 Task: Look for space in Bedelē, Ethiopia from 15th June, 2023 to 21st June, 2023 for 5 adults in price range Rs.14000 to Rs.25000. Place can be entire place with 3 bedrooms having 3 beds and 3 bathrooms. Property type can be house, flat, hotel. Booking option can be shelf check-in. Required host language is English.
Action: Mouse moved to (512, 116)
Screenshot: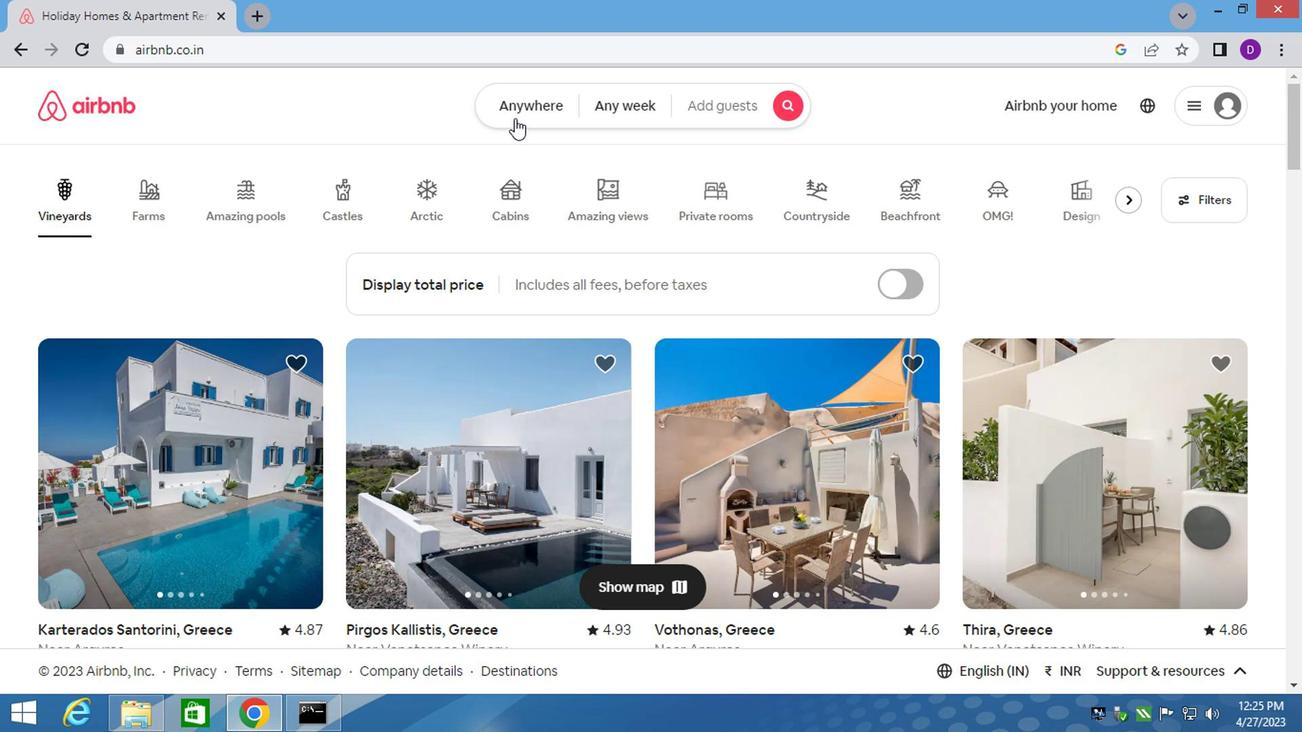 
Action: Mouse pressed left at (512, 116)
Screenshot: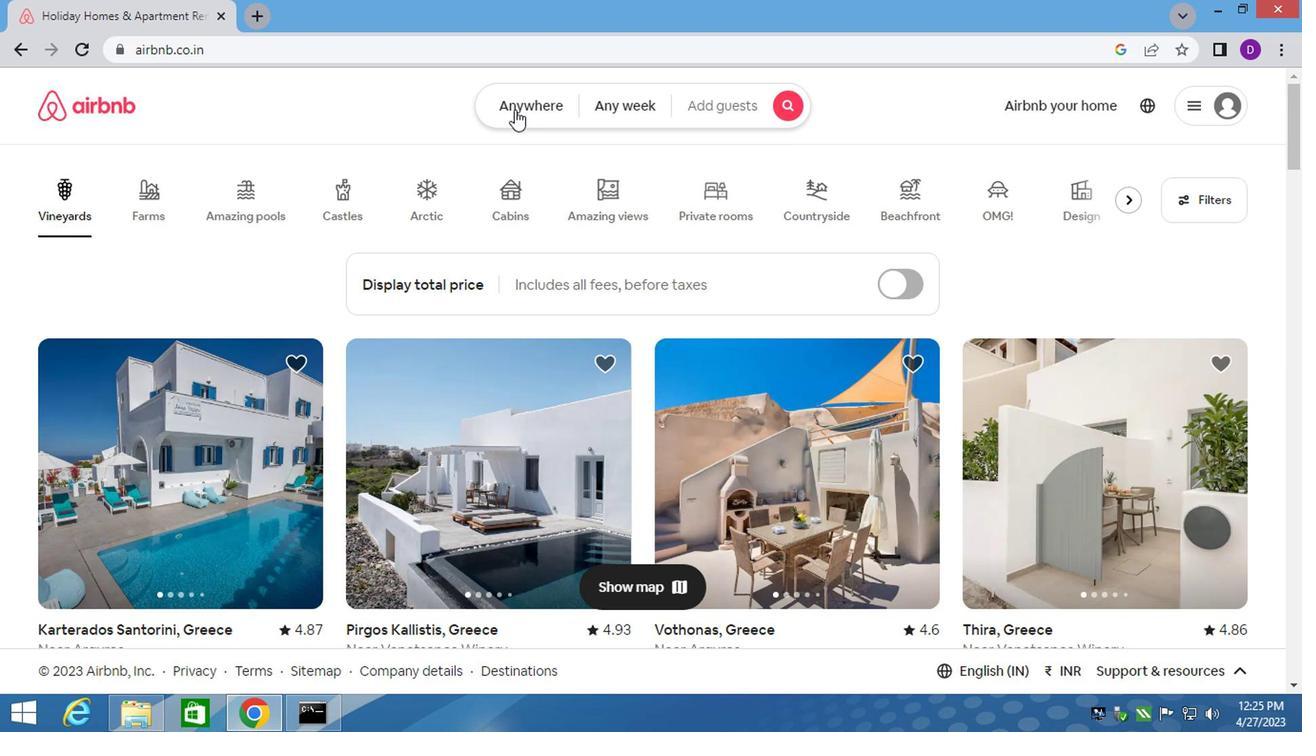 
Action: Mouse moved to (312, 186)
Screenshot: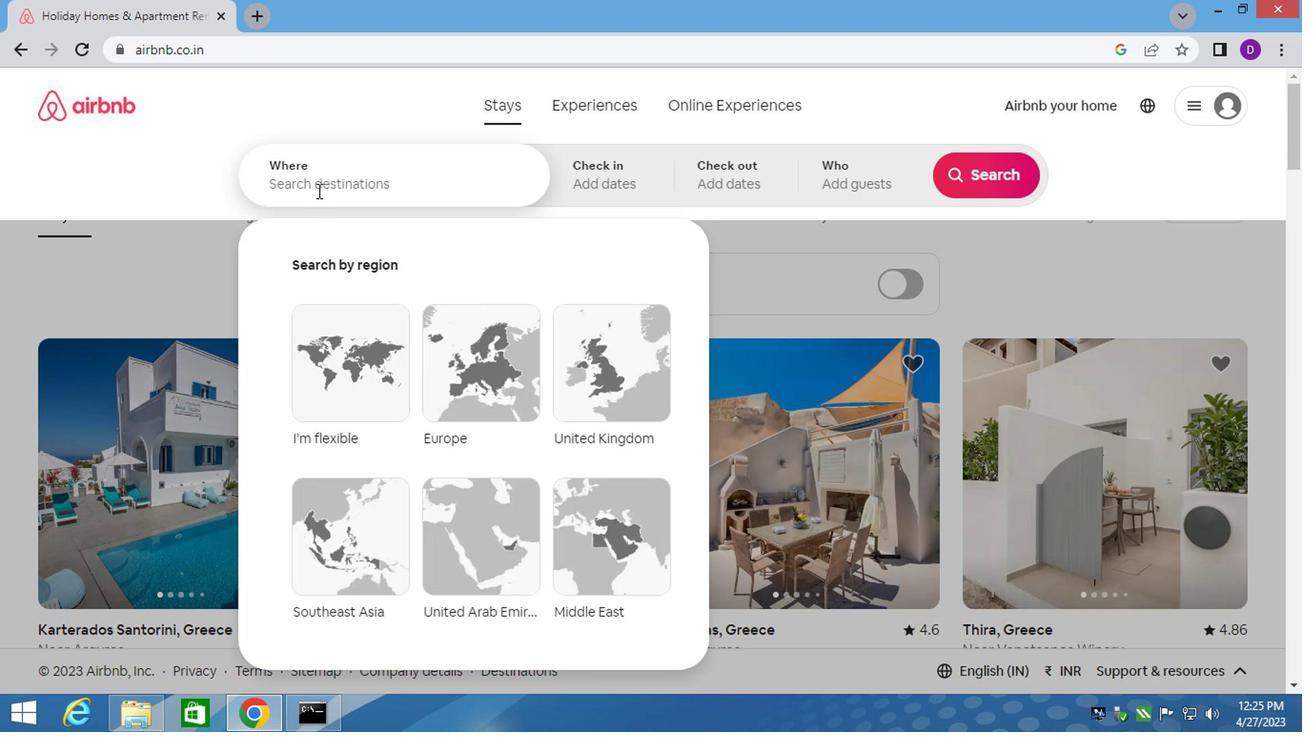 
Action: Mouse pressed left at (312, 186)
Screenshot: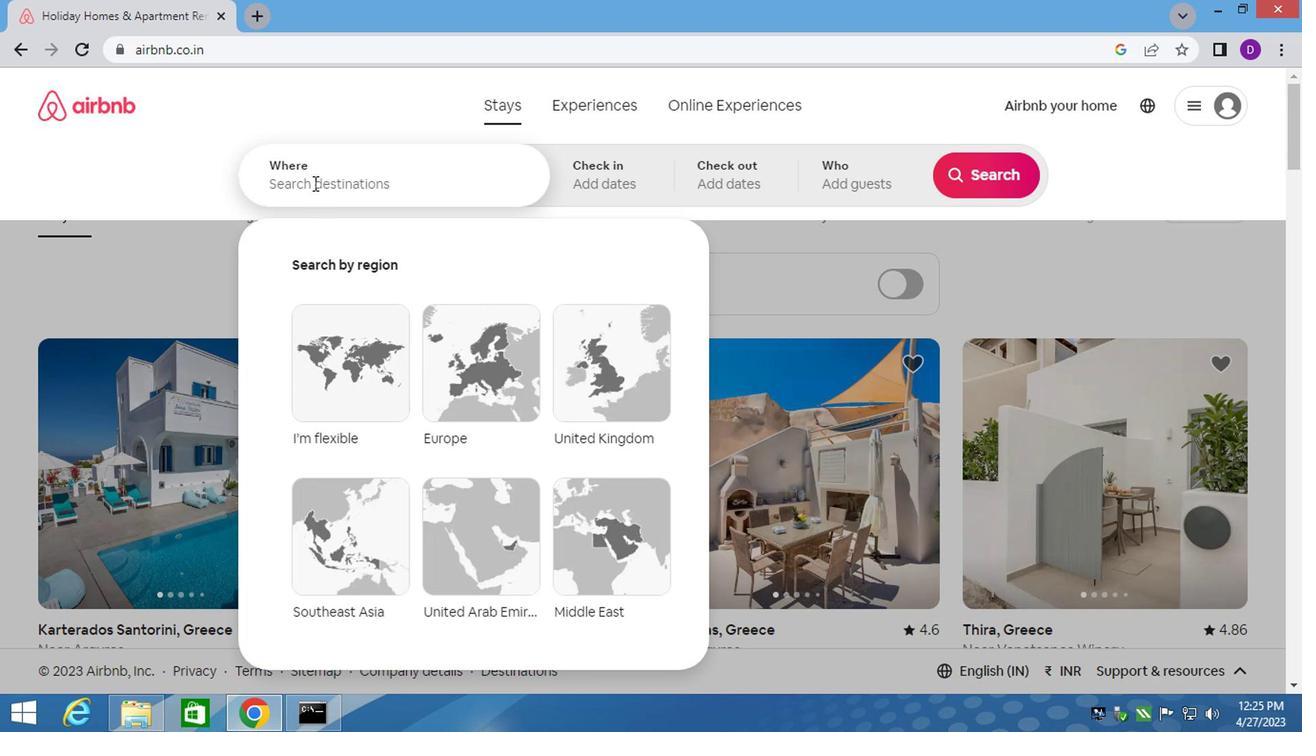 
Action: Key pressed <Key.shift>BEDELE,
Screenshot: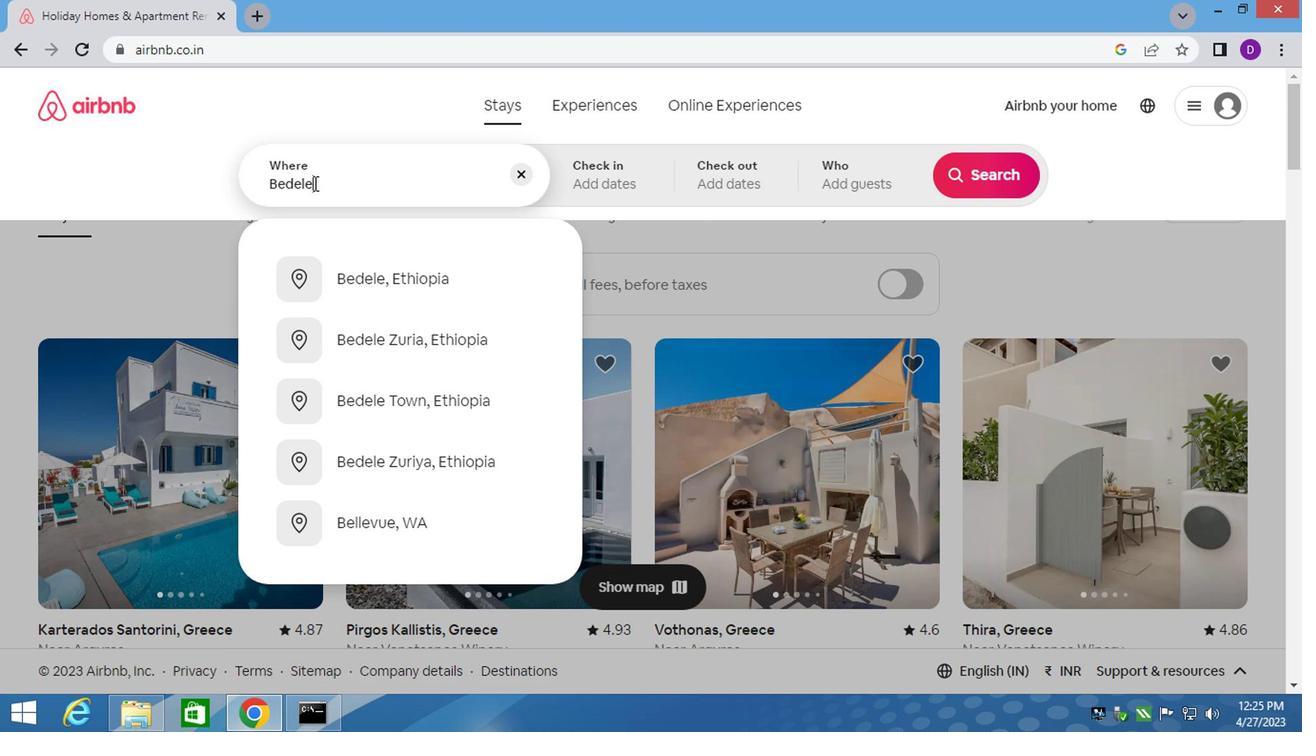 
Action: Mouse moved to (381, 330)
Screenshot: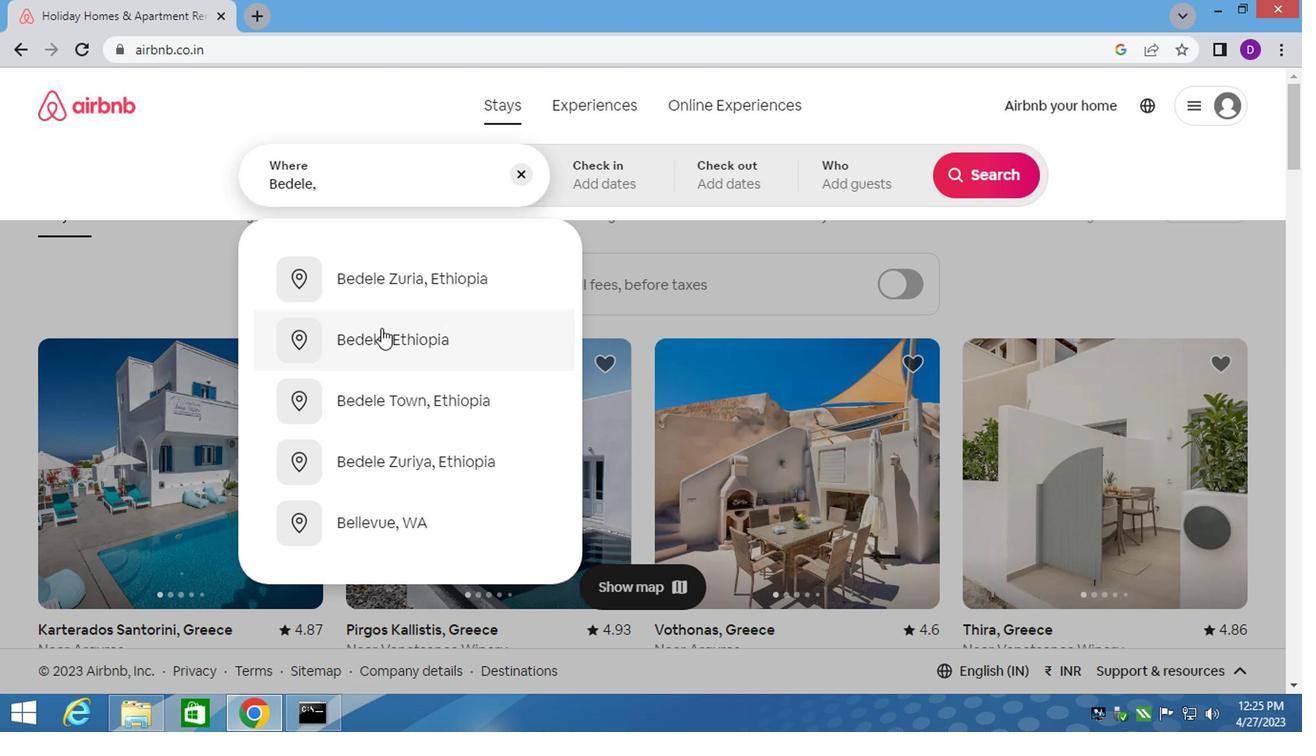 
Action: Mouse pressed left at (381, 330)
Screenshot: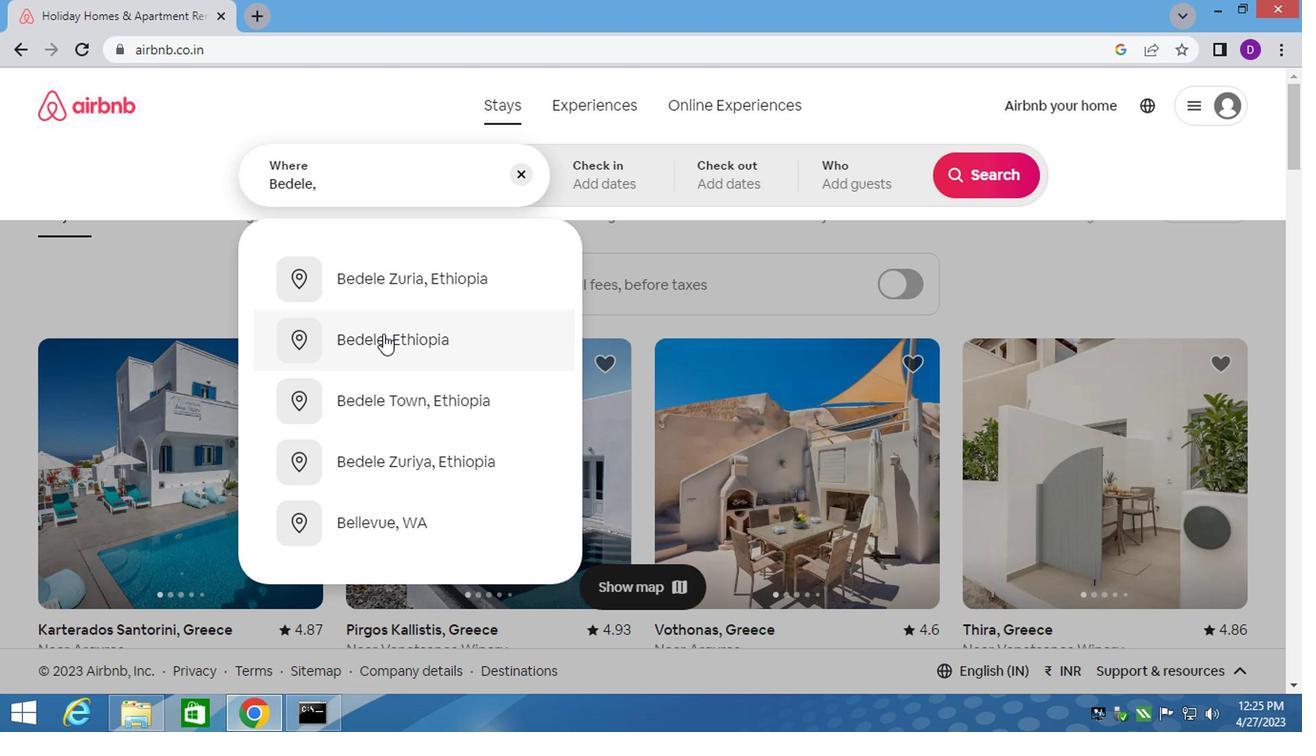 
Action: Mouse moved to (969, 318)
Screenshot: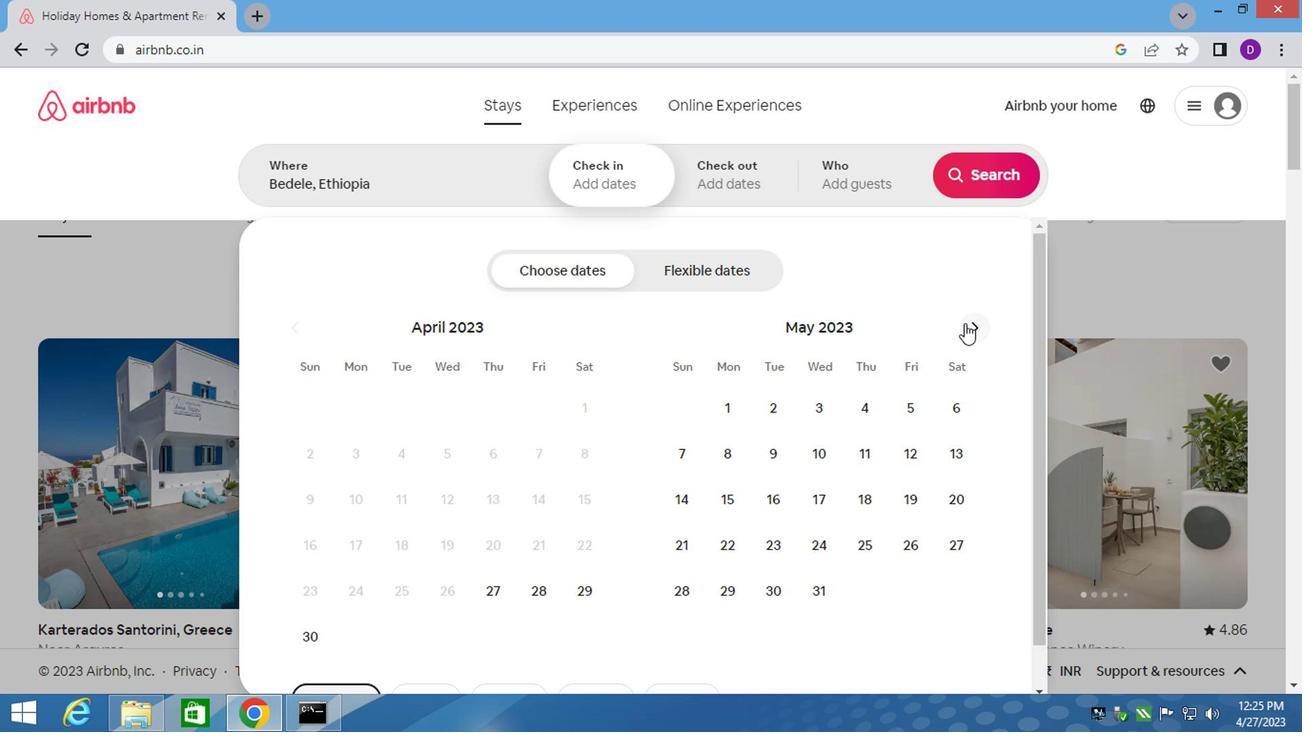 
Action: Mouse pressed left at (969, 318)
Screenshot: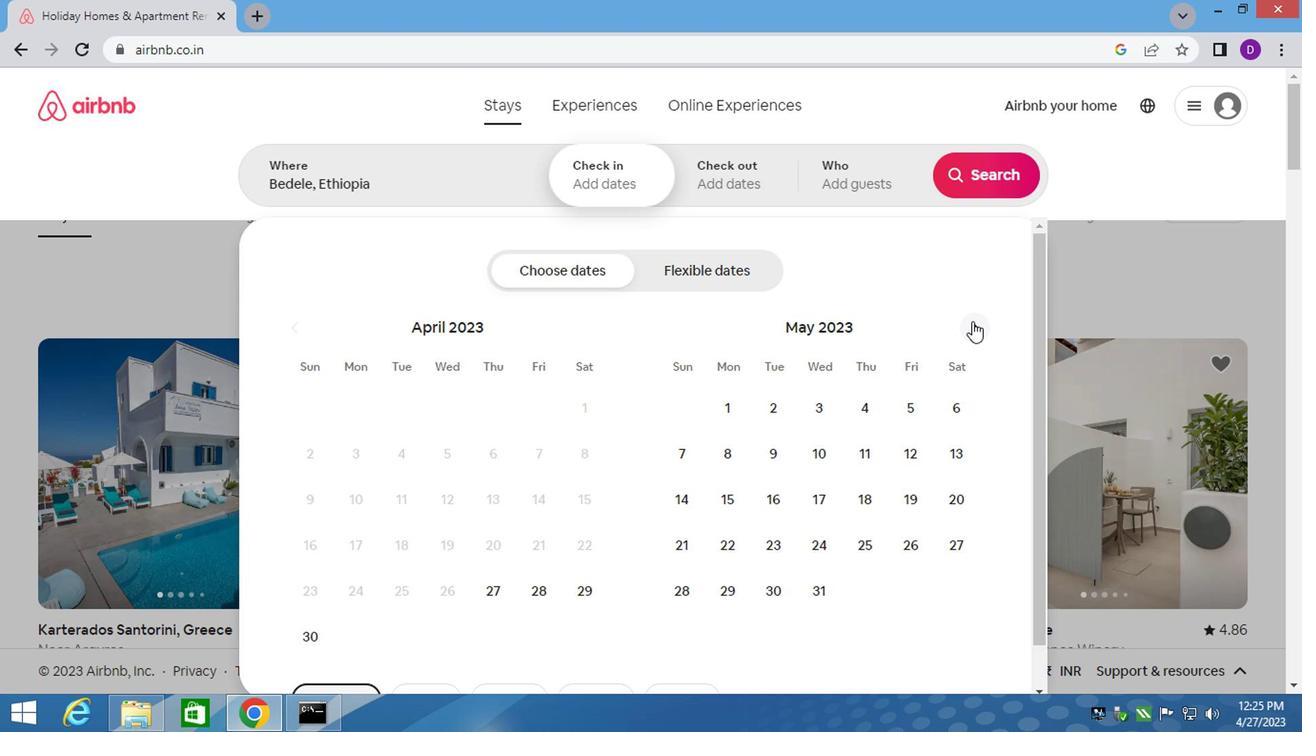 
Action: Mouse moved to (861, 486)
Screenshot: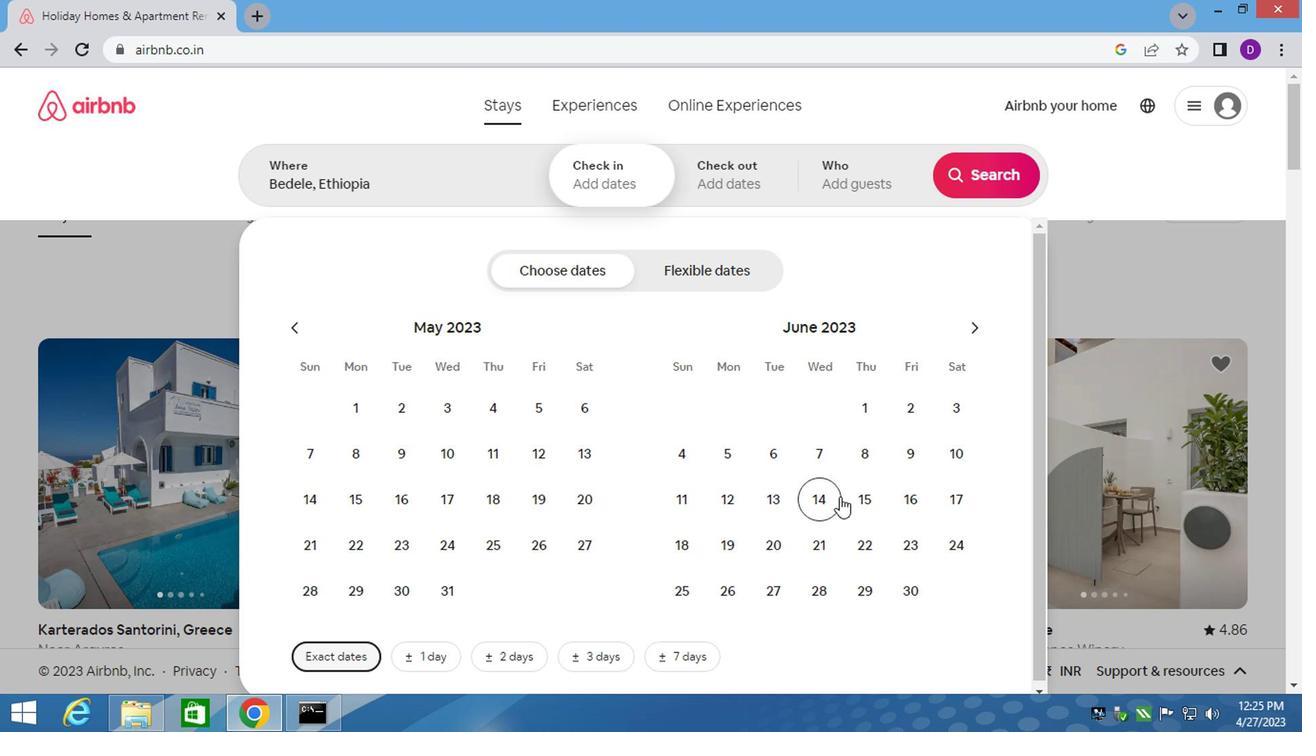 
Action: Mouse pressed left at (861, 486)
Screenshot: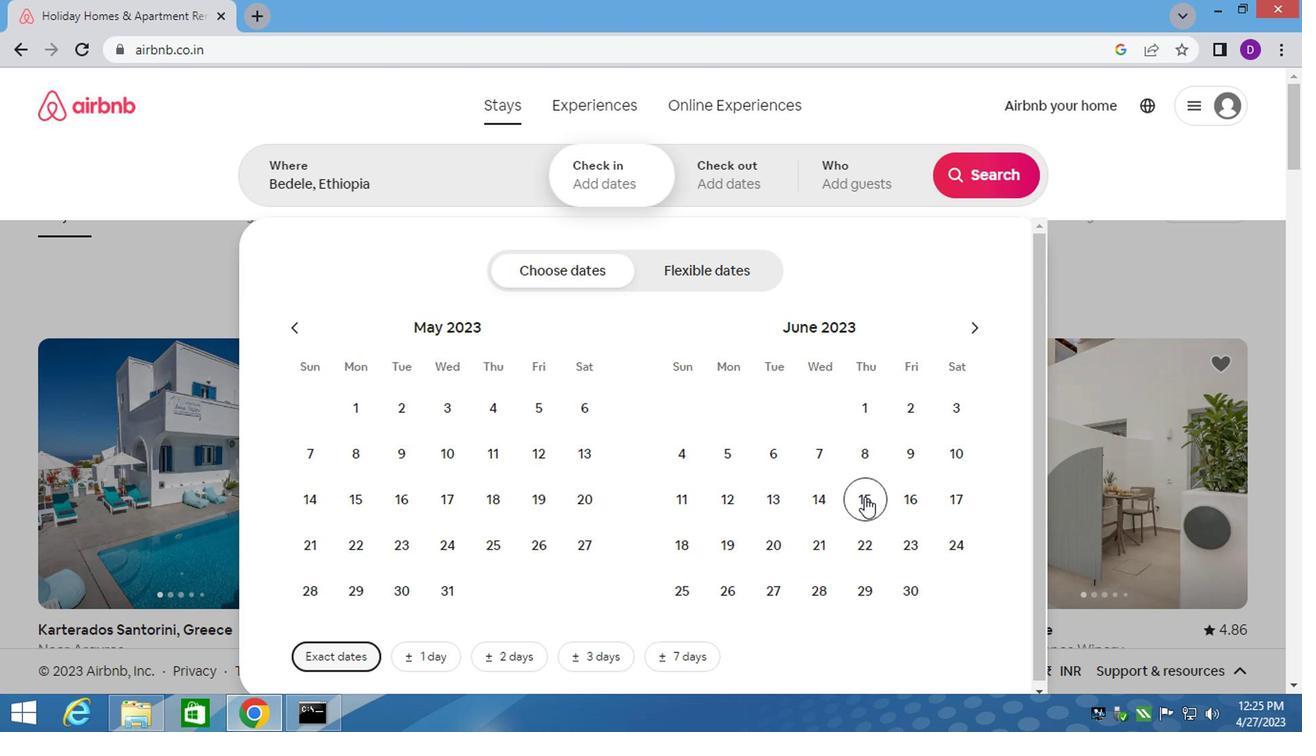 
Action: Mouse moved to (822, 522)
Screenshot: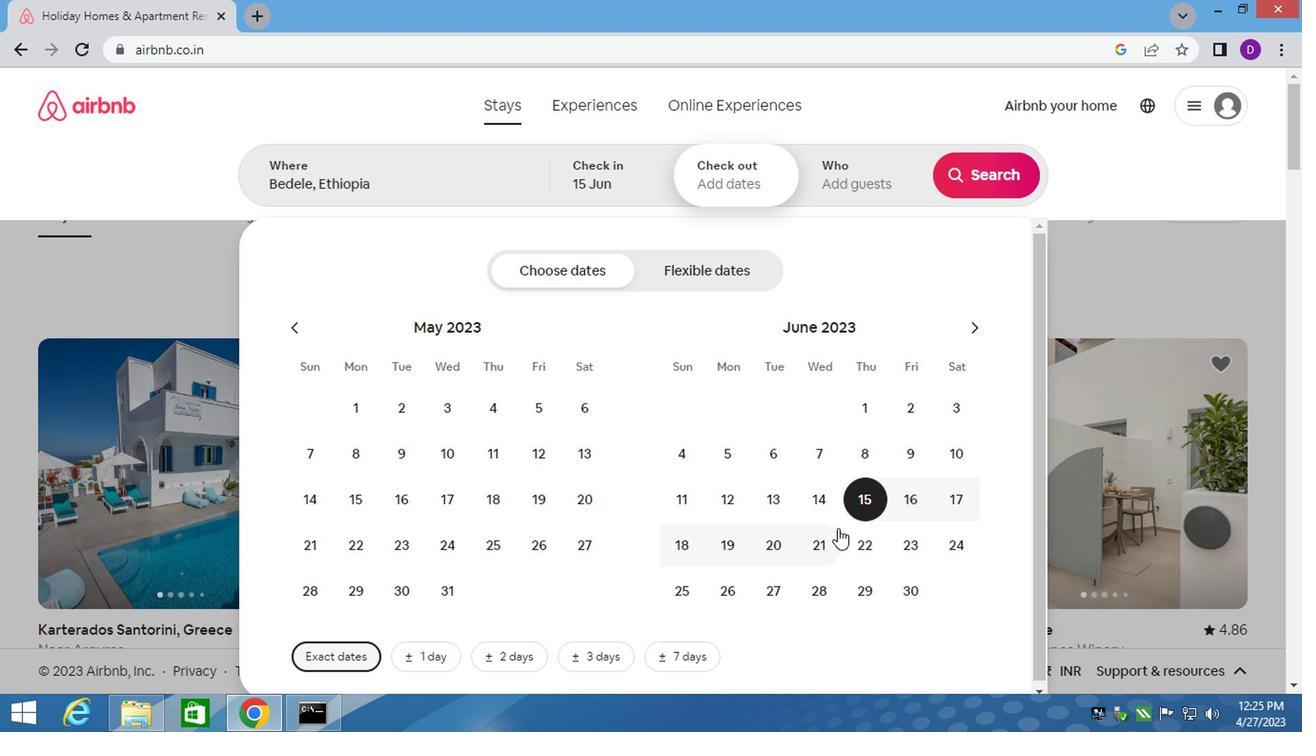 
Action: Mouse pressed left at (822, 522)
Screenshot: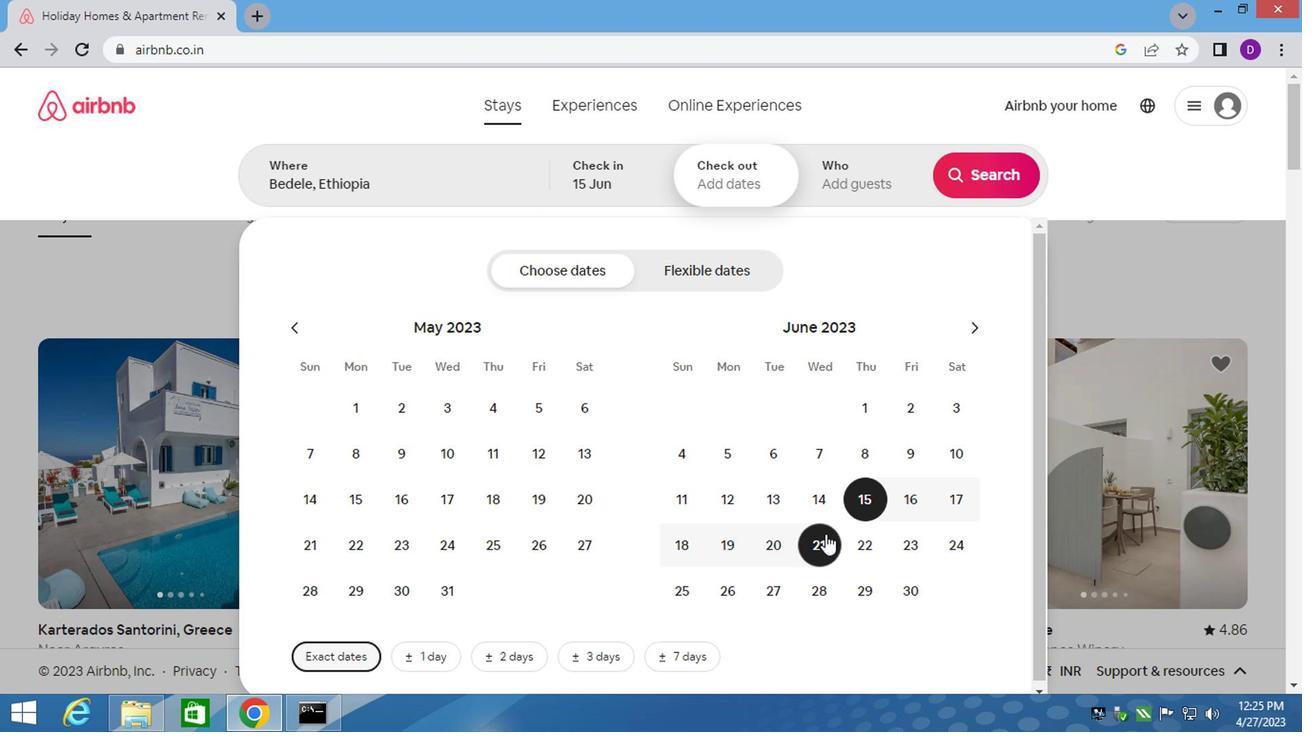 
Action: Mouse moved to (852, 181)
Screenshot: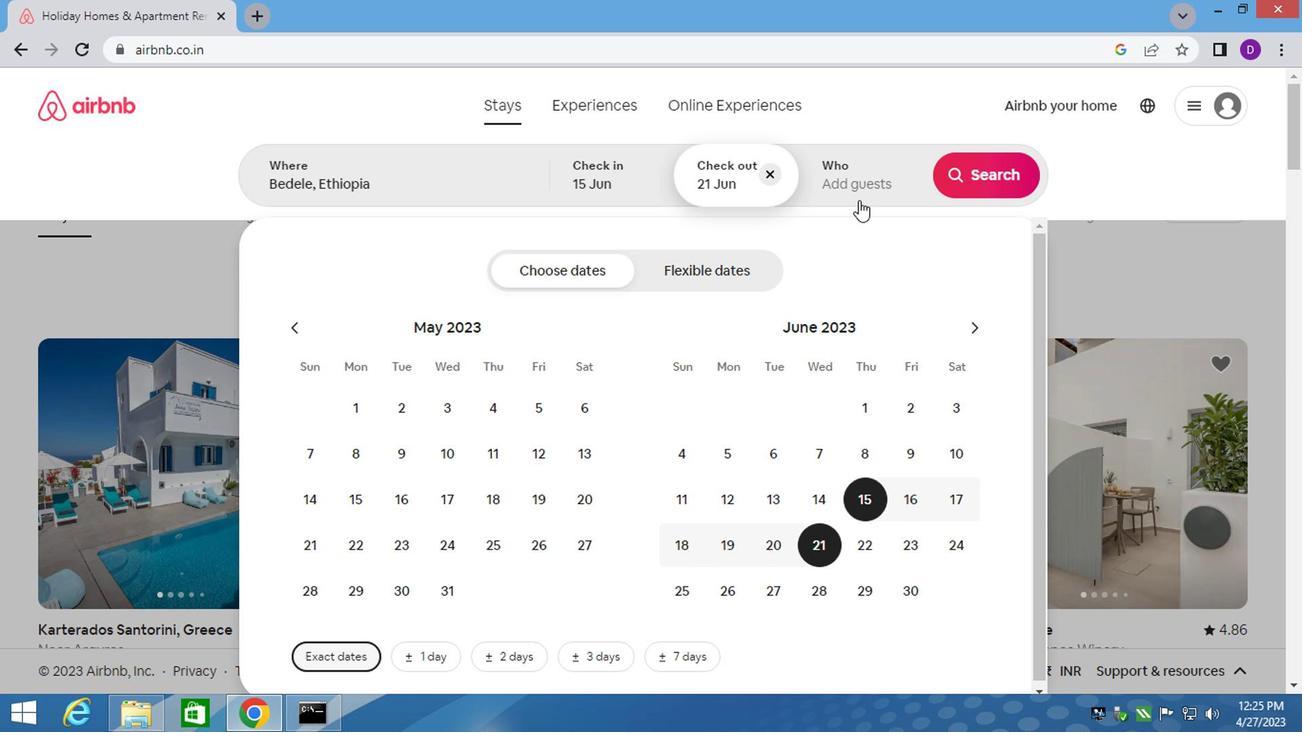 
Action: Mouse pressed left at (852, 181)
Screenshot: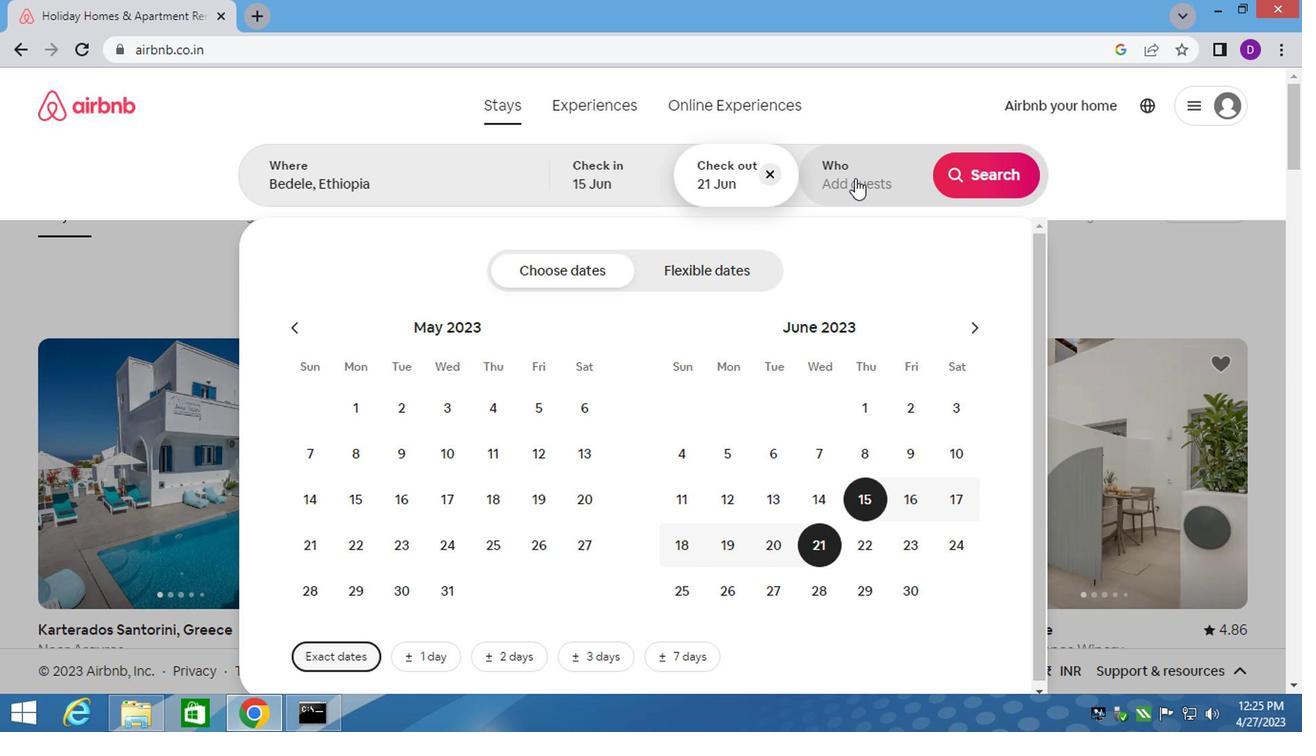 
Action: Mouse moved to (981, 276)
Screenshot: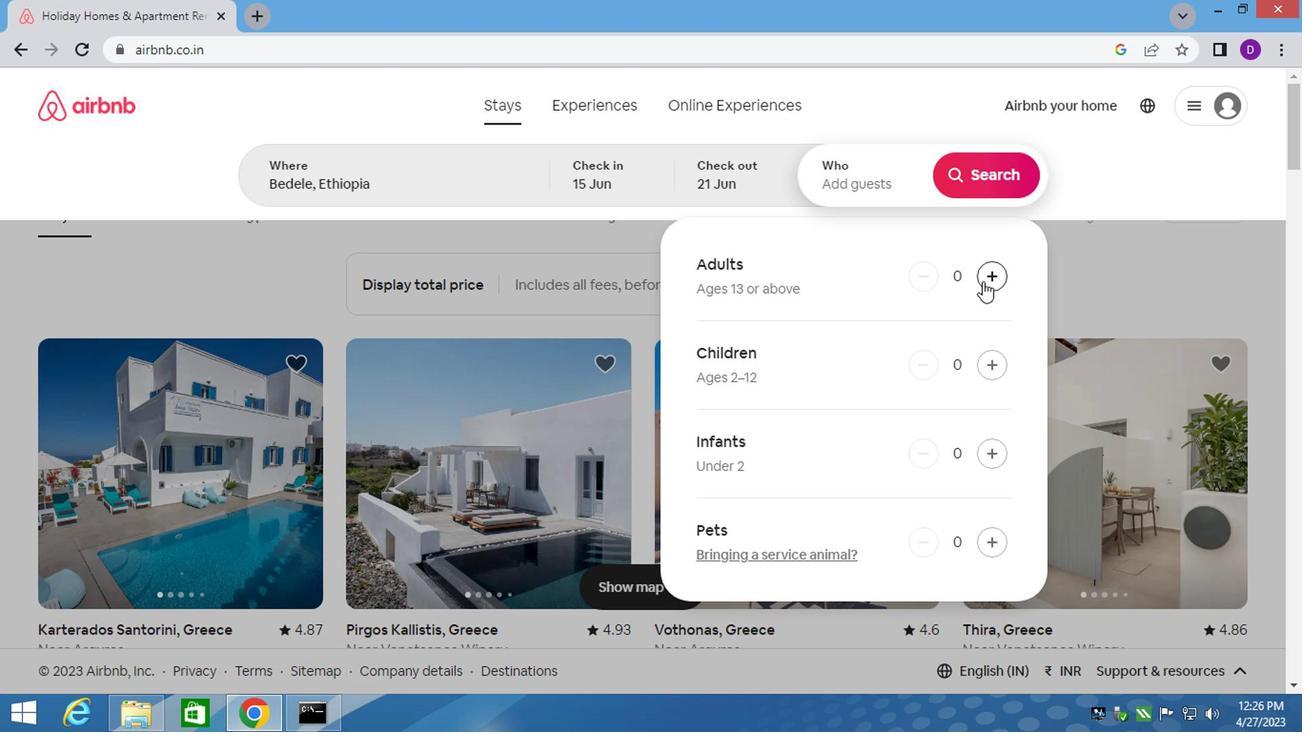 
Action: Mouse pressed left at (981, 276)
Screenshot: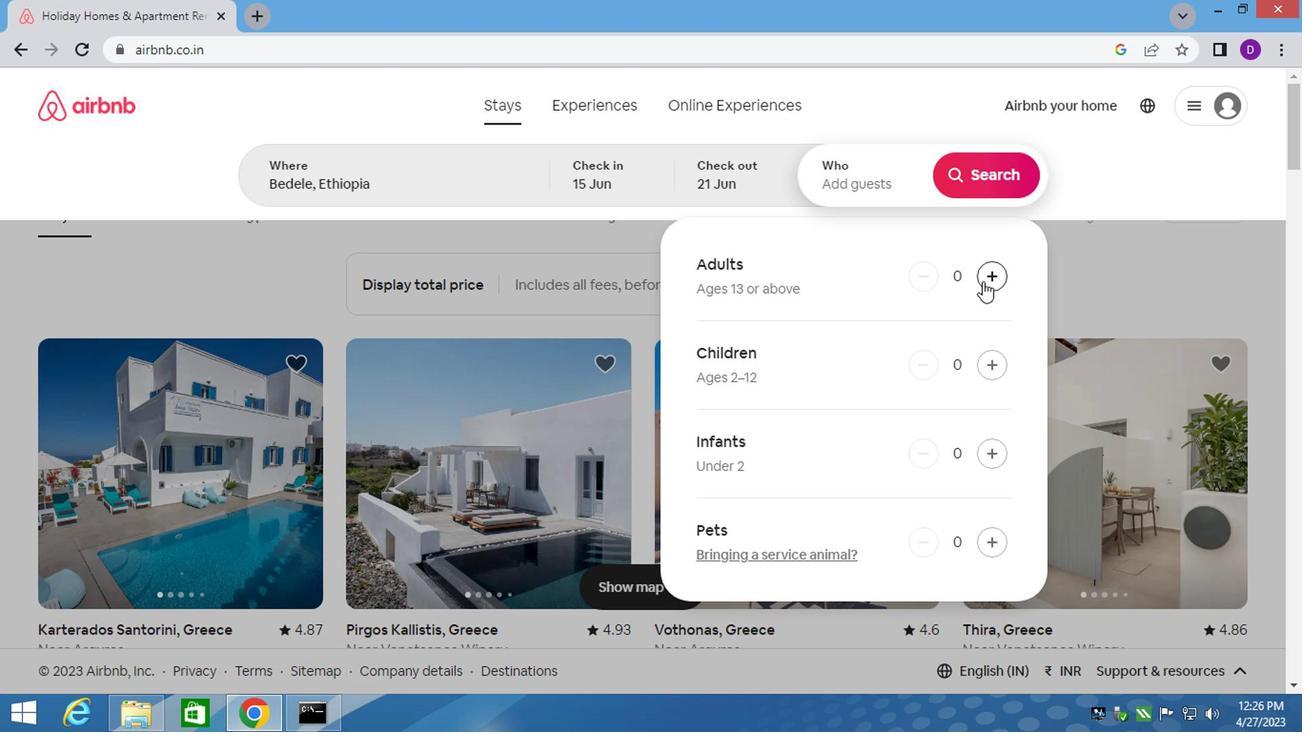 
Action: Mouse pressed left at (981, 276)
Screenshot: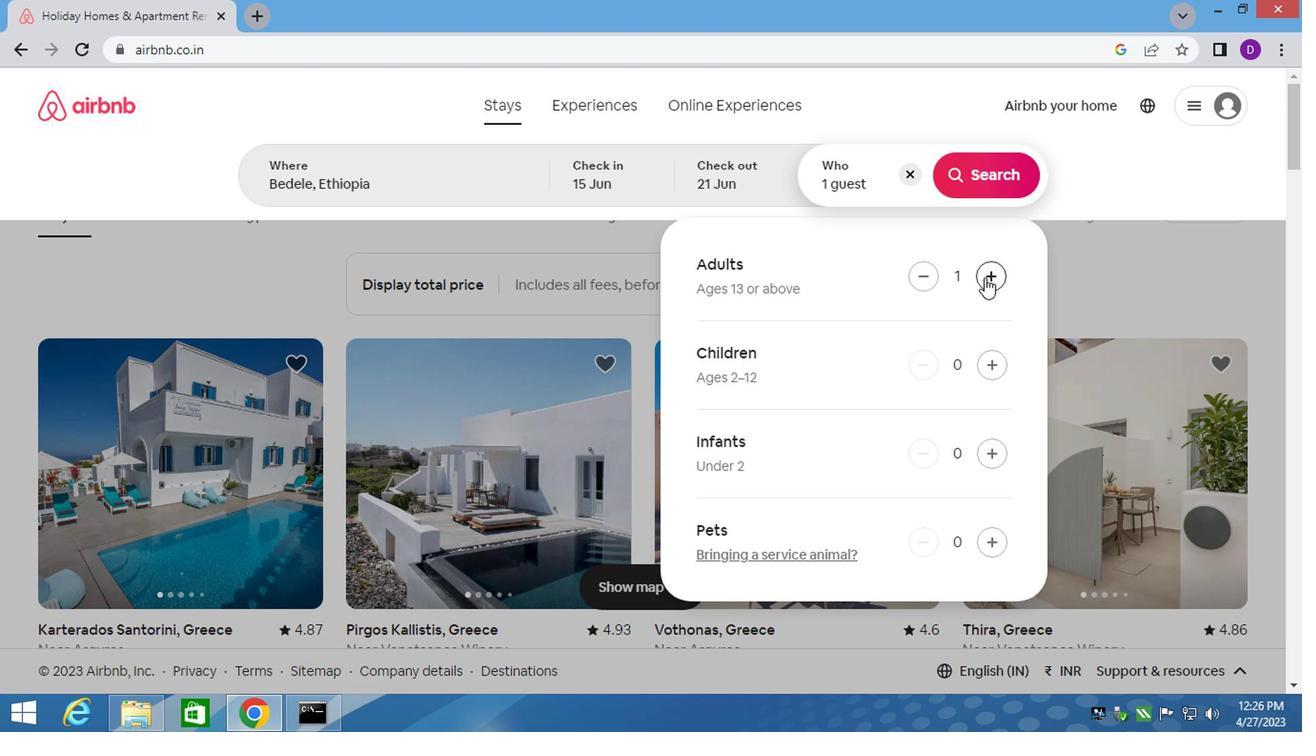 
Action: Mouse pressed left at (981, 276)
Screenshot: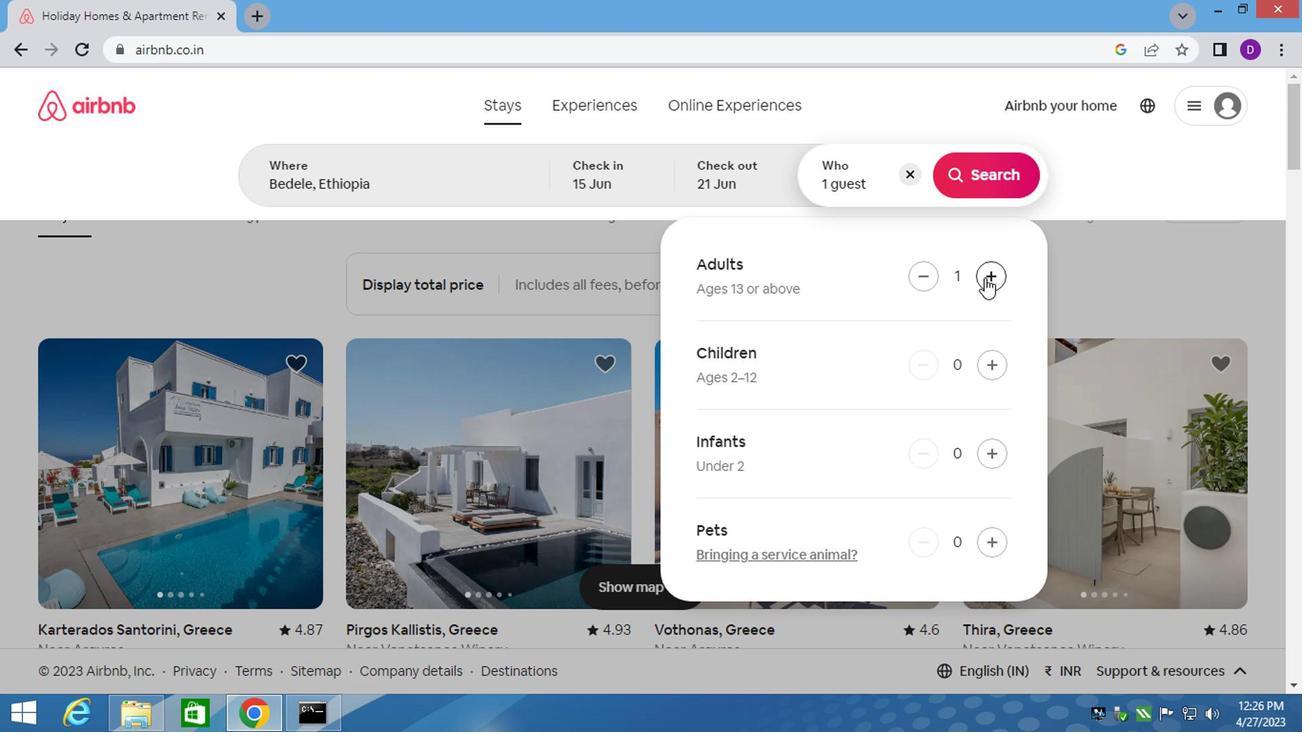 
Action: Mouse pressed left at (981, 276)
Screenshot: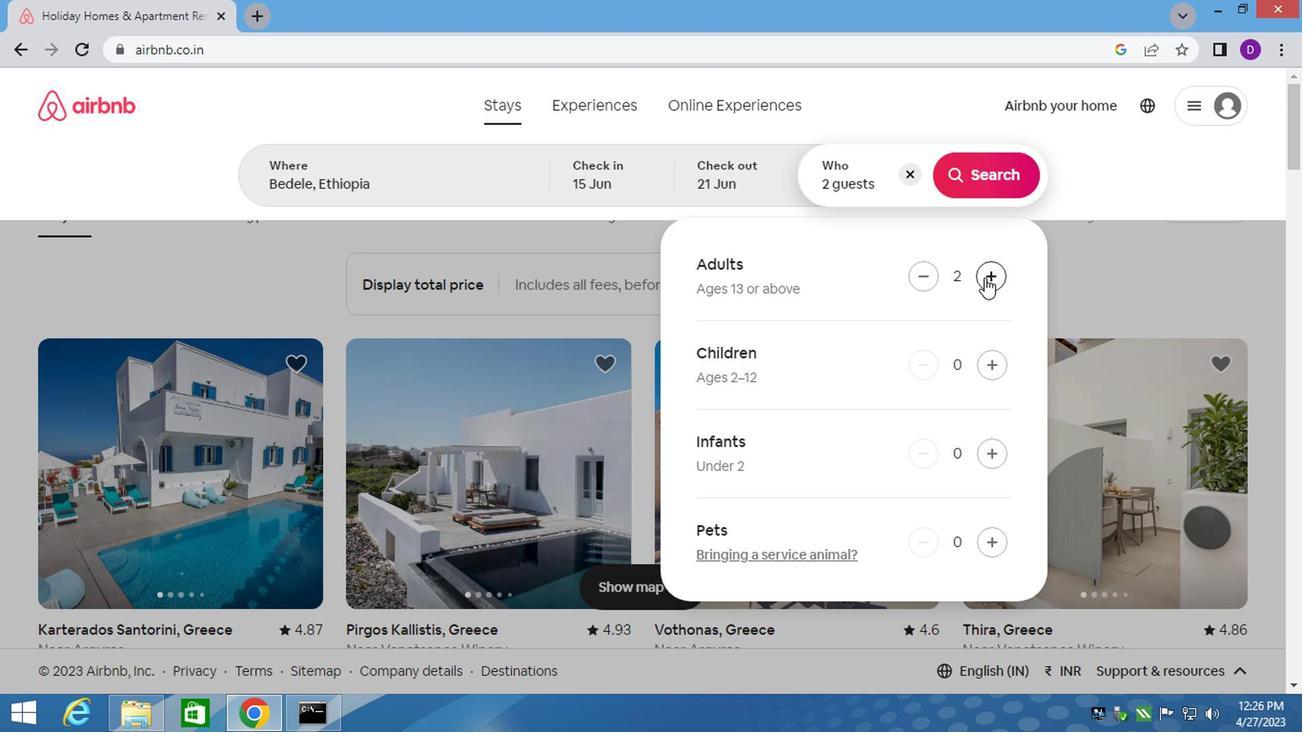 
Action: Mouse pressed left at (981, 276)
Screenshot: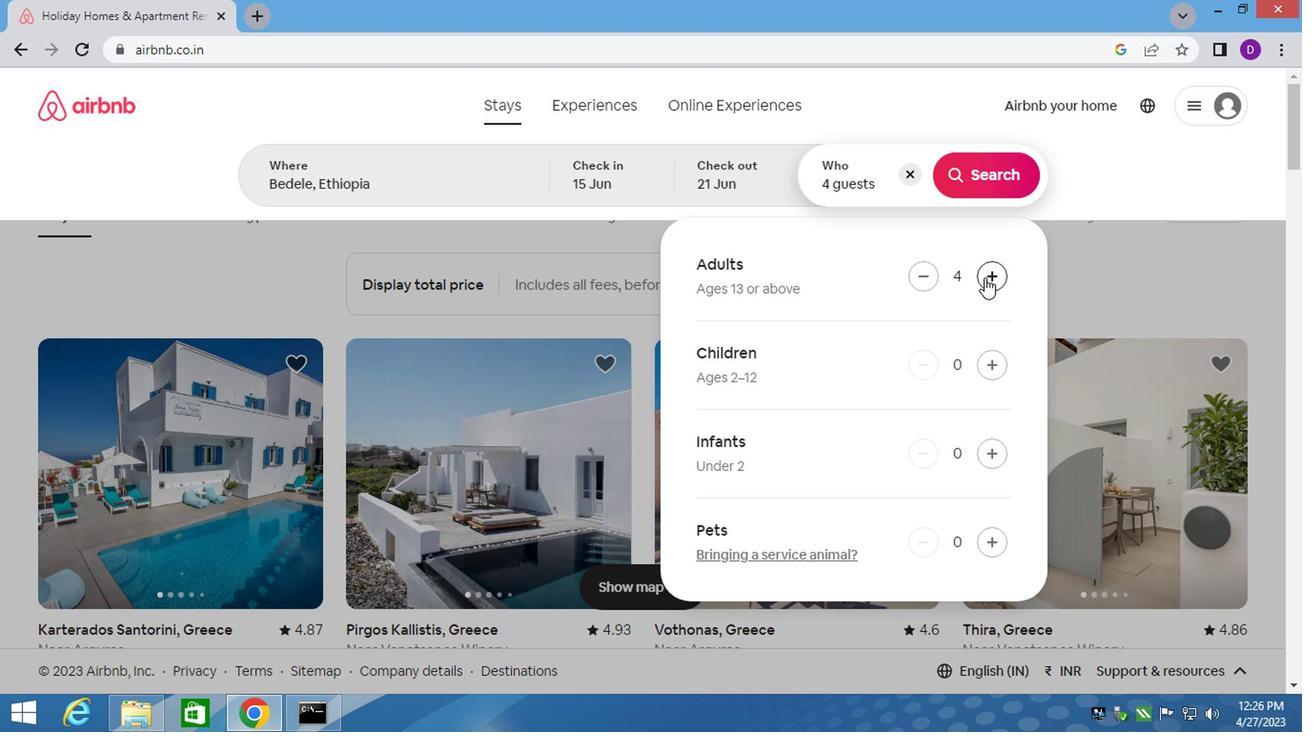 
Action: Mouse moved to (977, 183)
Screenshot: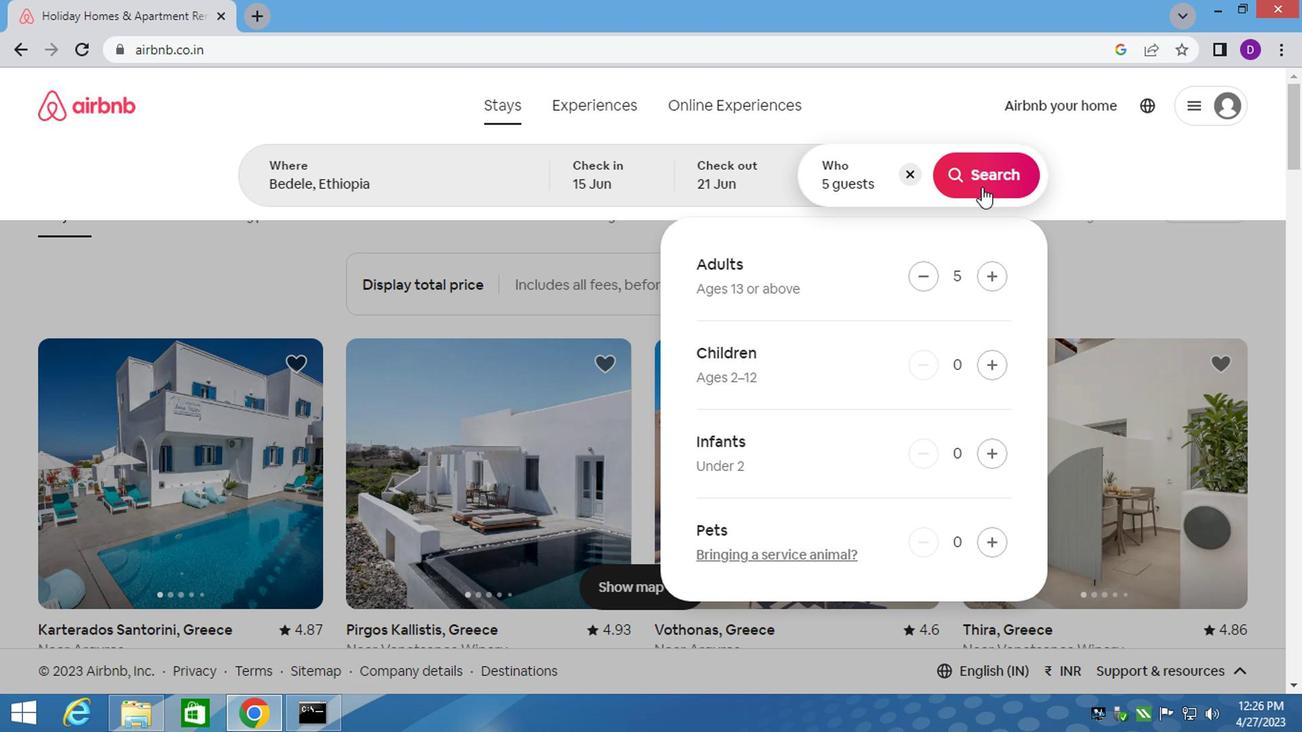 
Action: Mouse pressed left at (977, 183)
Screenshot: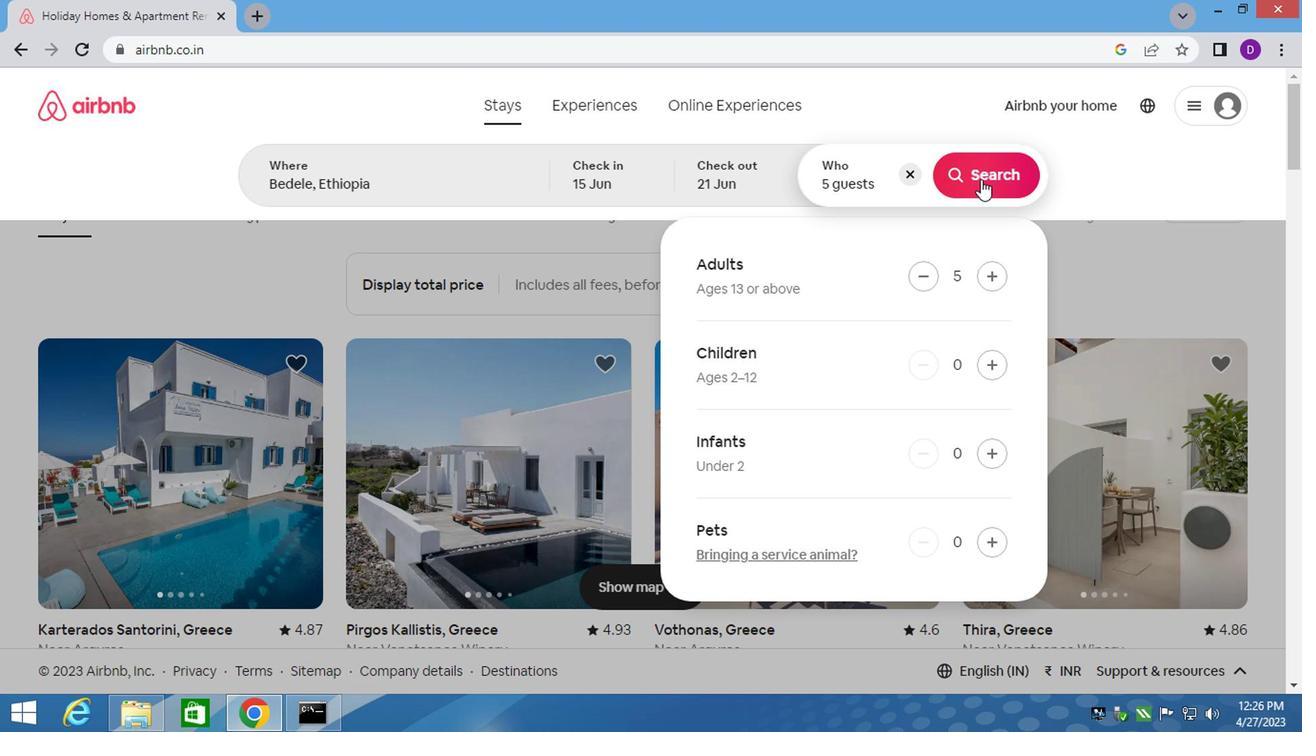 
Action: Mouse moved to (1216, 180)
Screenshot: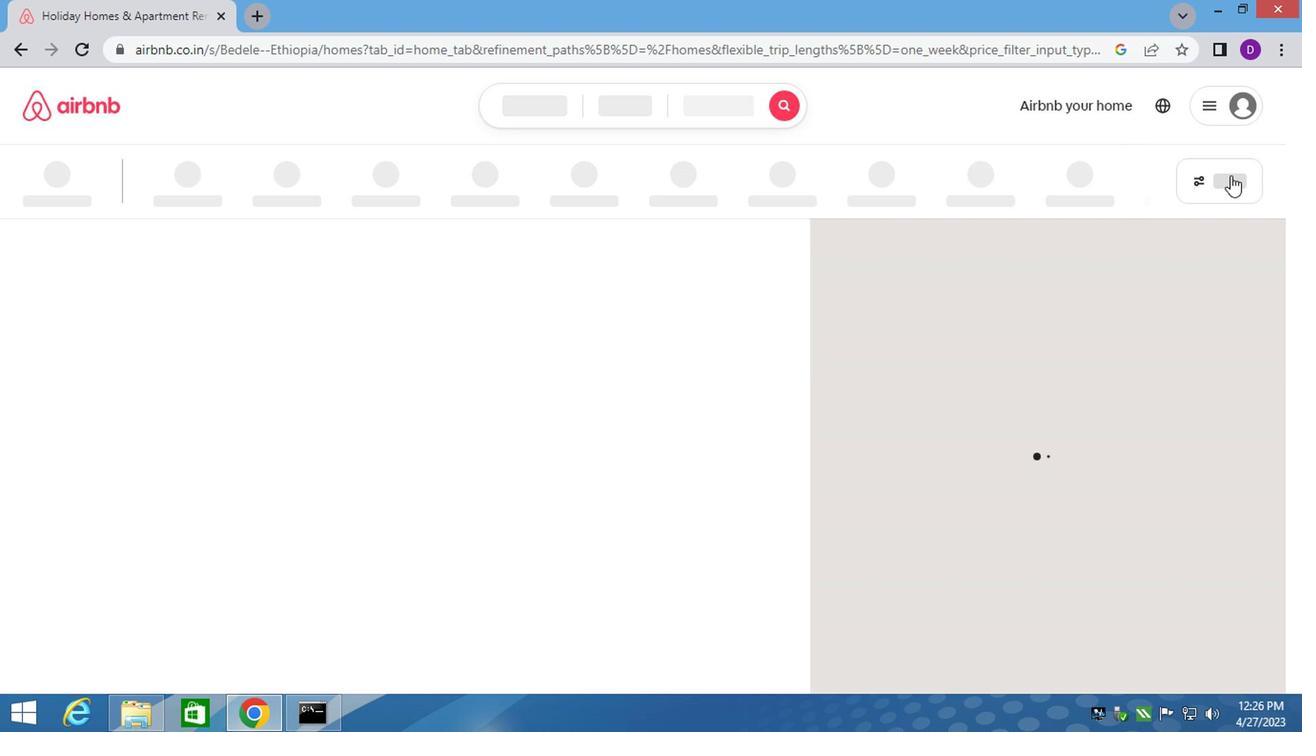 
Action: Mouse pressed left at (1216, 180)
Screenshot: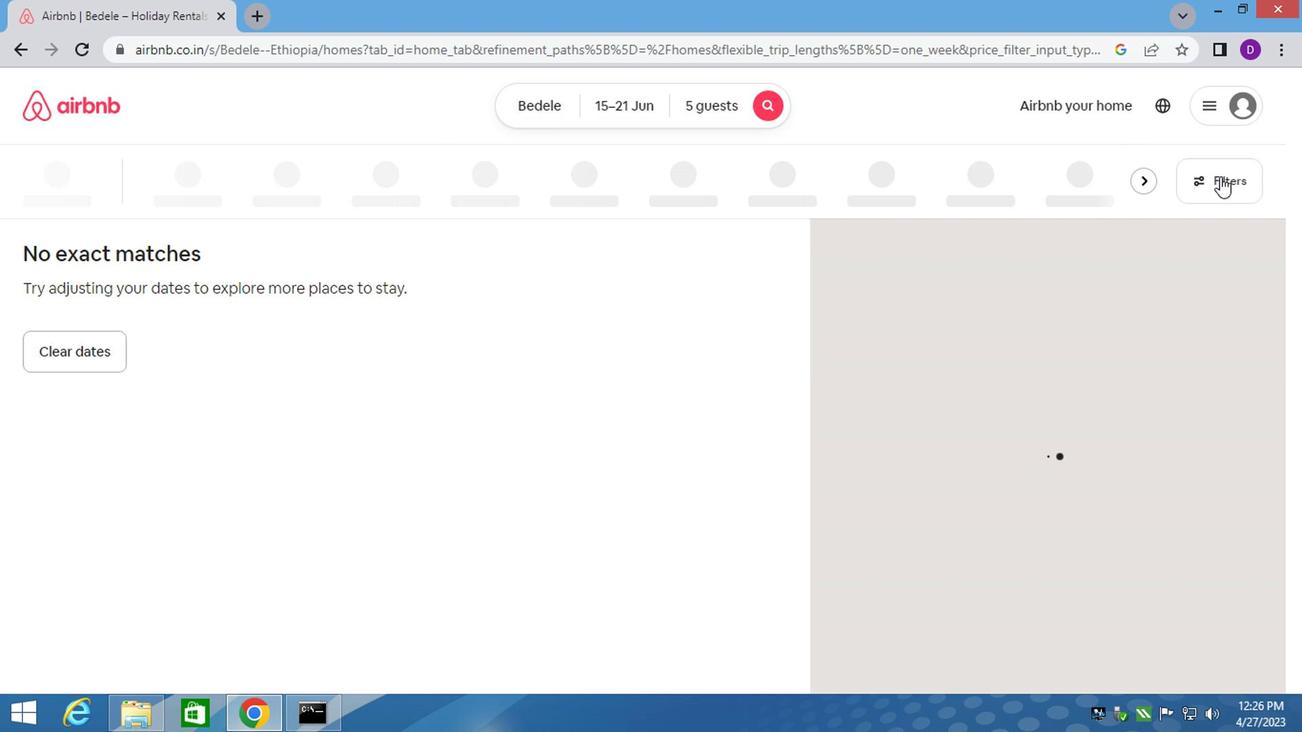
Action: Mouse moved to (395, 298)
Screenshot: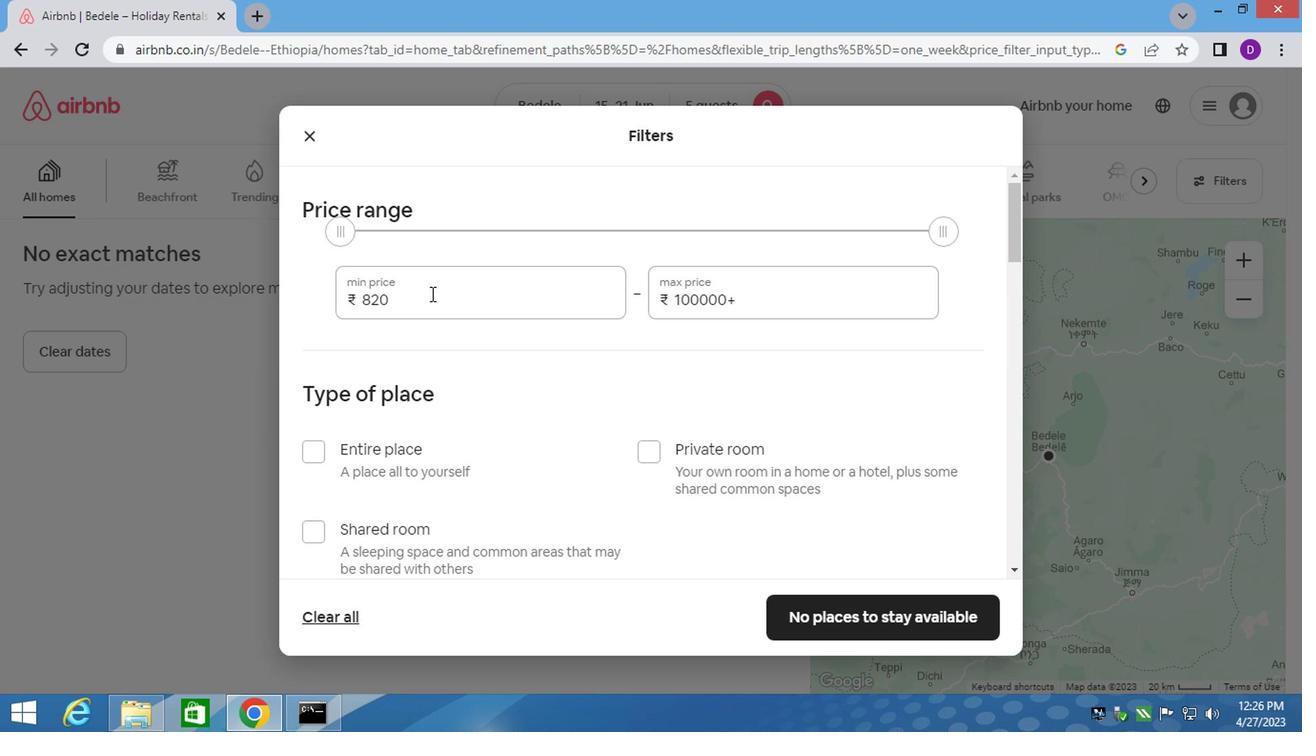 
Action: Mouse pressed left at (395, 298)
Screenshot: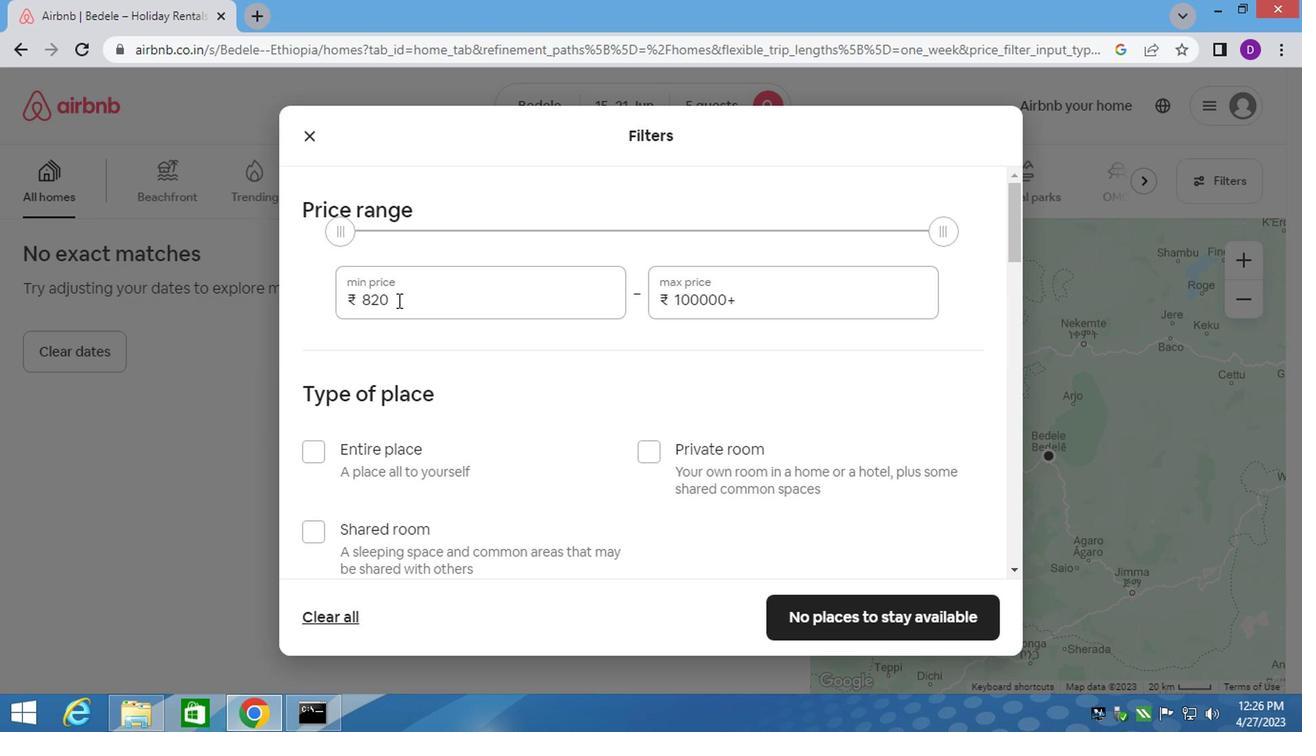 
Action: Mouse pressed left at (395, 298)
Screenshot: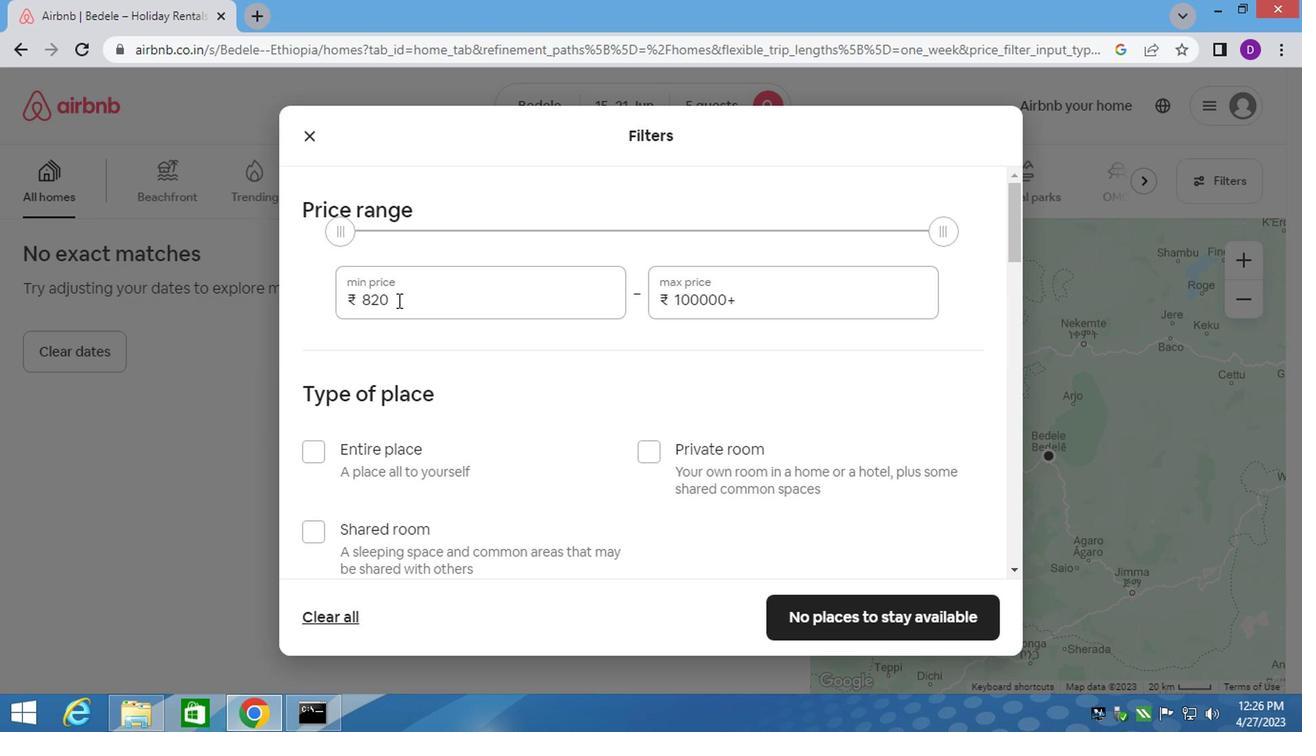 
Action: Key pressed 14000<Key.tab>25000
Screenshot: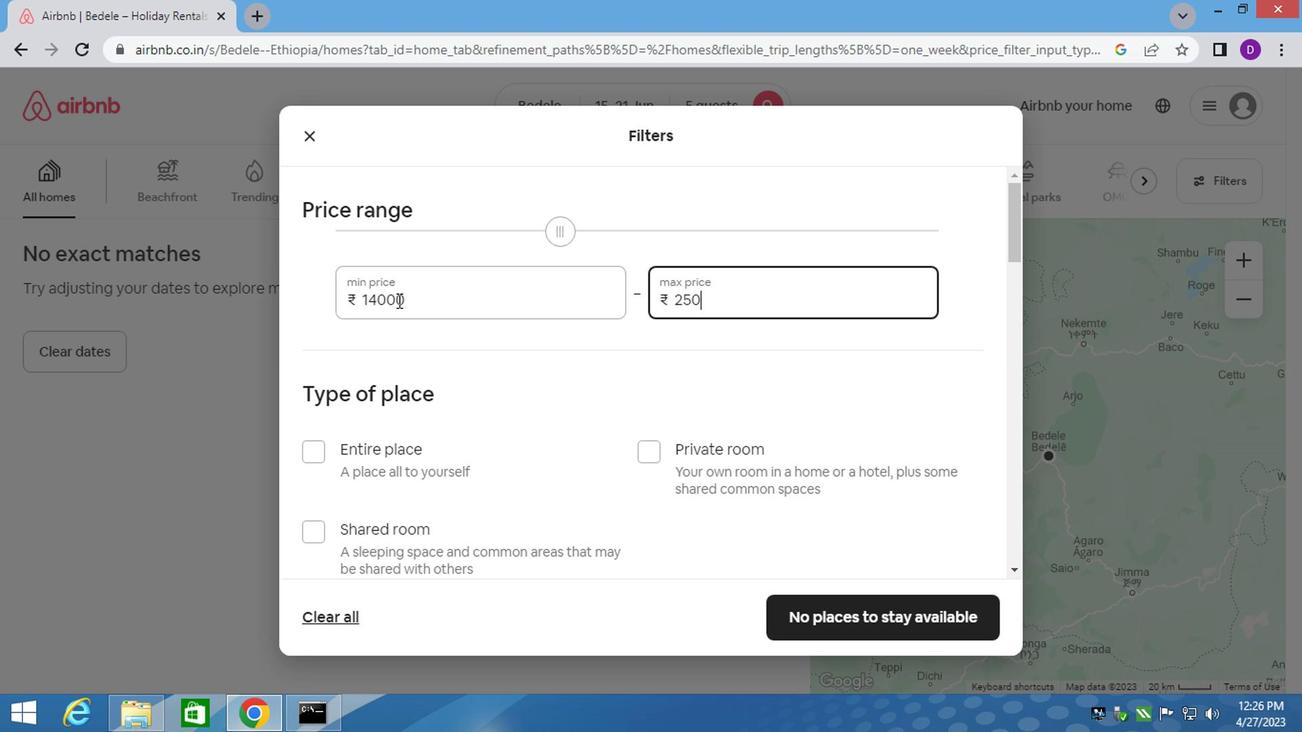
Action: Mouse moved to (388, 364)
Screenshot: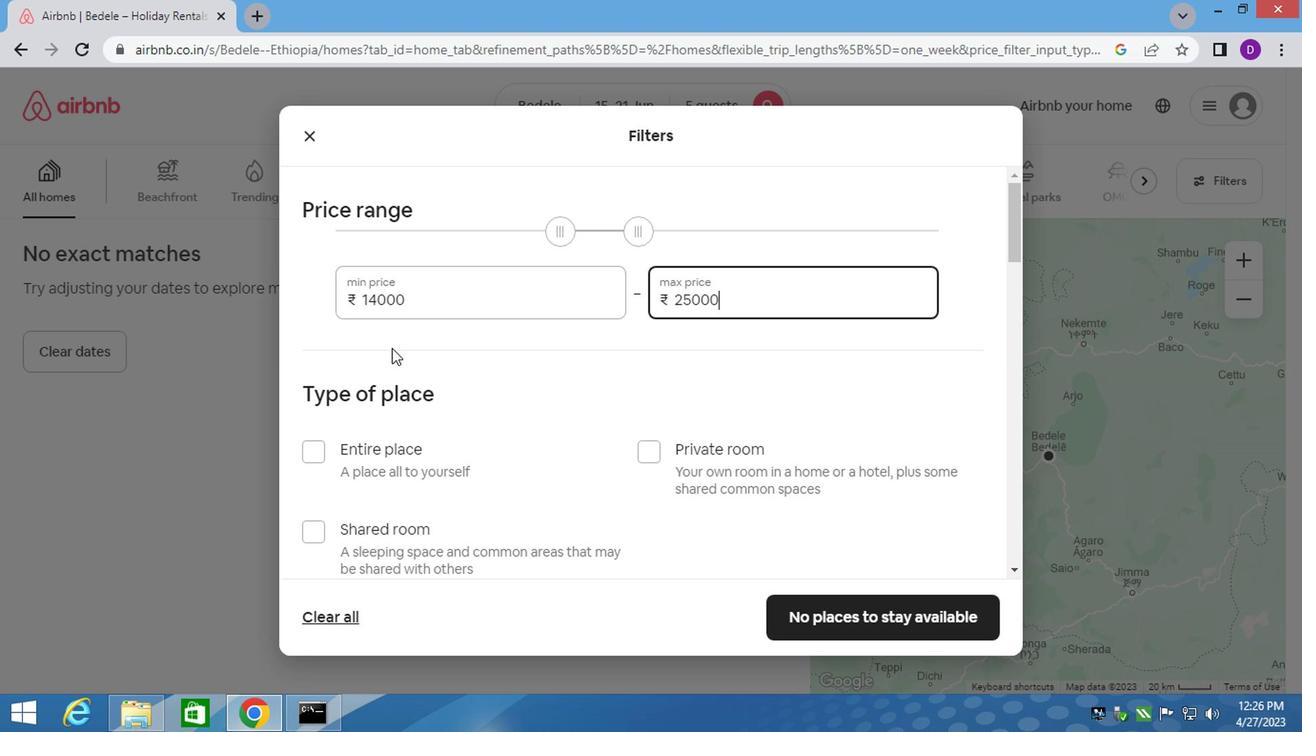 
Action: Mouse scrolled (388, 363) with delta (0, 0)
Screenshot: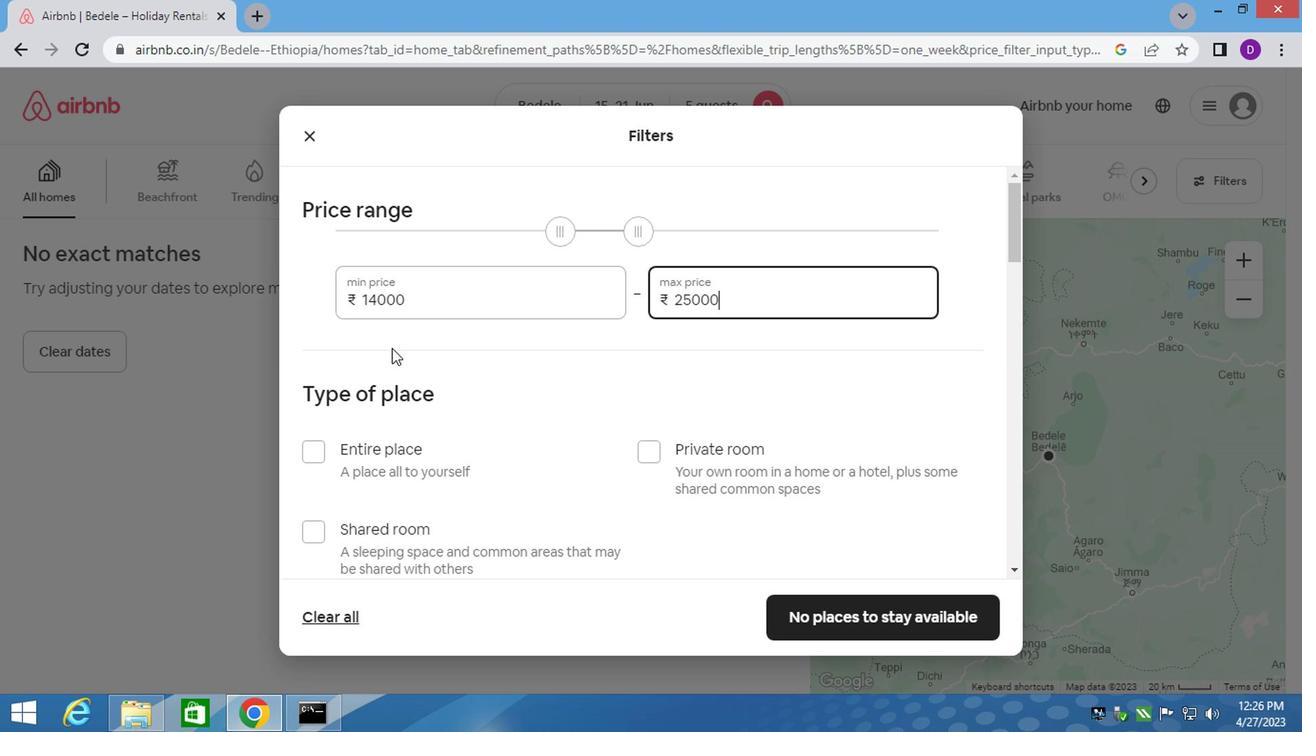 
Action: Mouse moved to (390, 377)
Screenshot: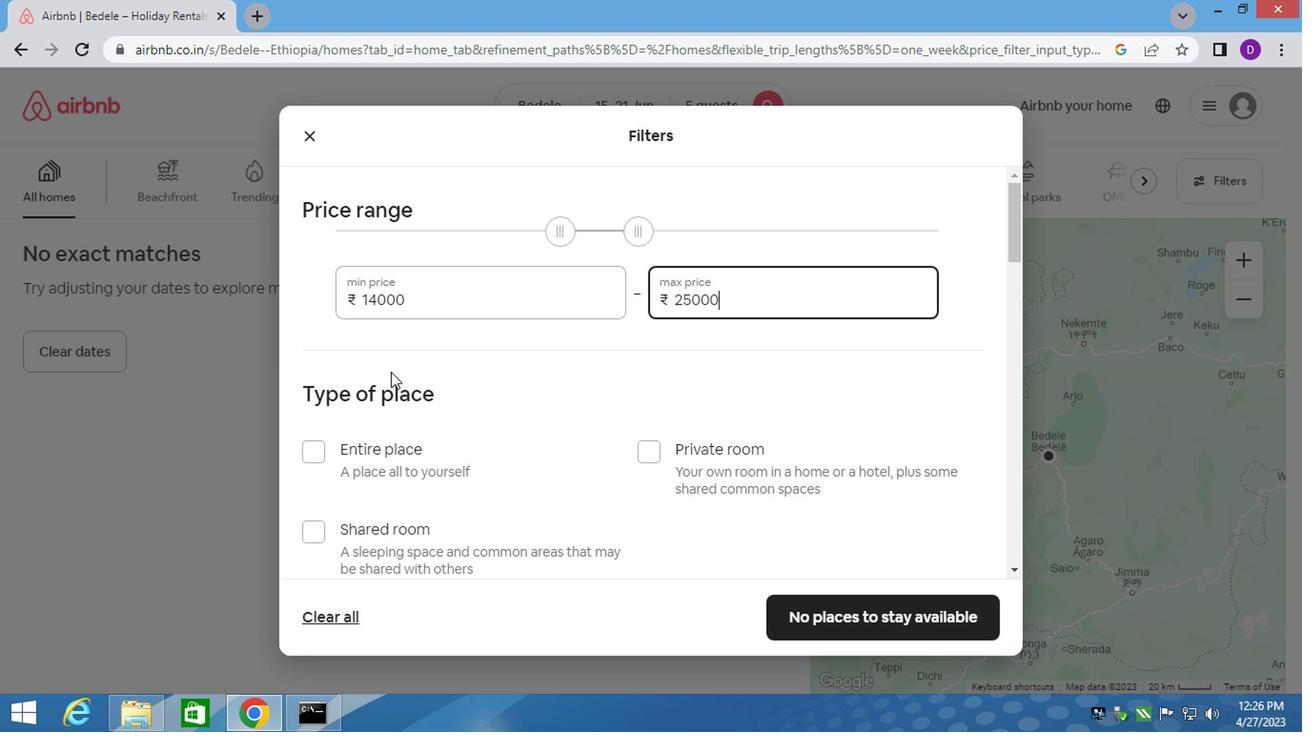 
Action: Mouse scrolled (390, 375) with delta (0, -1)
Screenshot: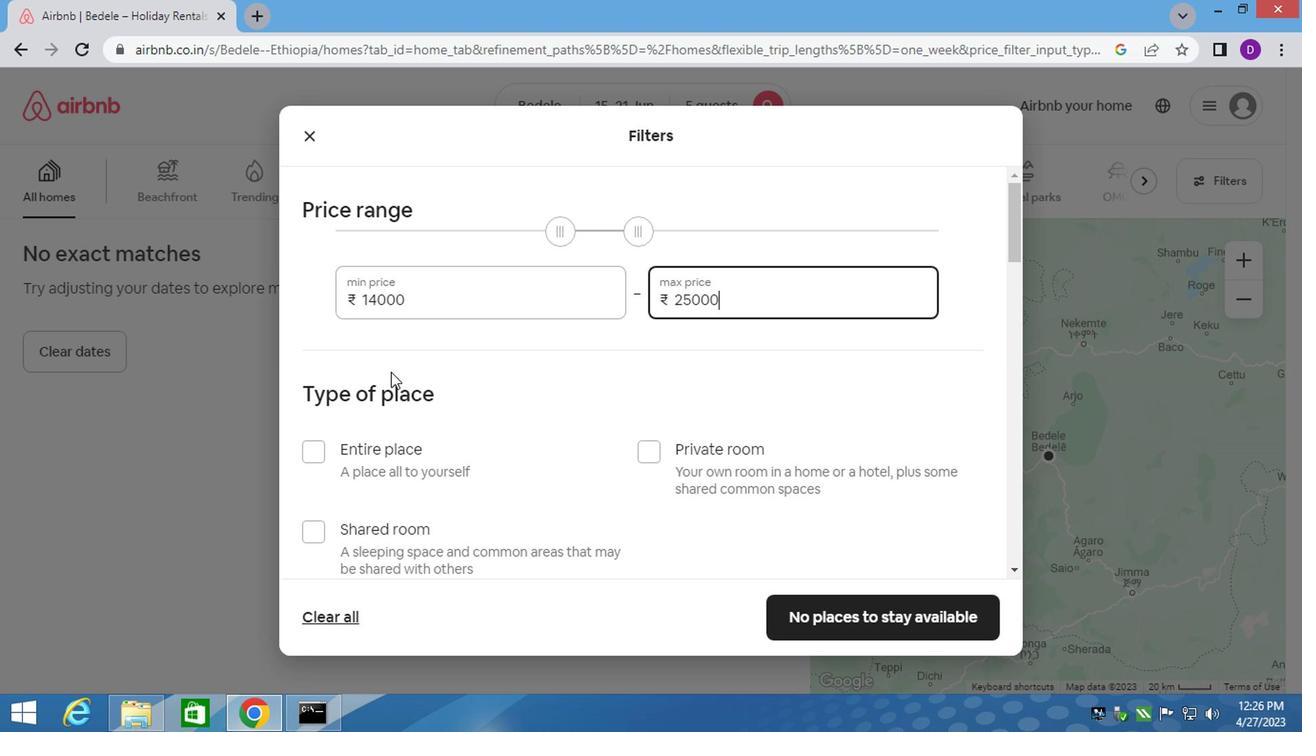 
Action: Mouse moved to (320, 265)
Screenshot: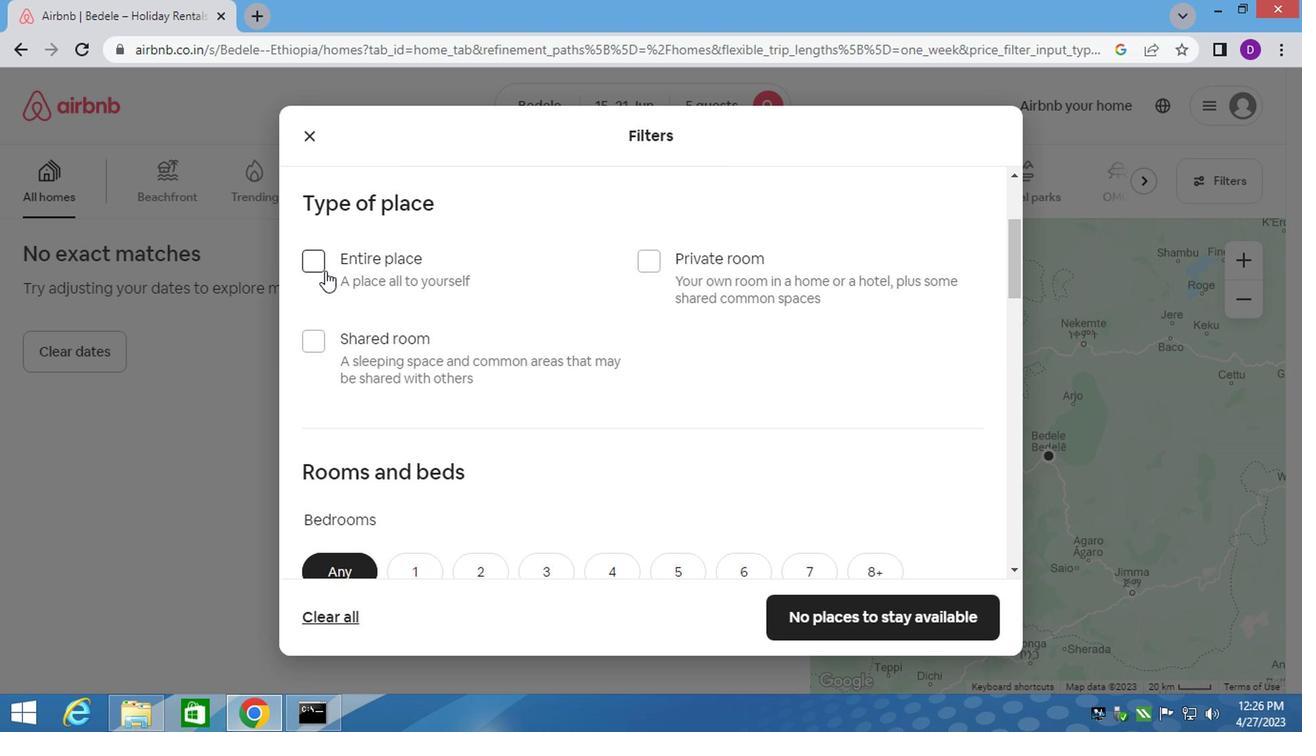 
Action: Mouse pressed left at (320, 265)
Screenshot: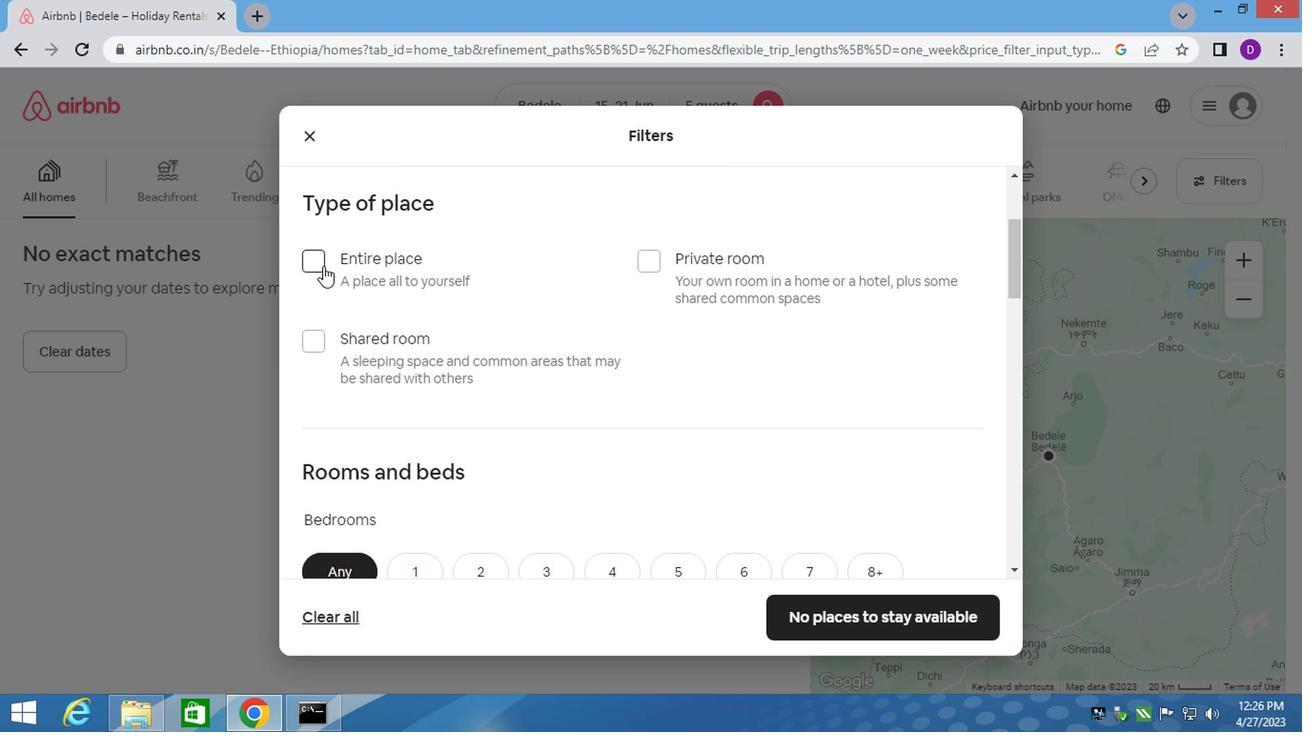 
Action: Mouse moved to (423, 335)
Screenshot: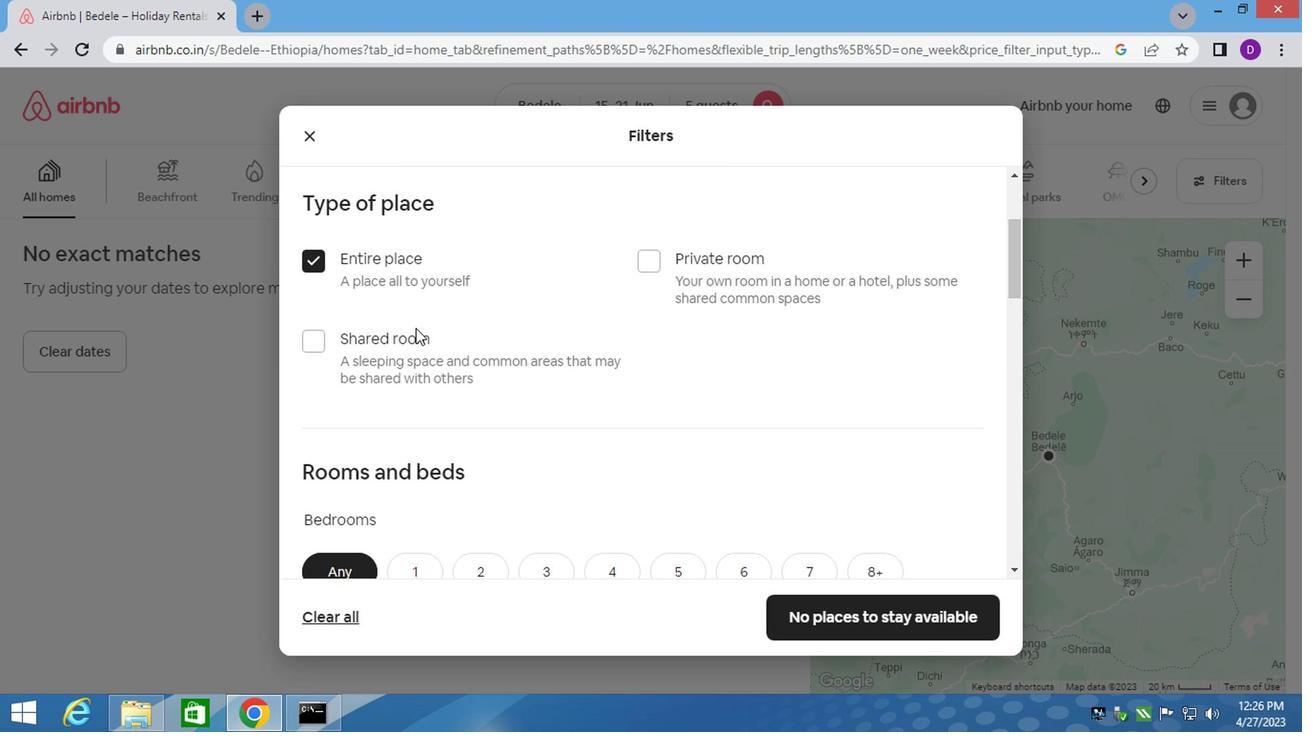 
Action: Mouse scrolled (423, 335) with delta (0, 0)
Screenshot: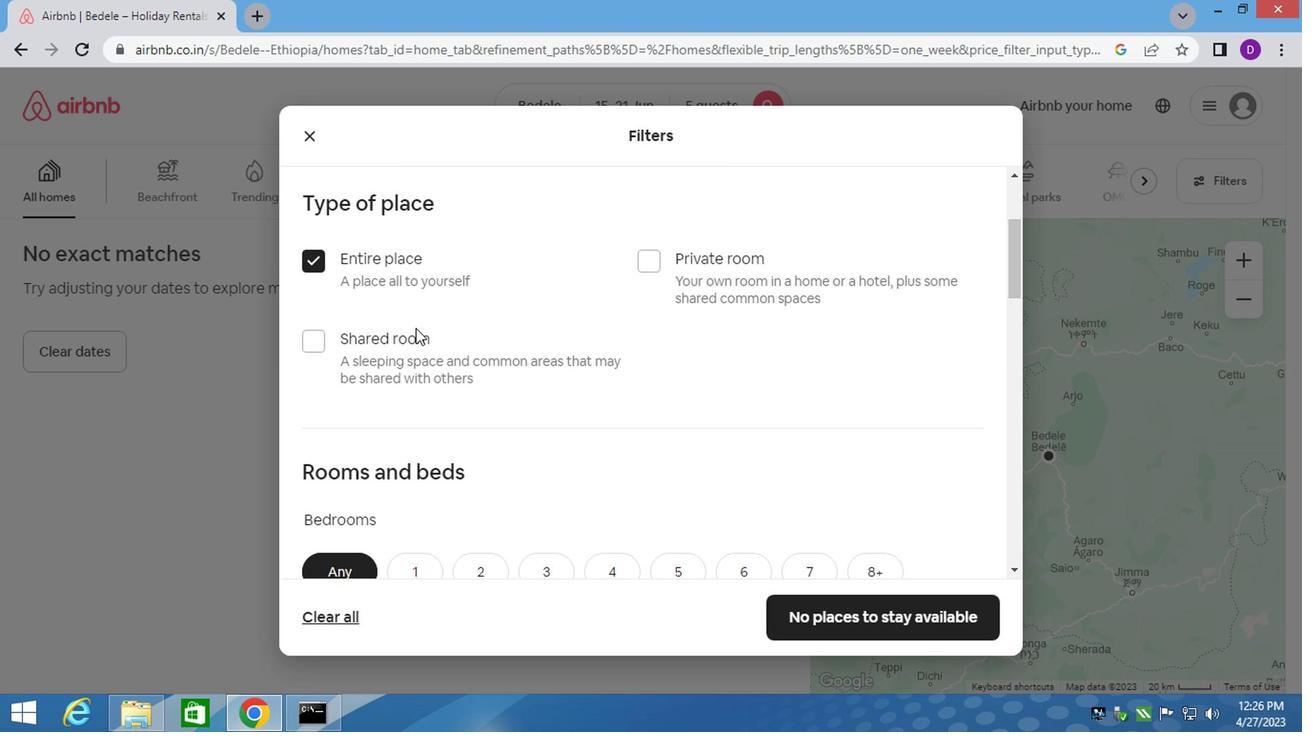 
Action: Mouse moved to (426, 338)
Screenshot: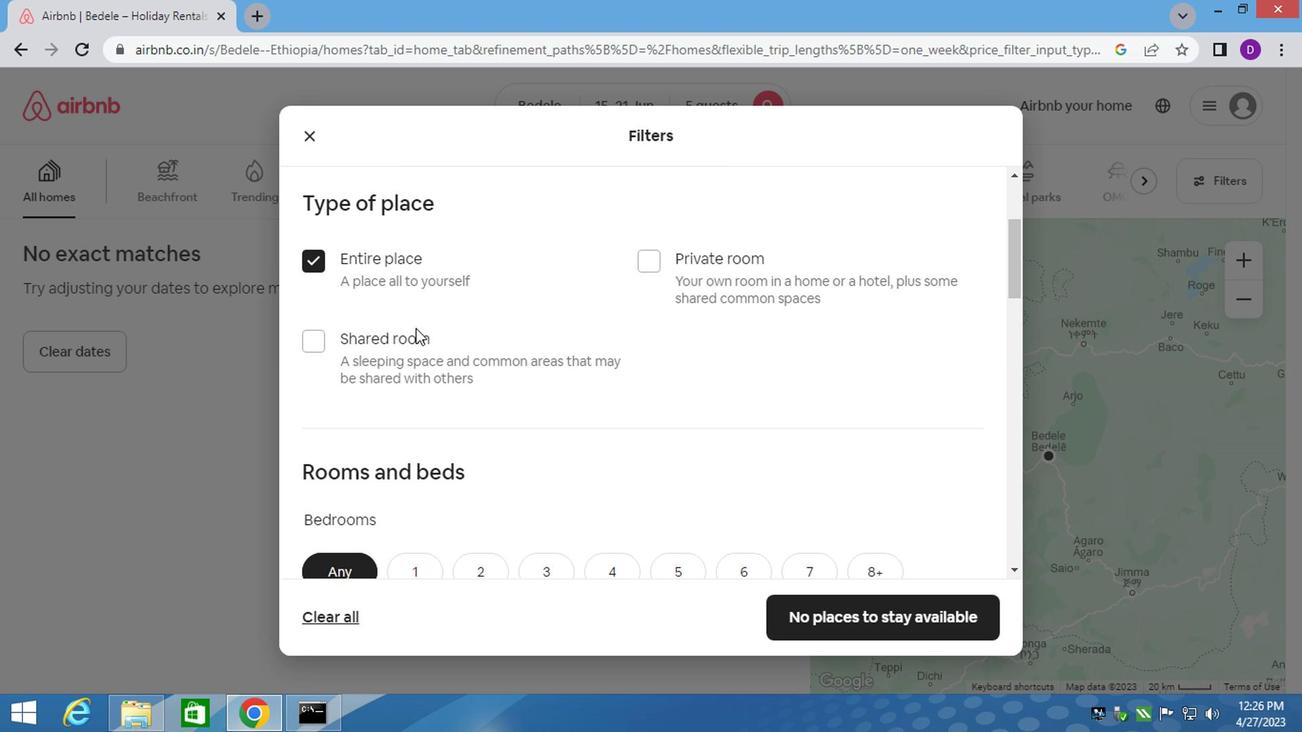 
Action: Mouse scrolled (426, 337) with delta (0, 0)
Screenshot: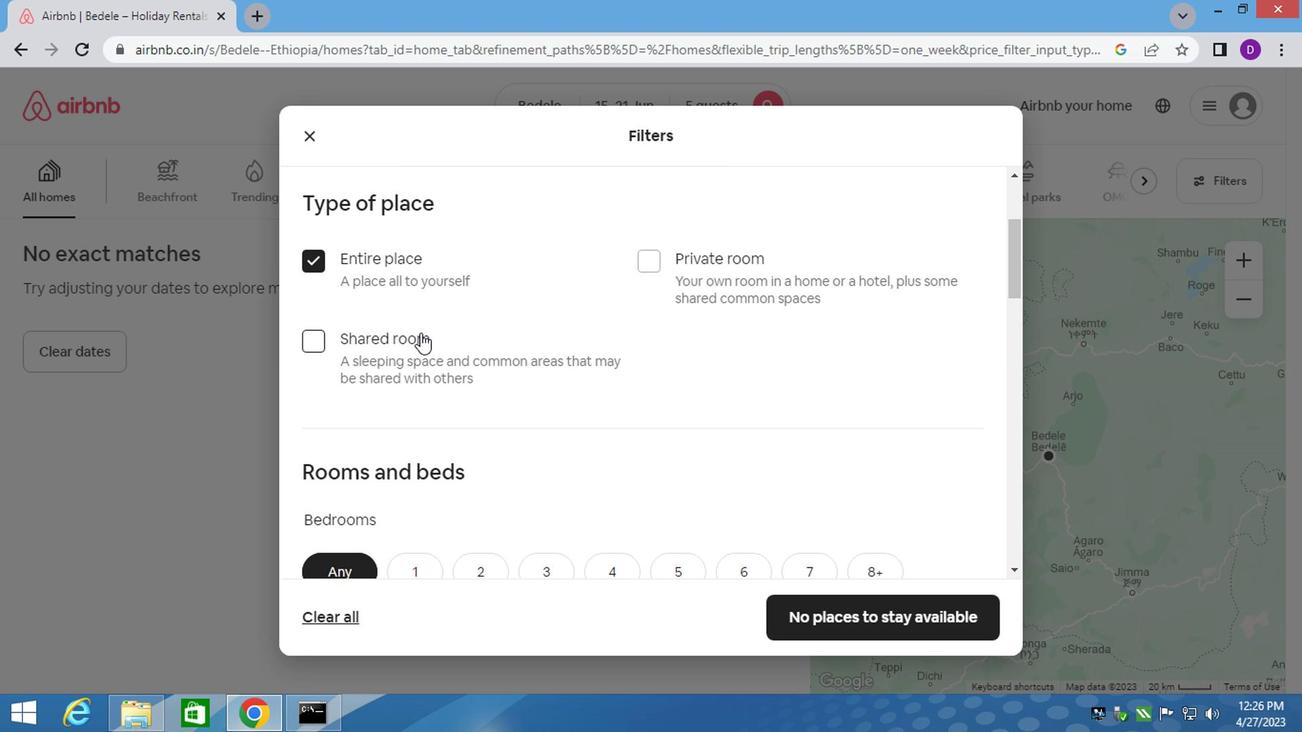 
Action: Mouse moved to (538, 365)
Screenshot: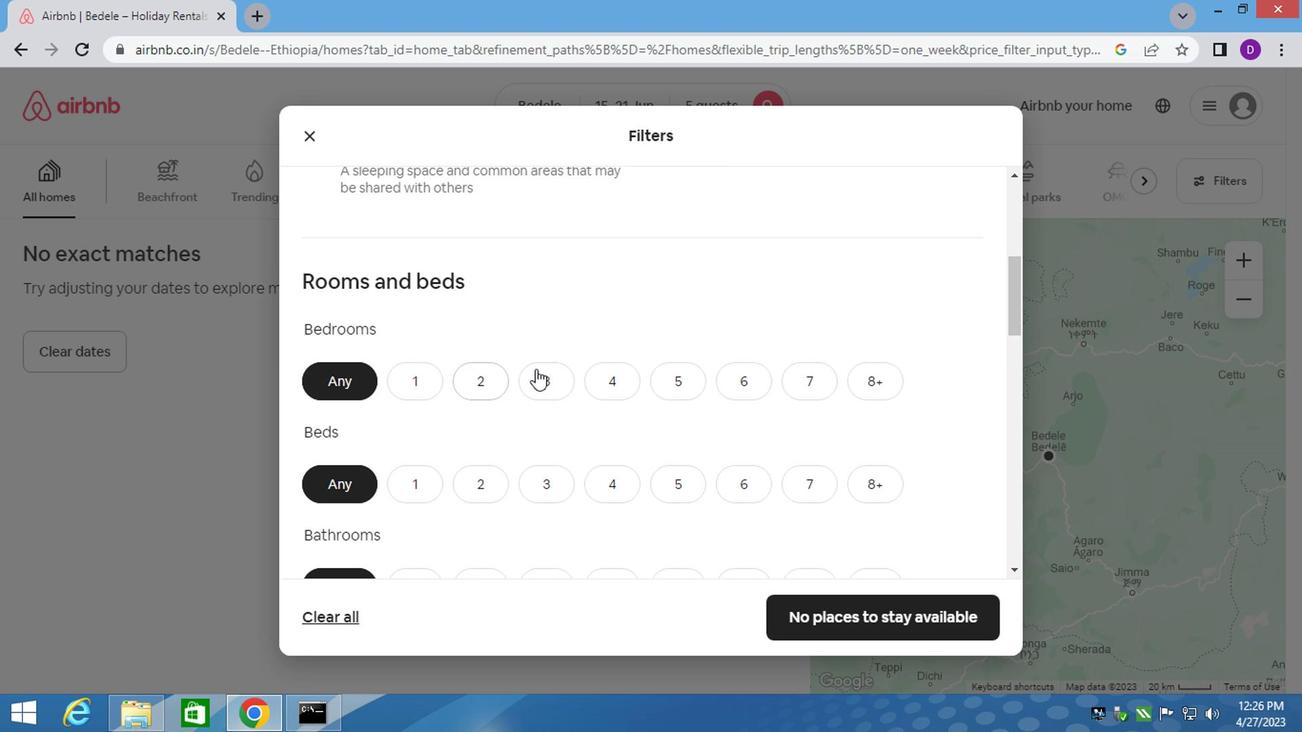 
Action: Mouse pressed left at (538, 365)
Screenshot: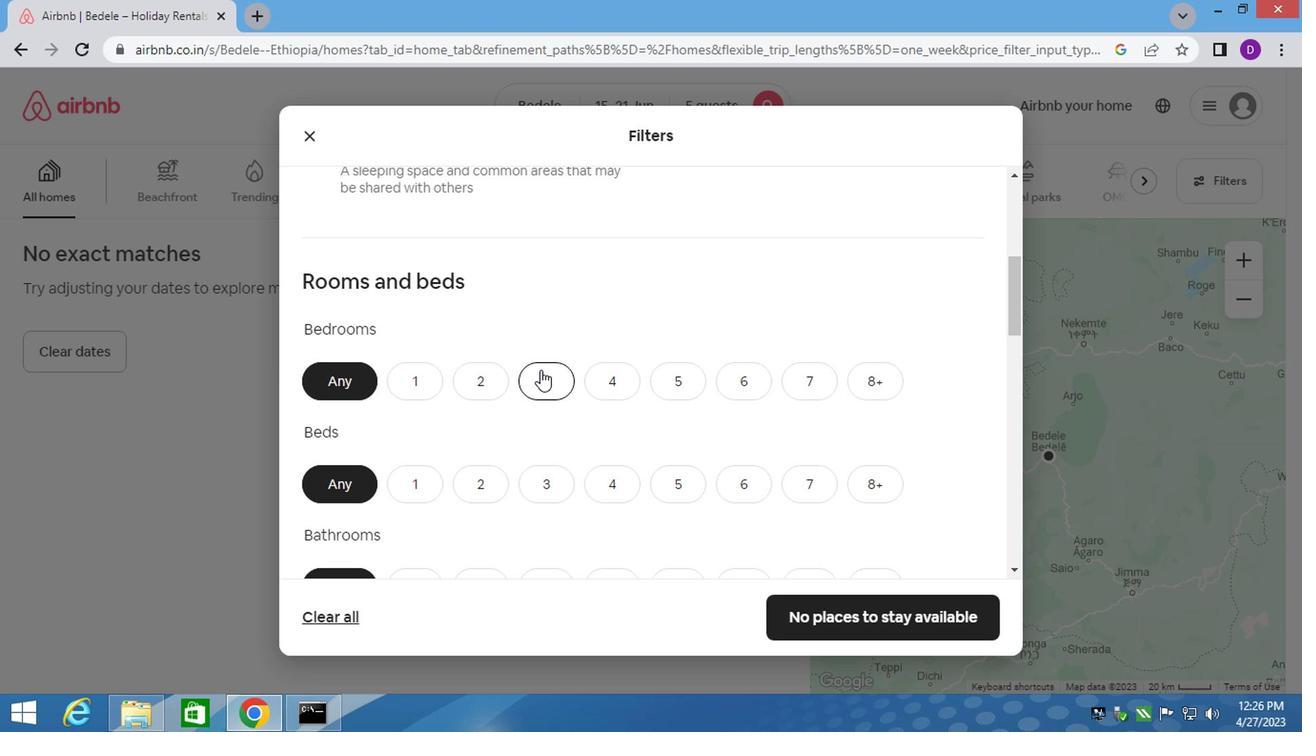 
Action: Mouse moved to (540, 367)
Screenshot: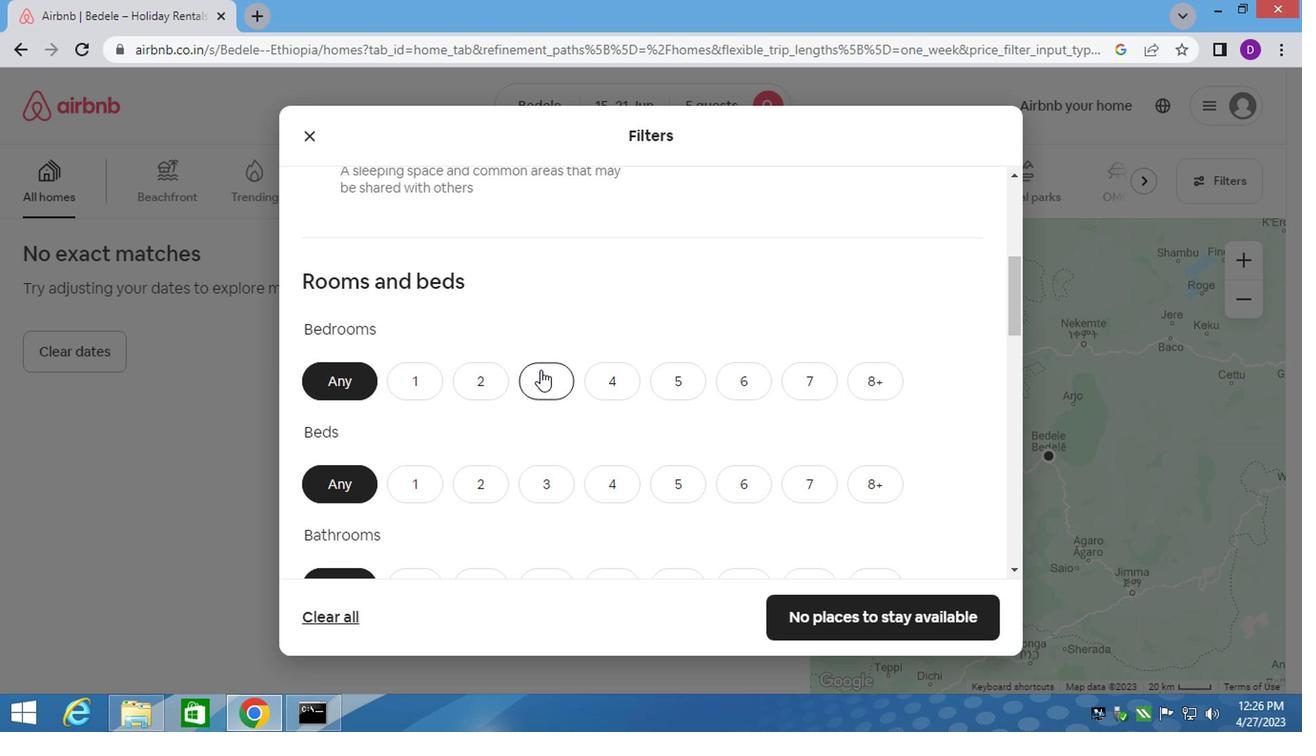 
Action: Mouse scrolled (540, 366) with delta (0, 0)
Screenshot: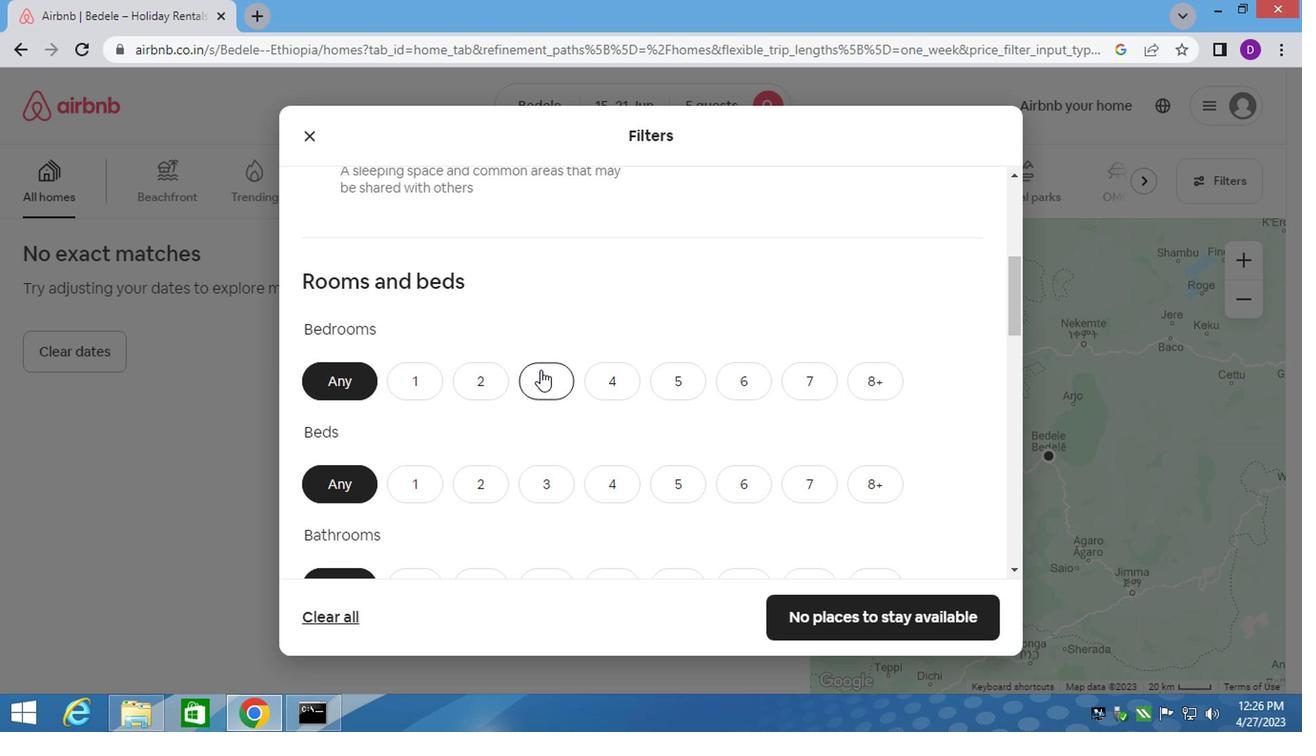 
Action: Mouse moved to (541, 367)
Screenshot: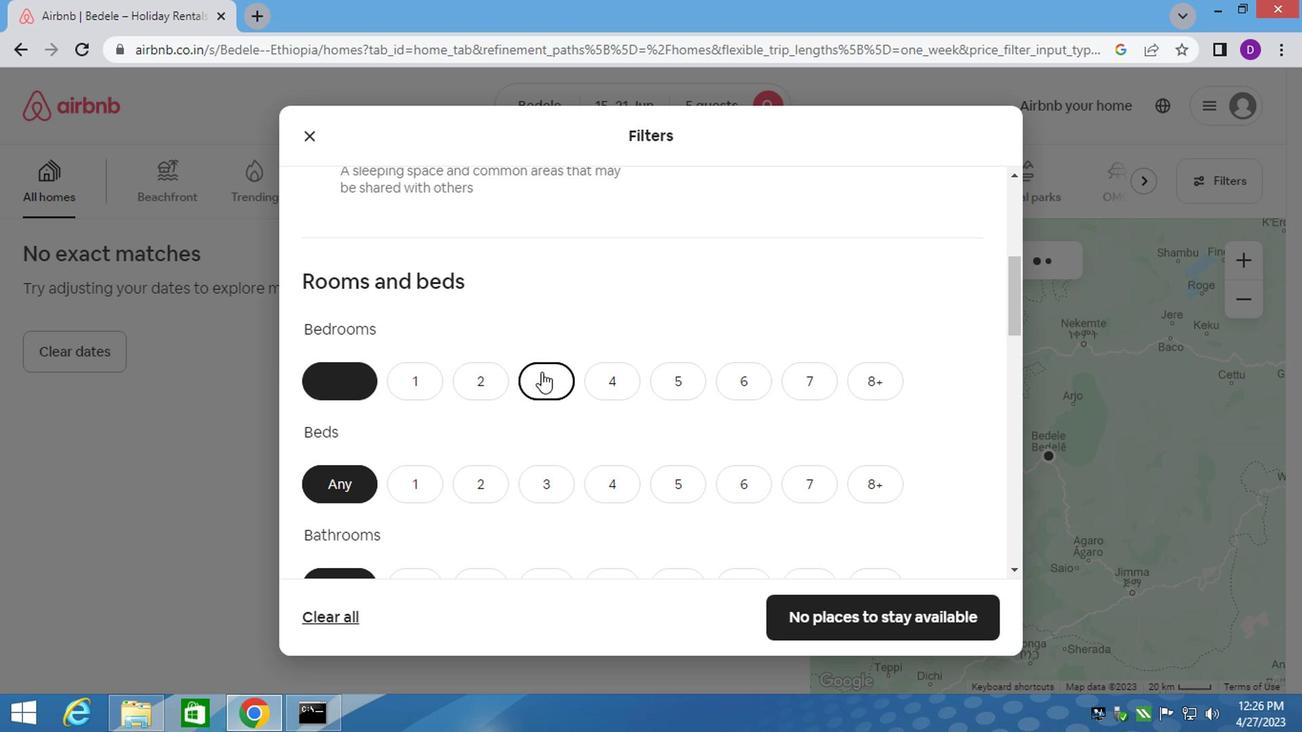 
Action: Mouse pressed left at (541, 367)
Screenshot: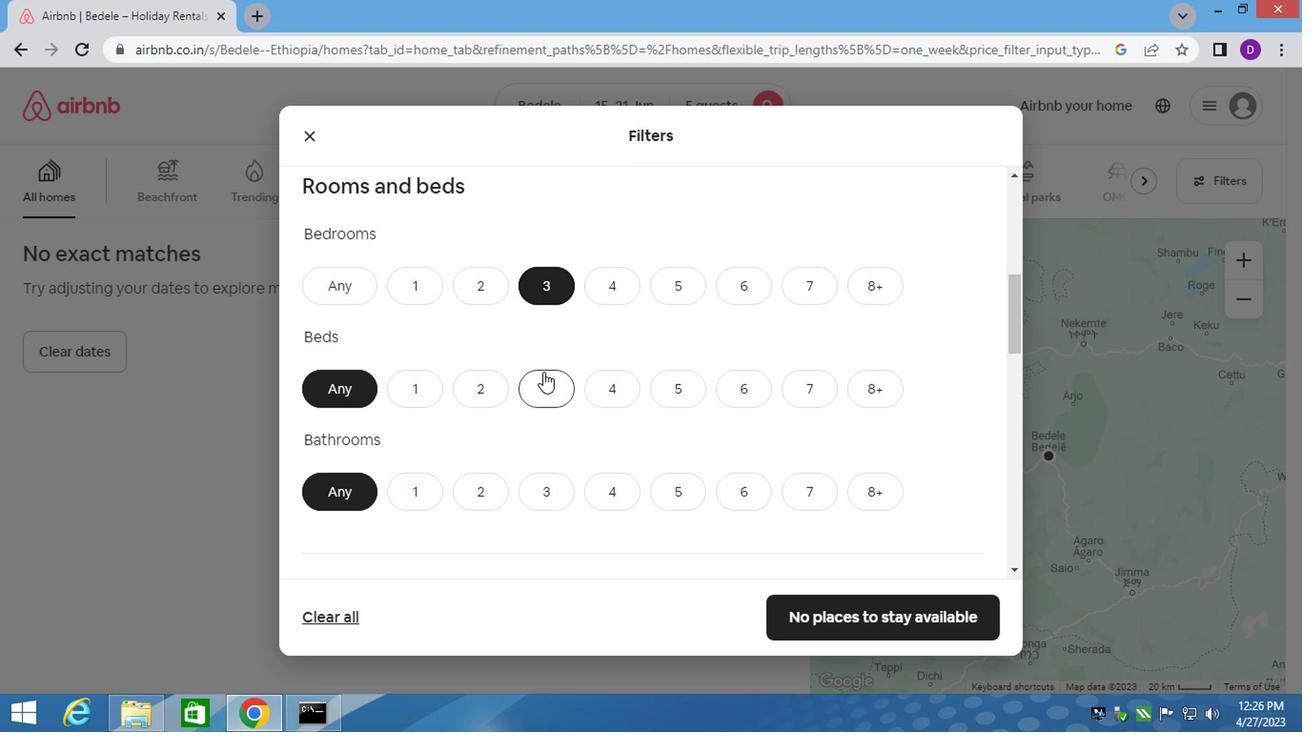 
Action: Mouse moved to (544, 473)
Screenshot: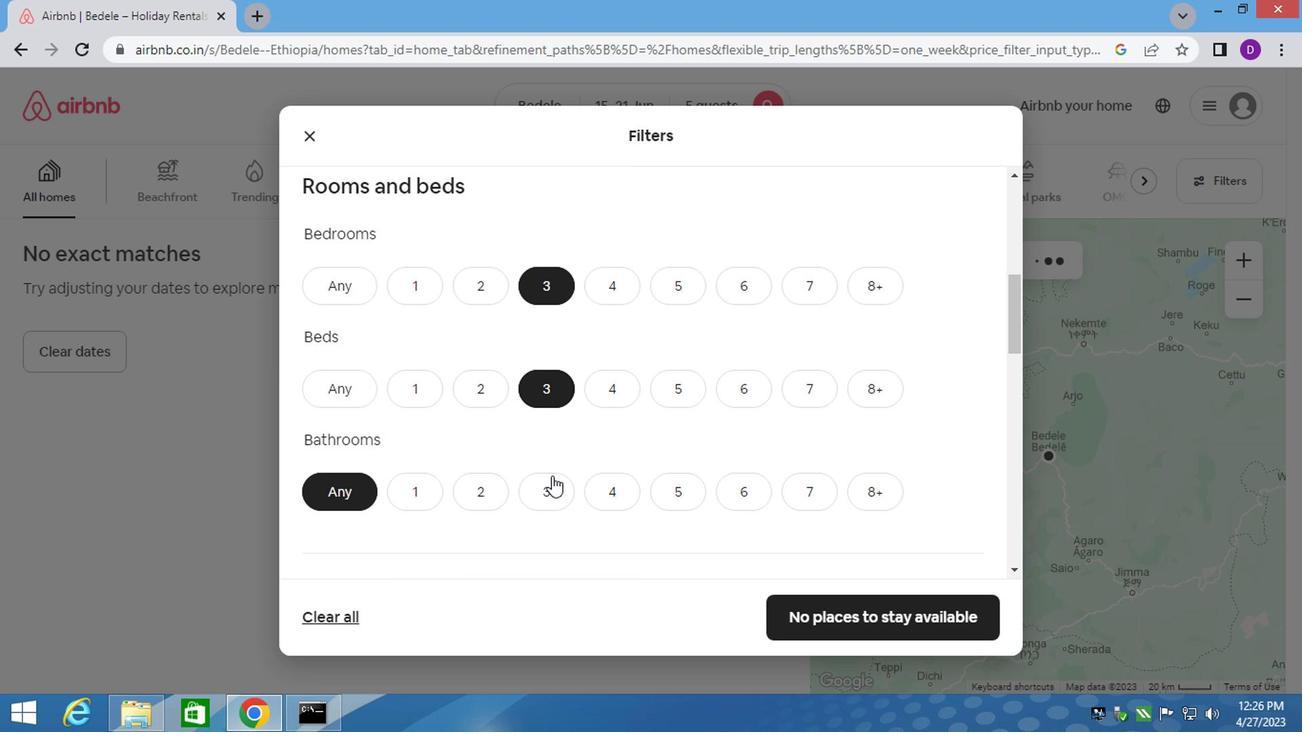 
Action: Mouse pressed left at (544, 473)
Screenshot: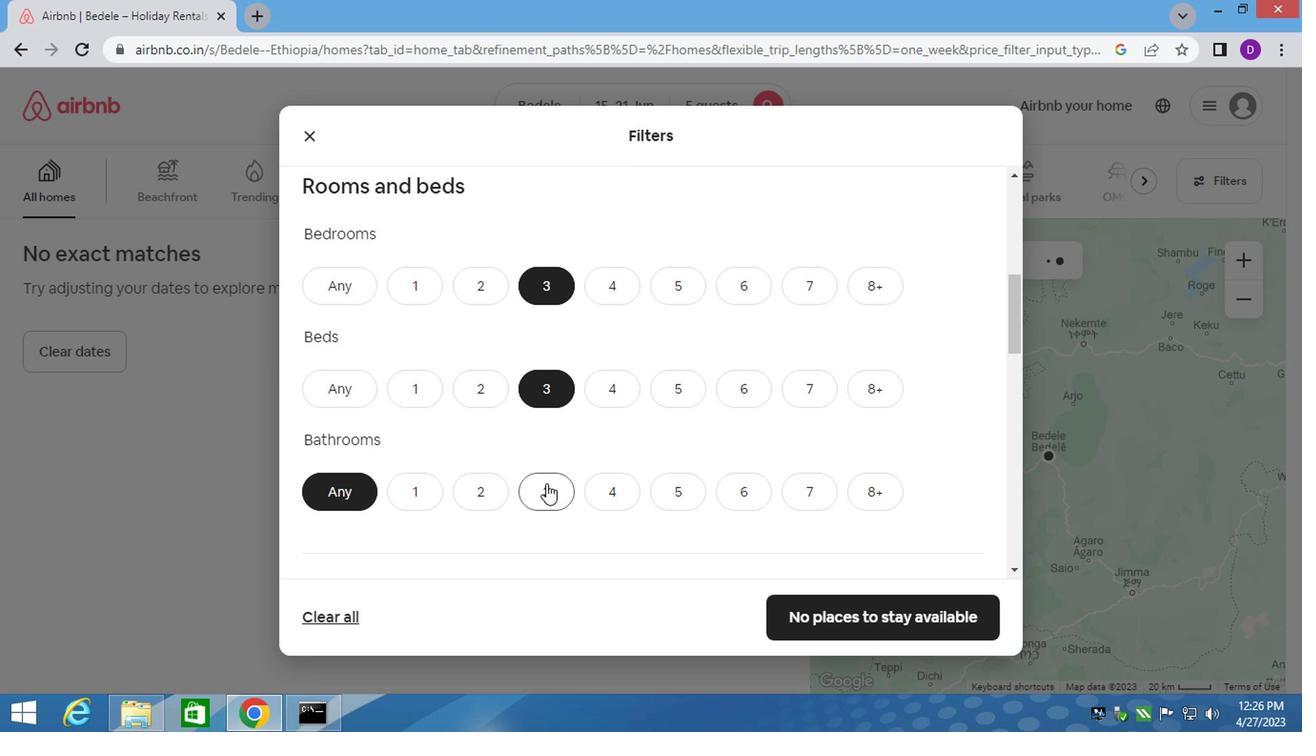 
Action: Mouse moved to (546, 443)
Screenshot: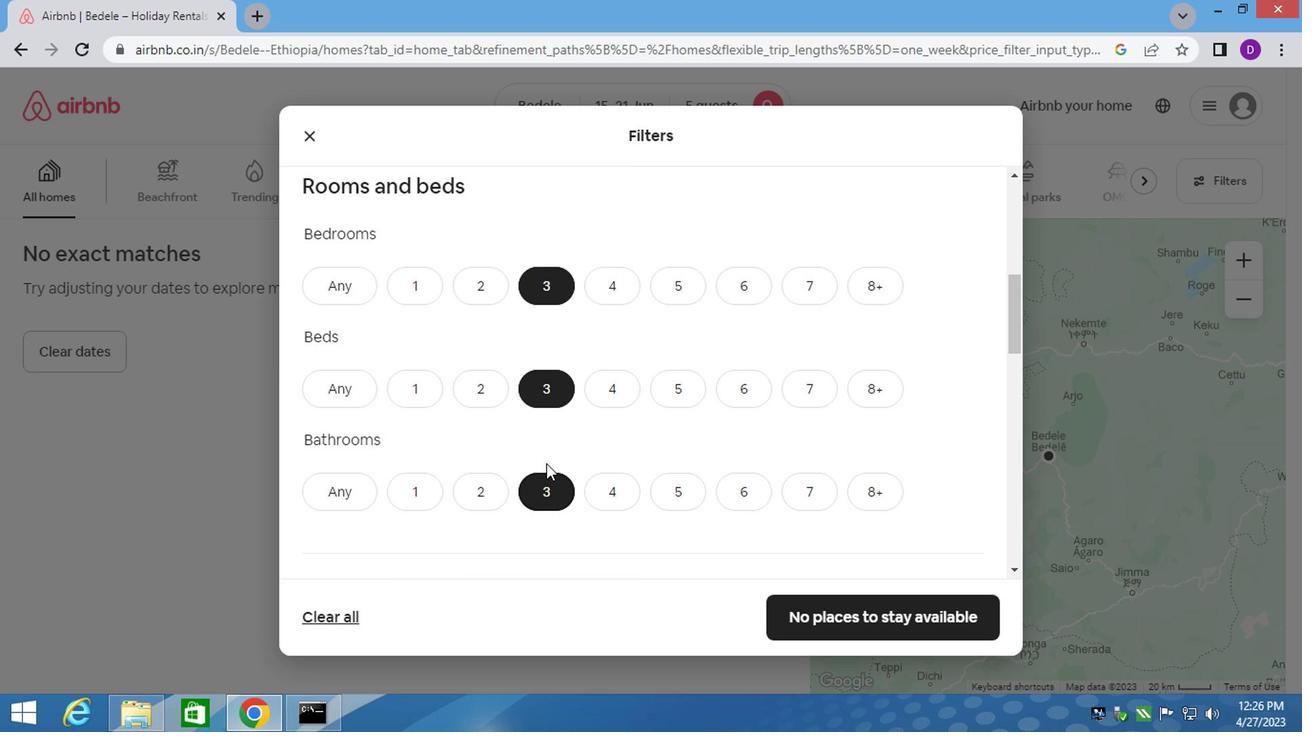 
Action: Mouse scrolled (546, 443) with delta (0, 0)
Screenshot: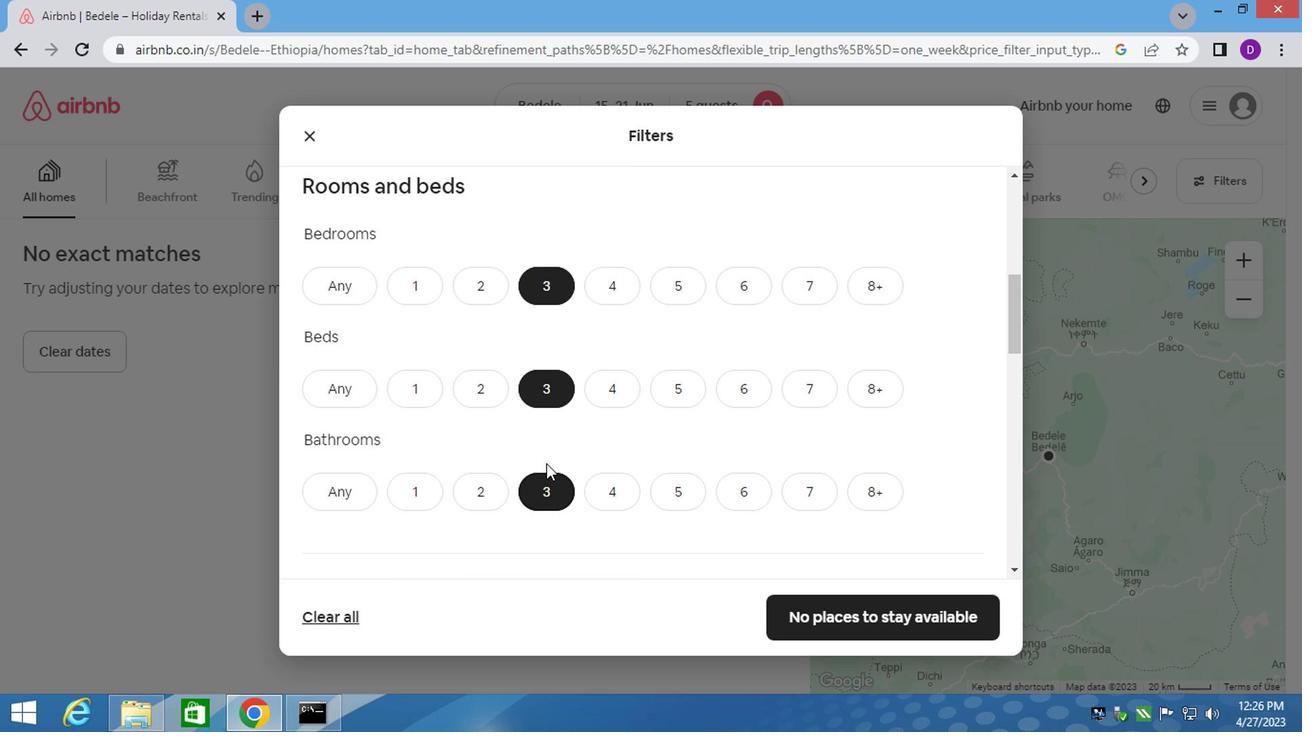 
Action: Mouse moved to (549, 438)
Screenshot: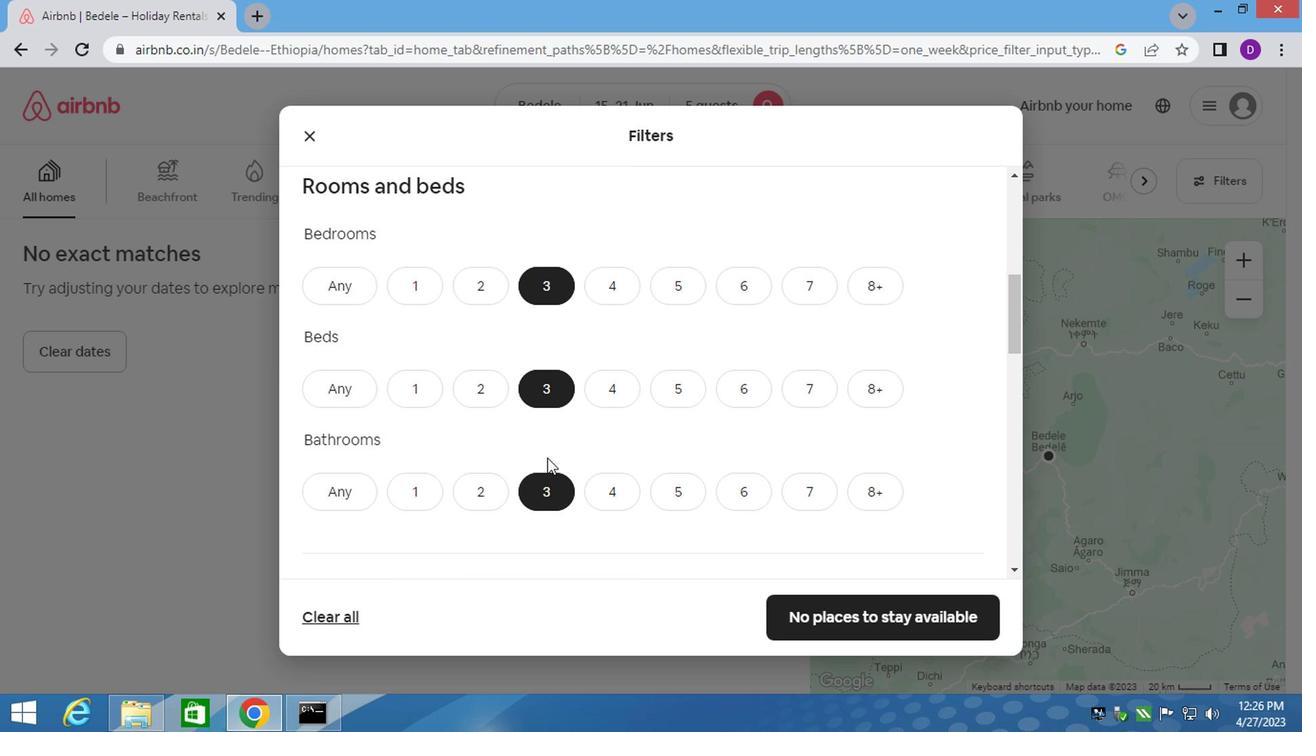 
Action: Mouse scrolled (549, 438) with delta (0, 0)
Screenshot: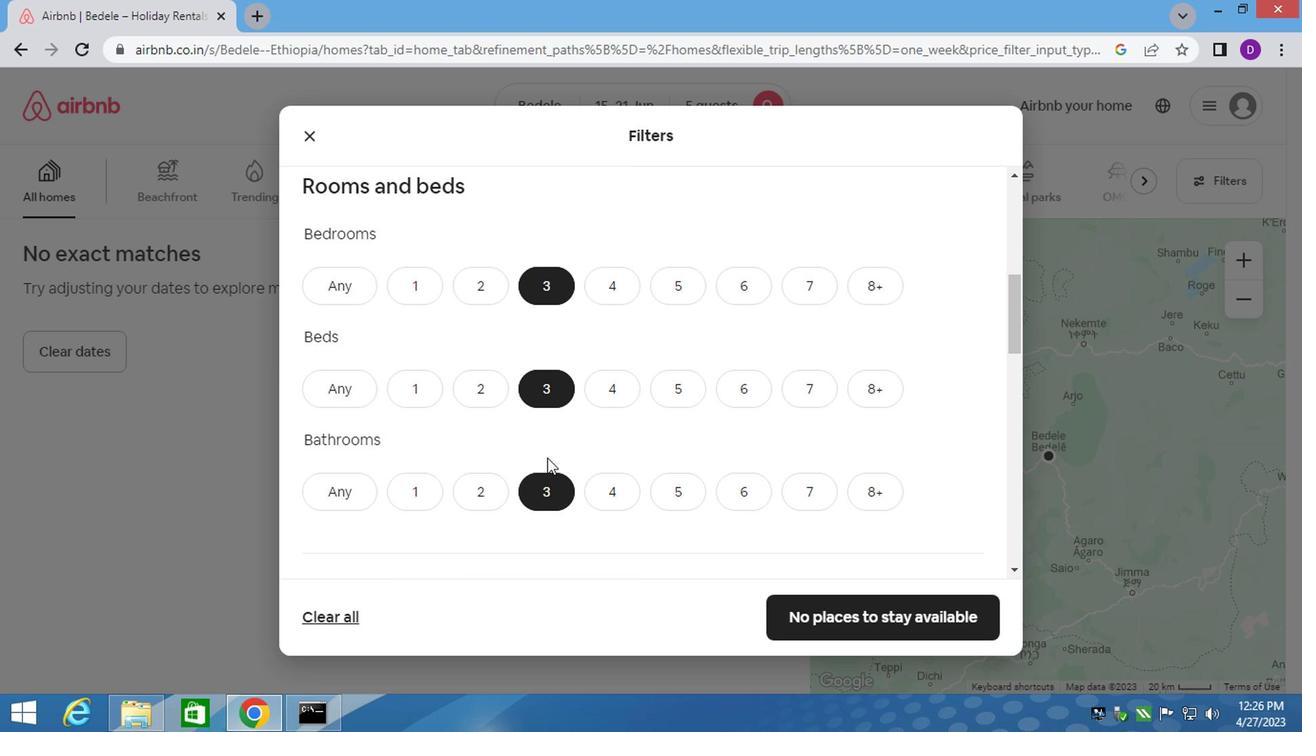 
Action: Mouse scrolled (549, 437) with delta (0, 0)
Screenshot: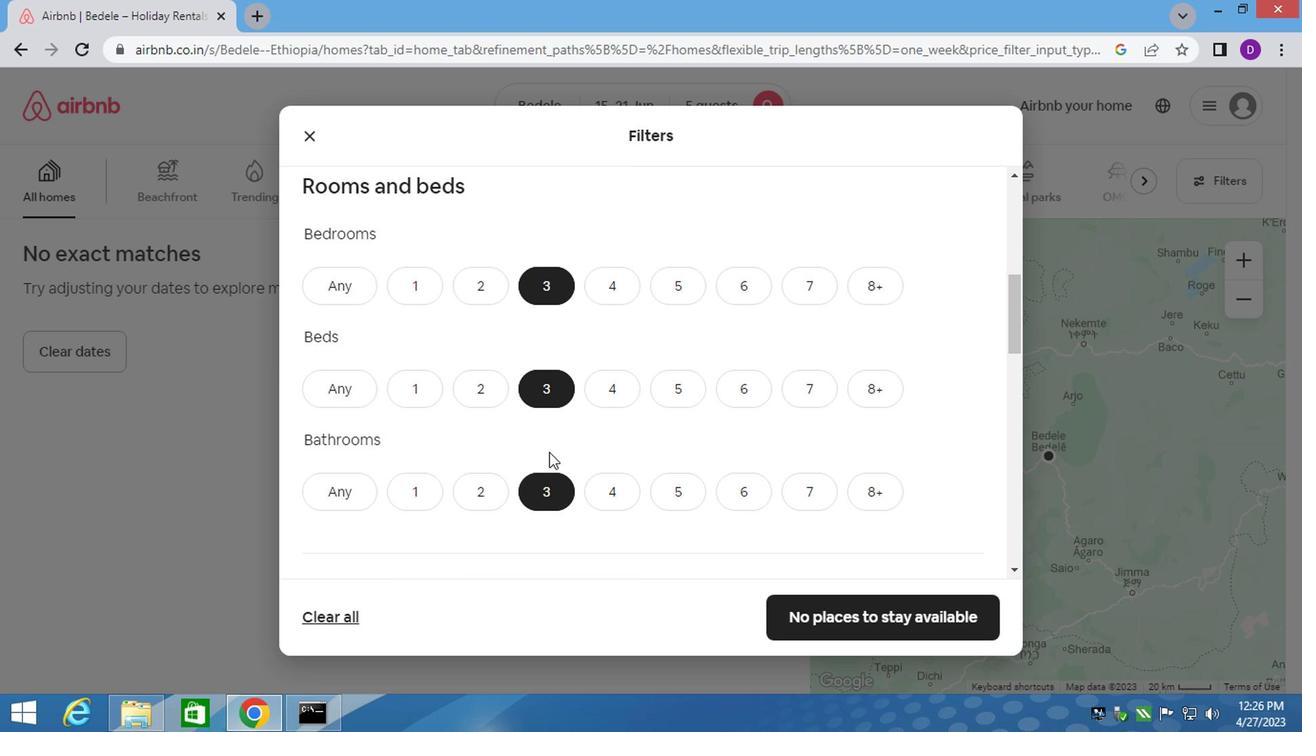 
Action: Mouse scrolled (549, 437) with delta (0, 0)
Screenshot: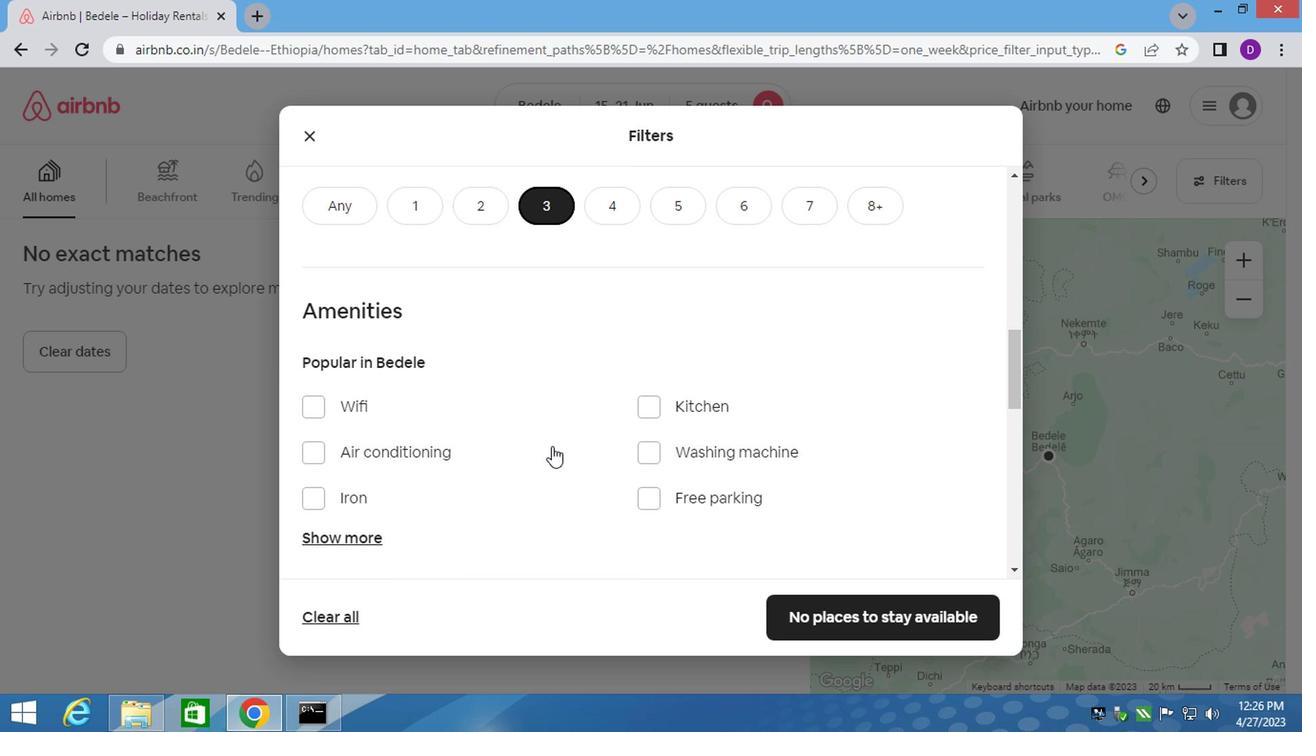 
Action: Mouse moved to (544, 440)
Screenshot: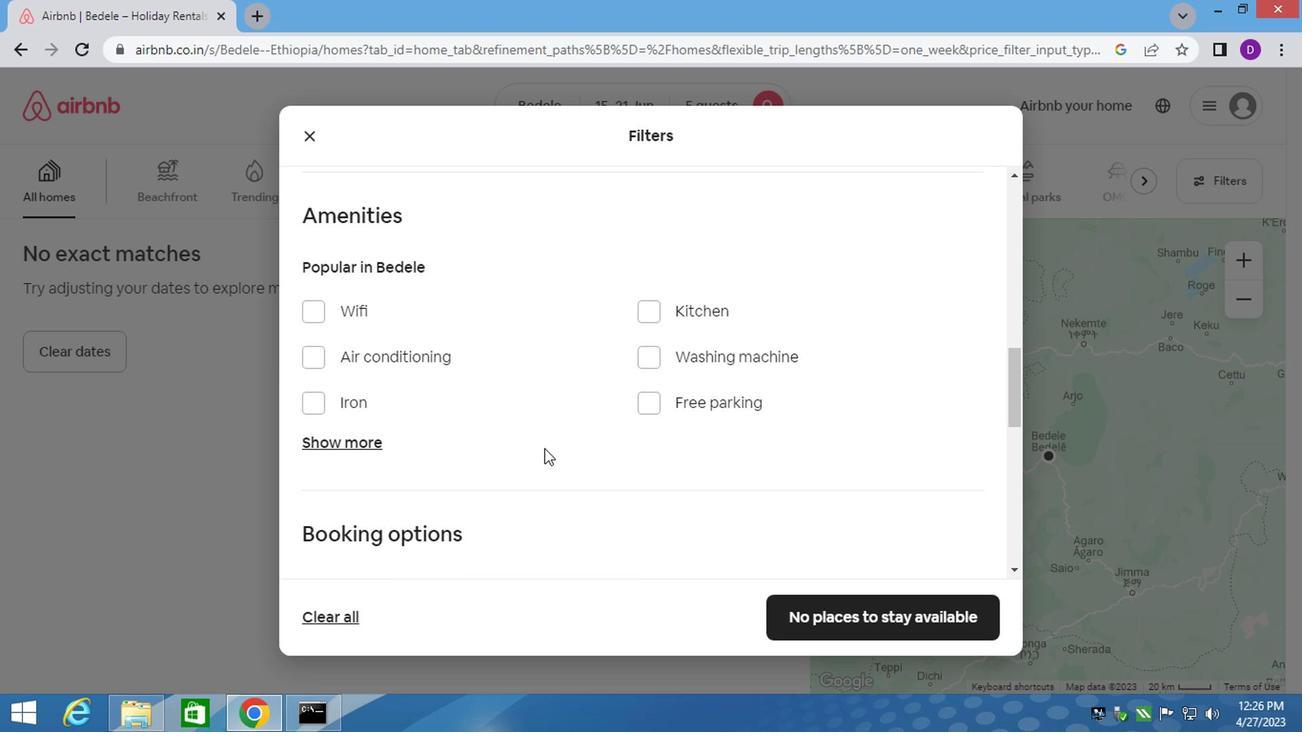 
Action: Mouse scrolled (544, 440) with delta (0, 0)
Screenshot: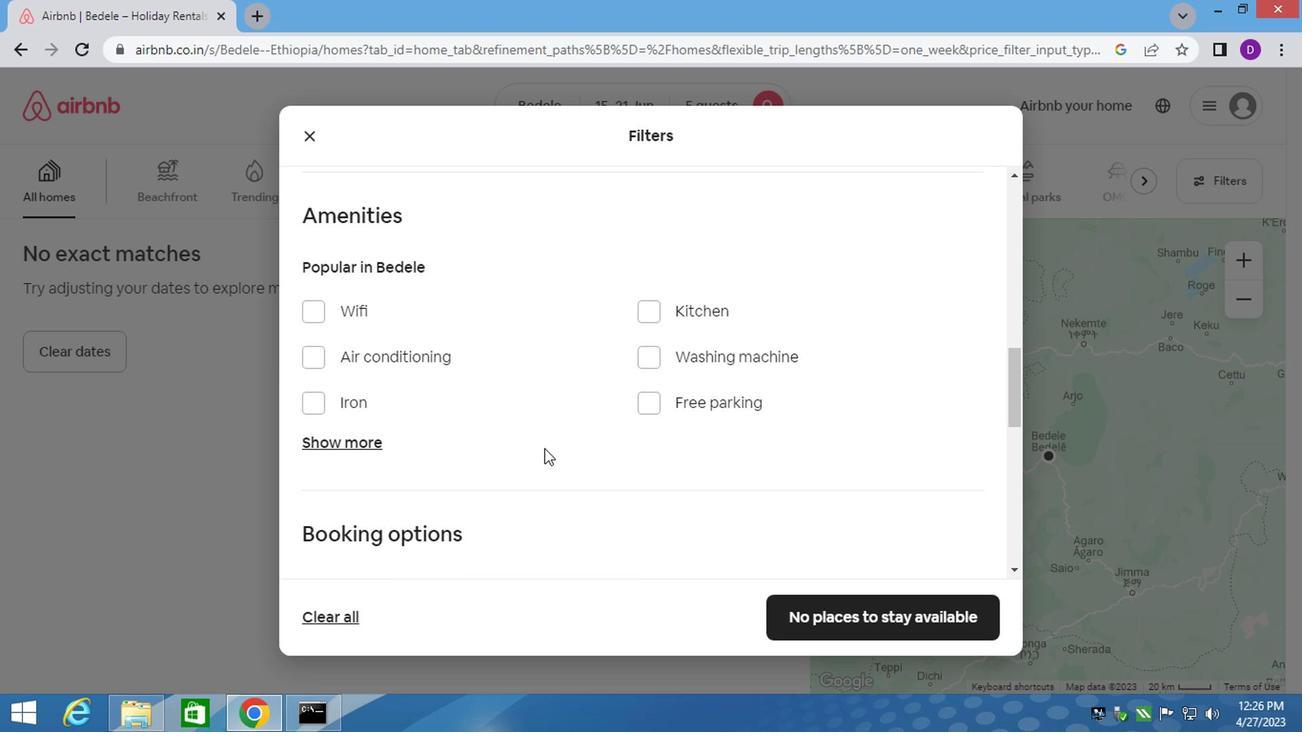 
Action: Mouse scrolled (544, 440) with delta (0, 0)
Screenshot: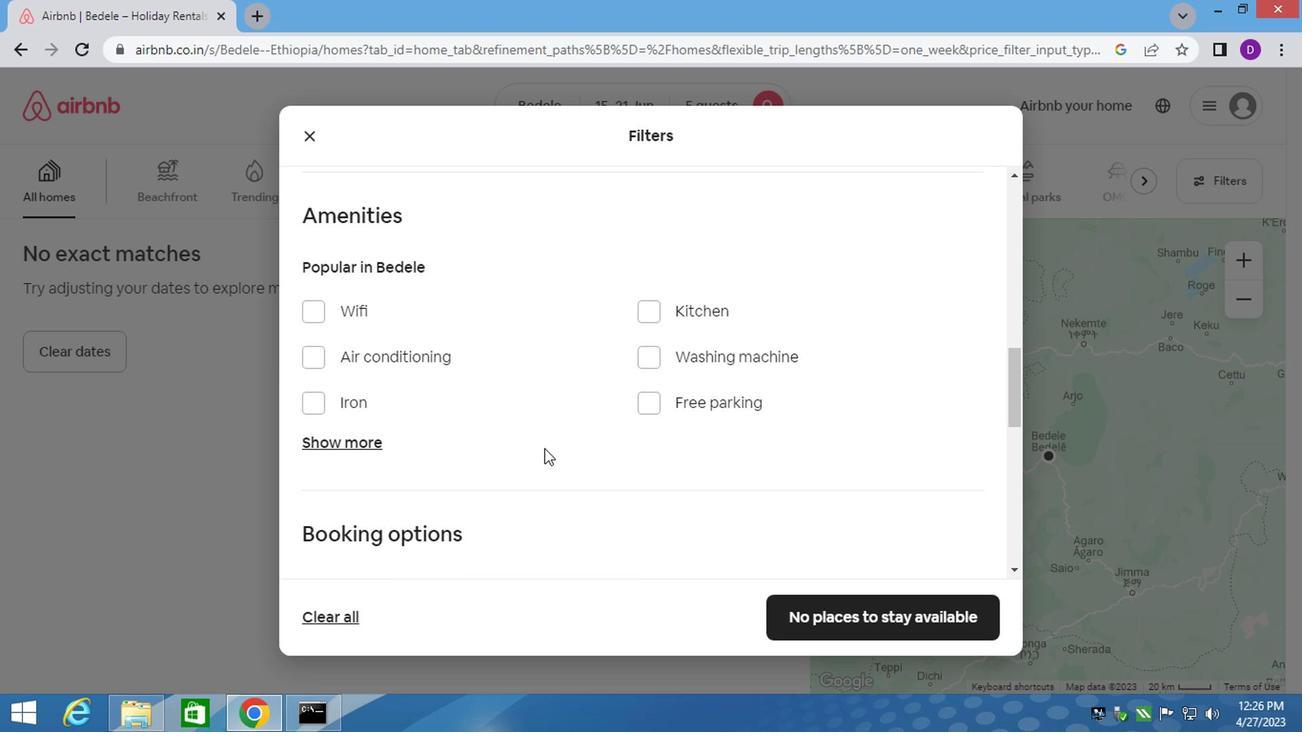 
Action: Mouse scrolled (544, 440) with delta (0, 0)
Screenshot: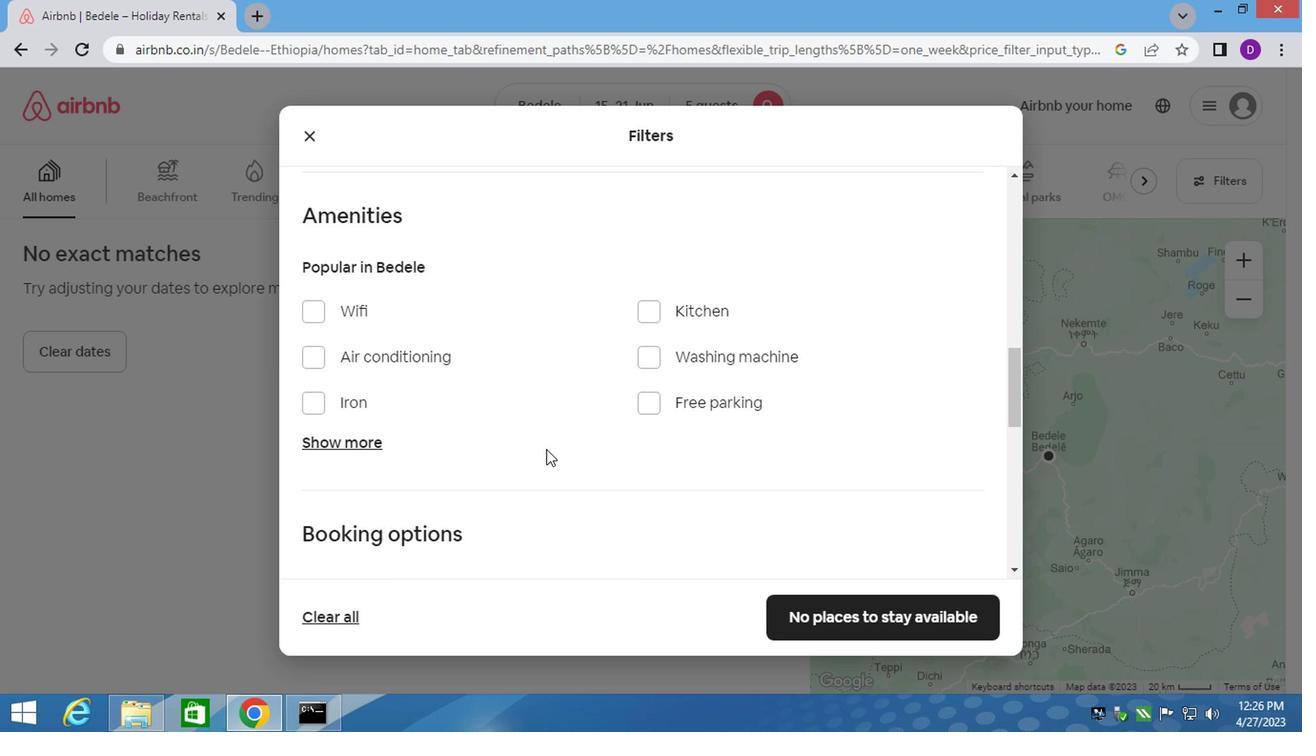 
Action: Mouse moved to (929, 374)
Screenshot: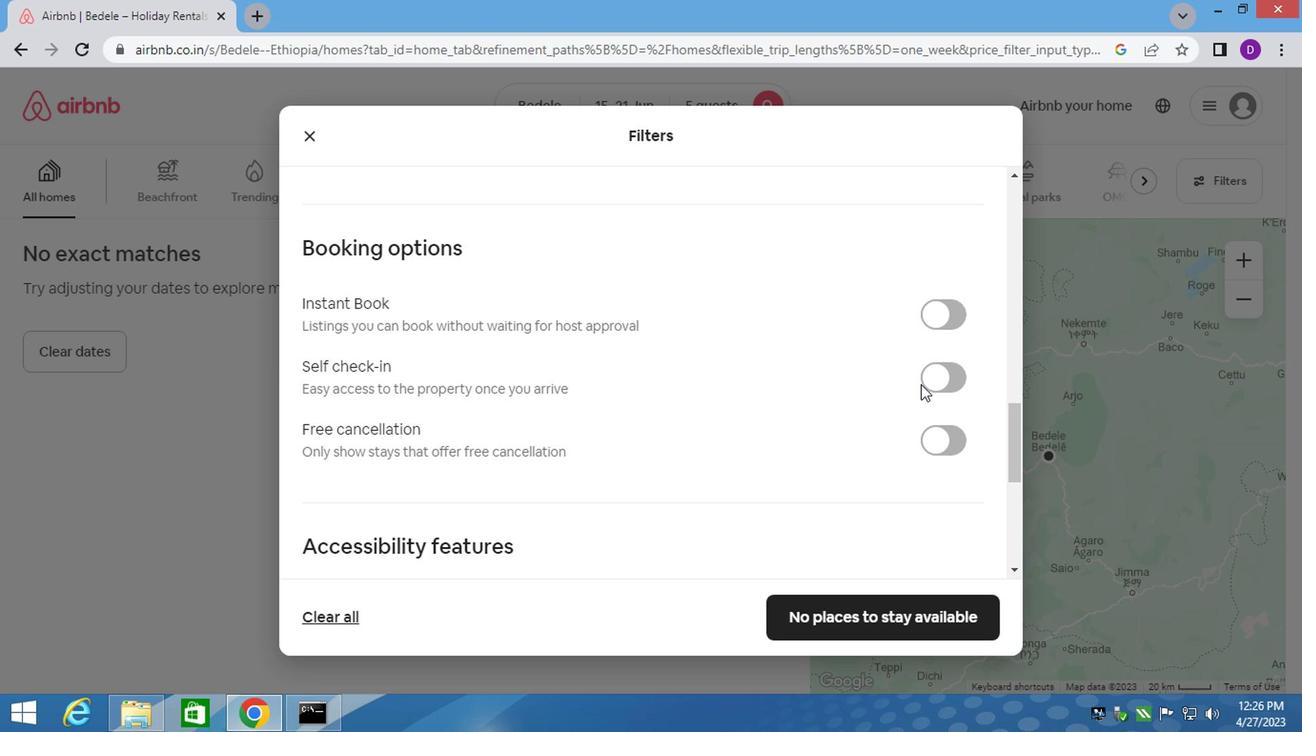 
Action: Mouse pressed left at (929, 374)
Screenshot: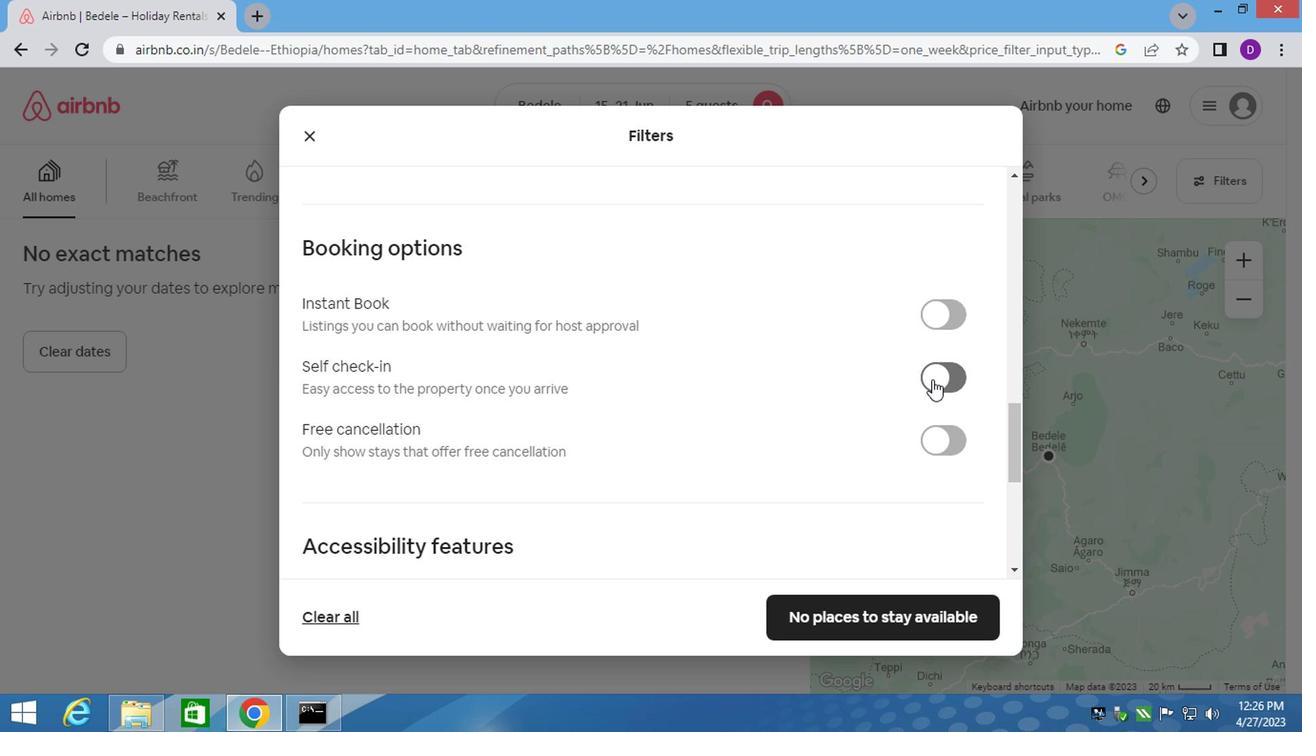 
Action: Mouse moved to (789, 375)
Screenshot: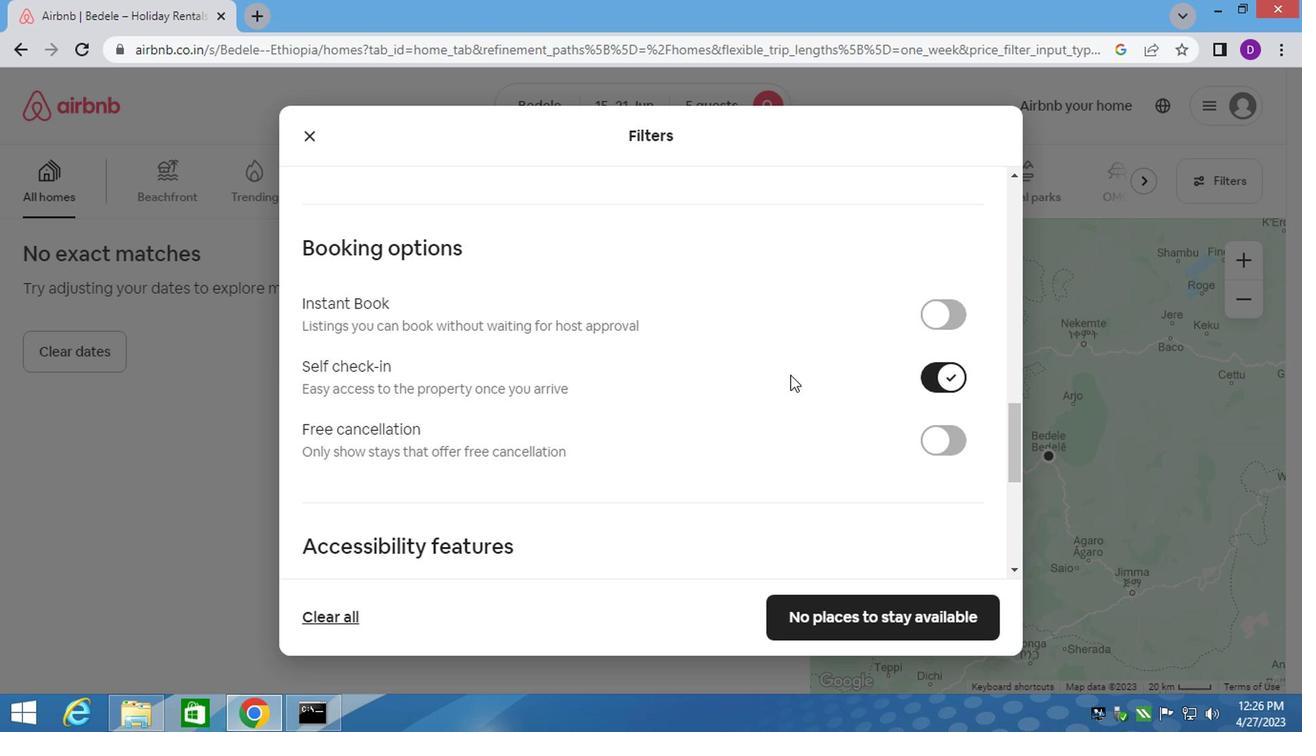 
Action: Mouse scrolled (789, 374) with delta (0, 0)
Screenshot: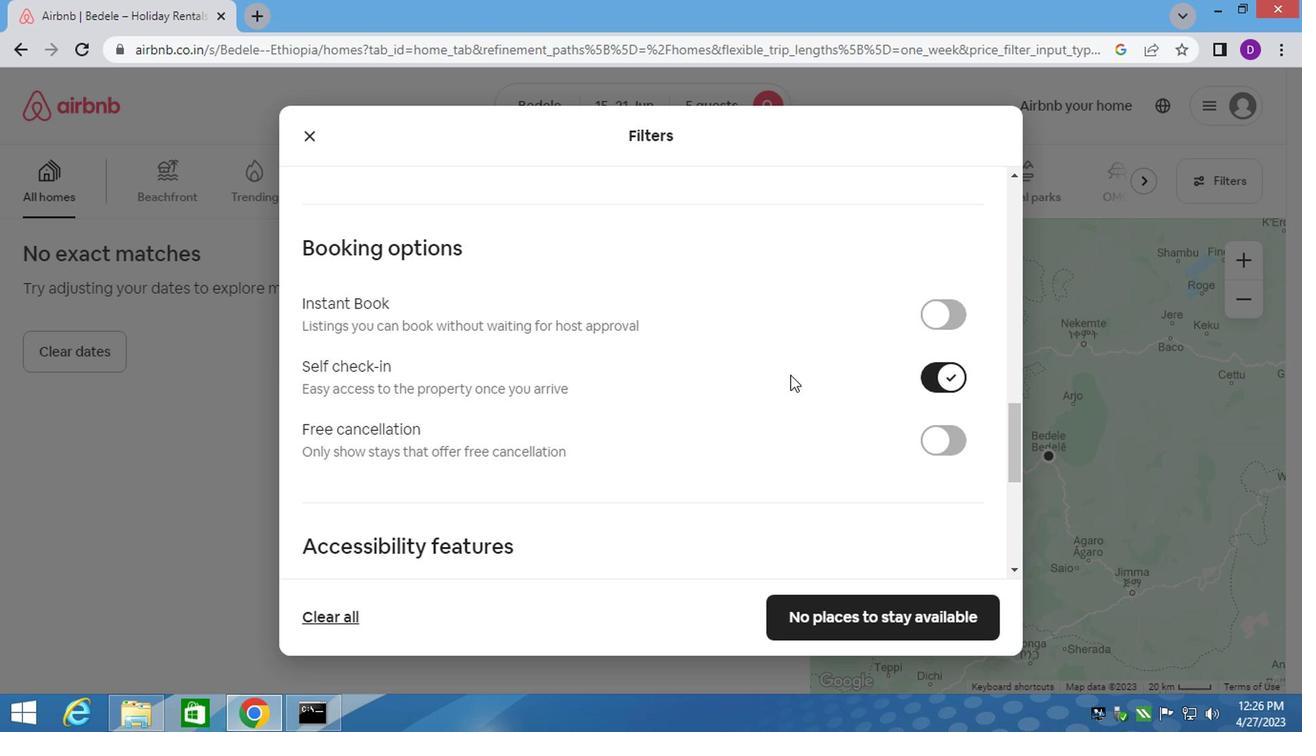 
Action: Mouse moved to (790, 377)
Screenshot: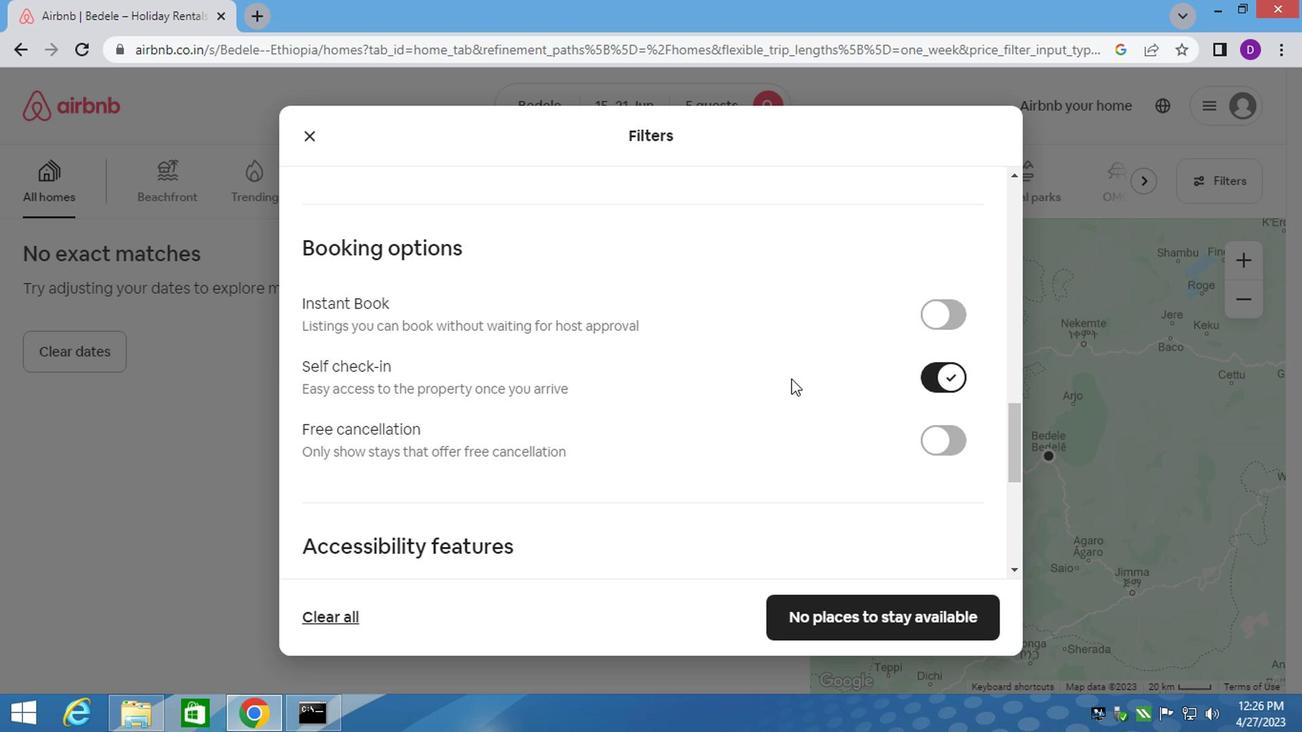 
Action: Mouse scrolled (790, 376) with delta (0, 0)
Screenshot: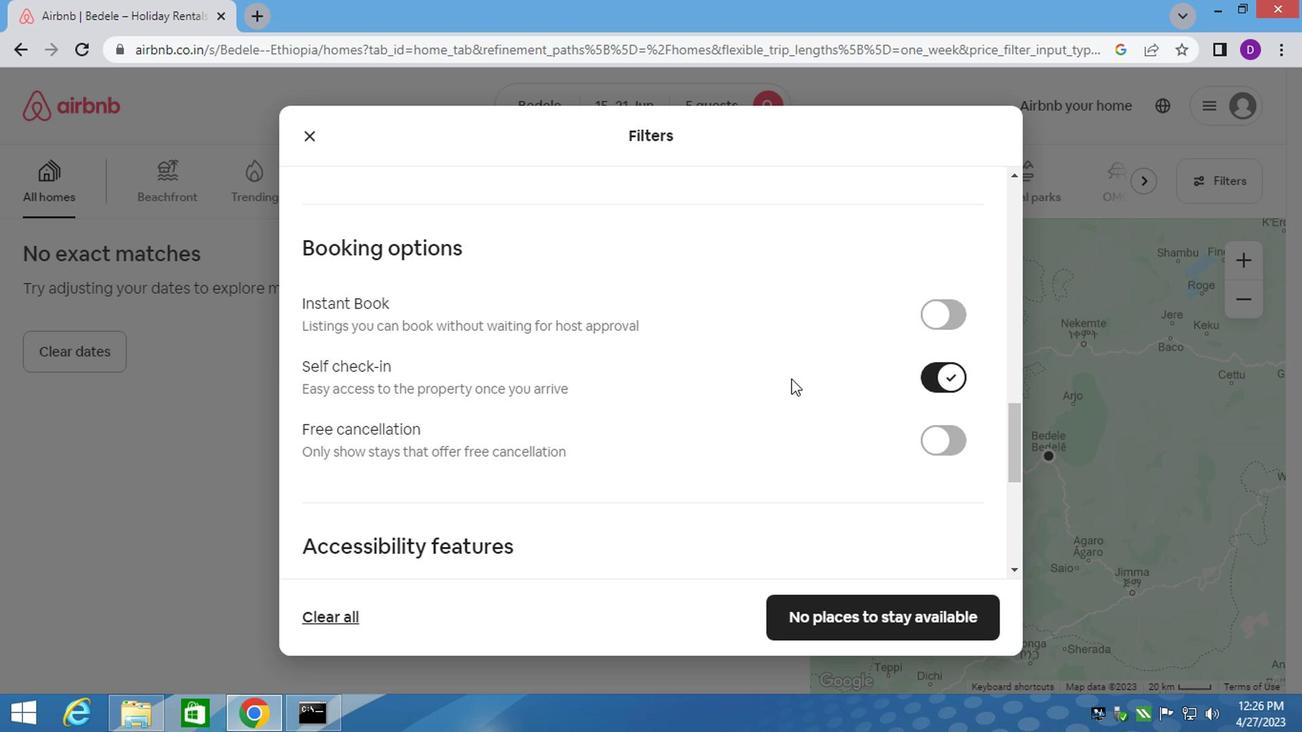 
Action: Mouse moved to (791, 377)
Screenshot: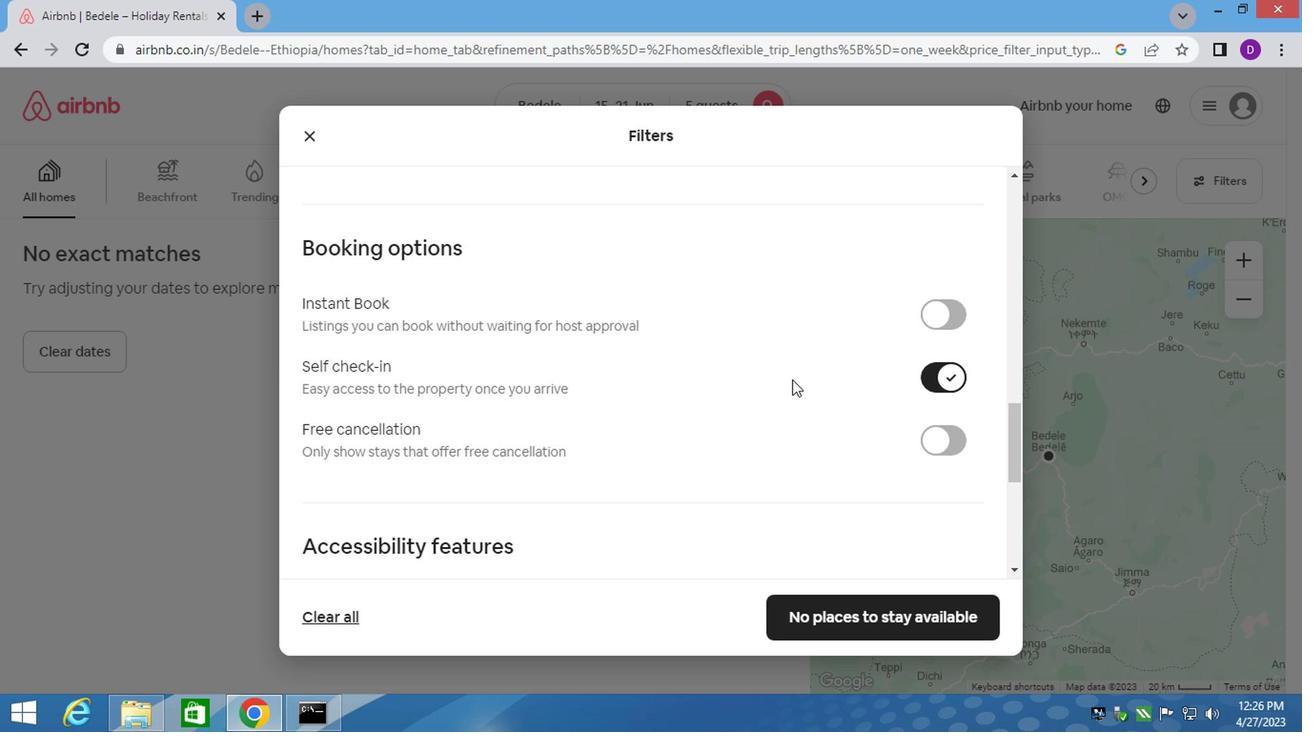 
Action: Mouse scrolled (791, 377) with delta (0, 0)
Screenshot: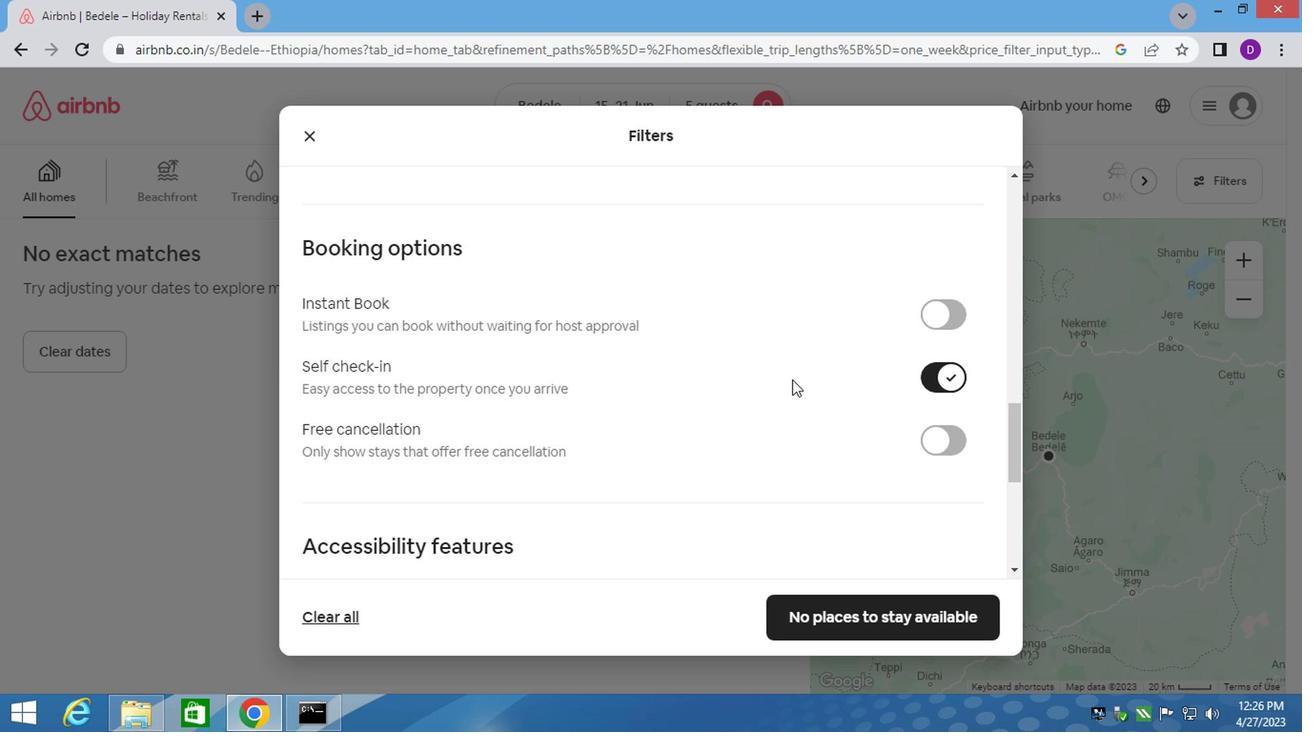 
Action: Mouse scrolled (791, 377) with delta (0, 0)
Screenshot: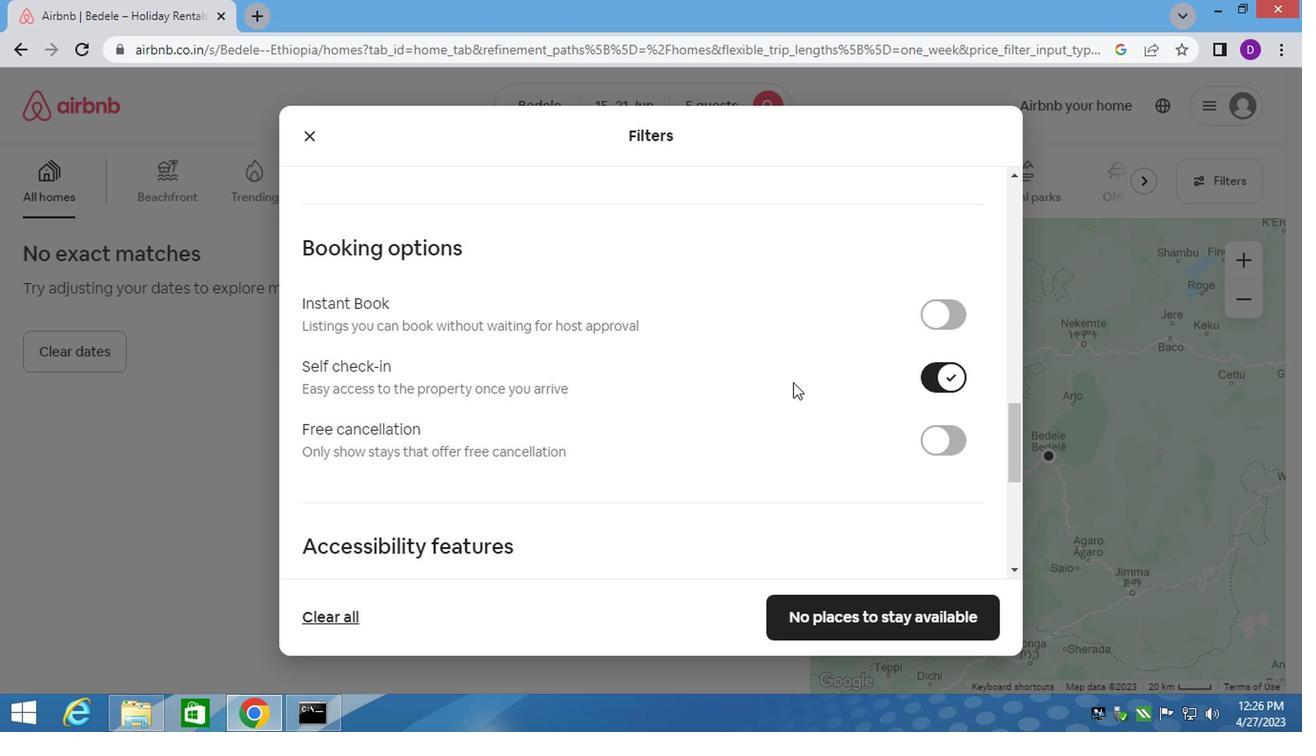 
Action: Mouse moved to (759, 394)
Screenshot: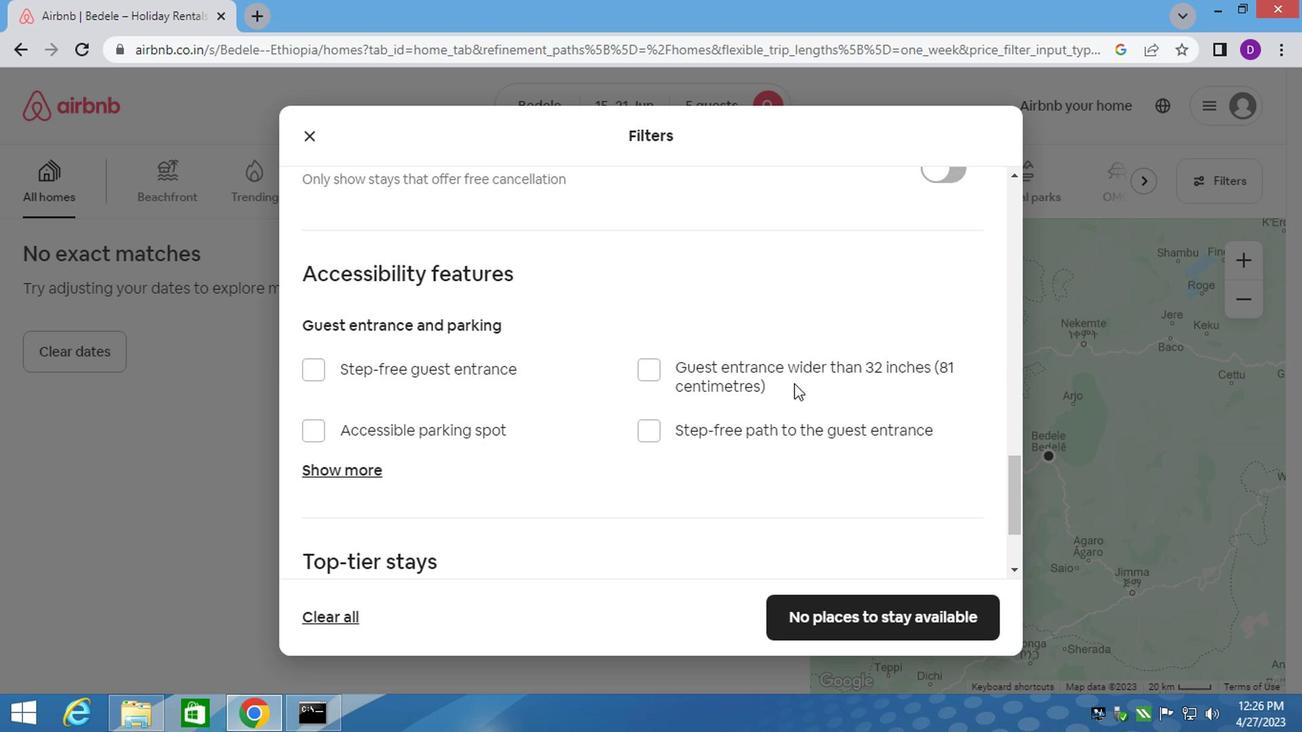 
Action: Mouse scrolled (759, 393) with delta (0, 0)
Screenshot: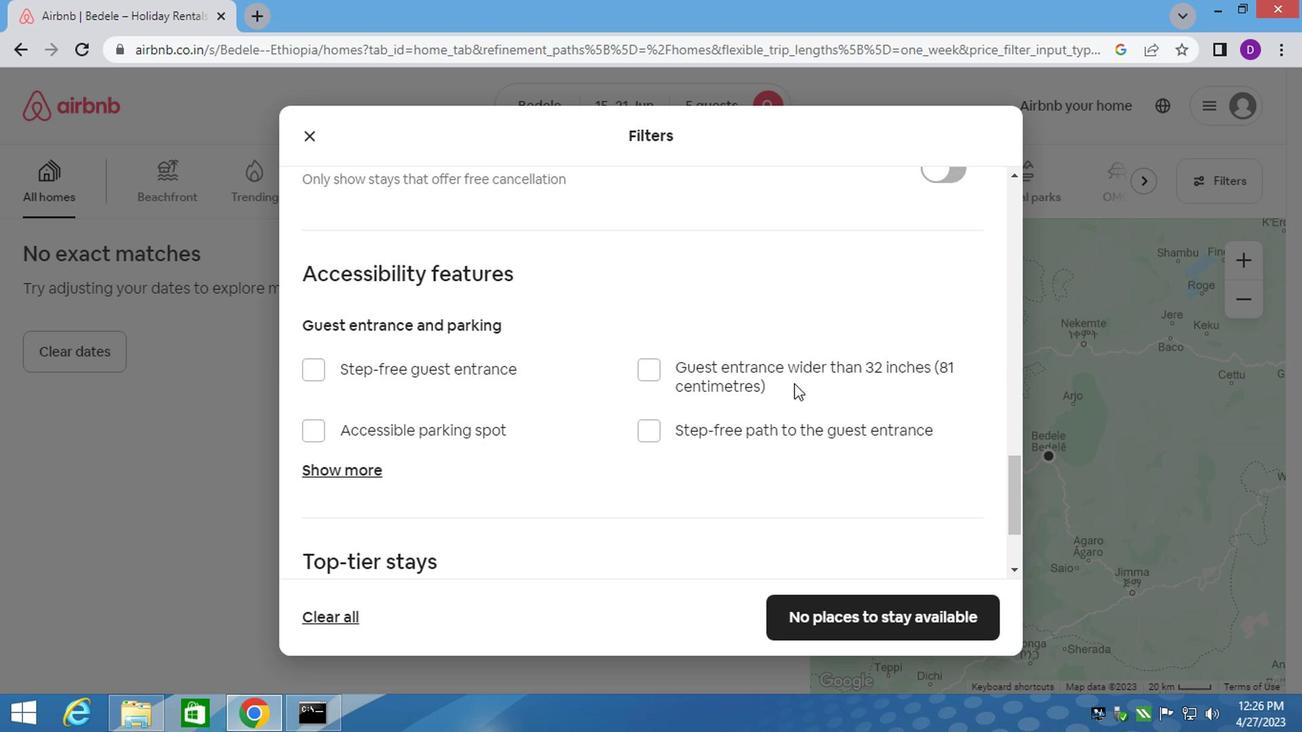 
Action: Mouse moved to (681, 411)
Screenshot: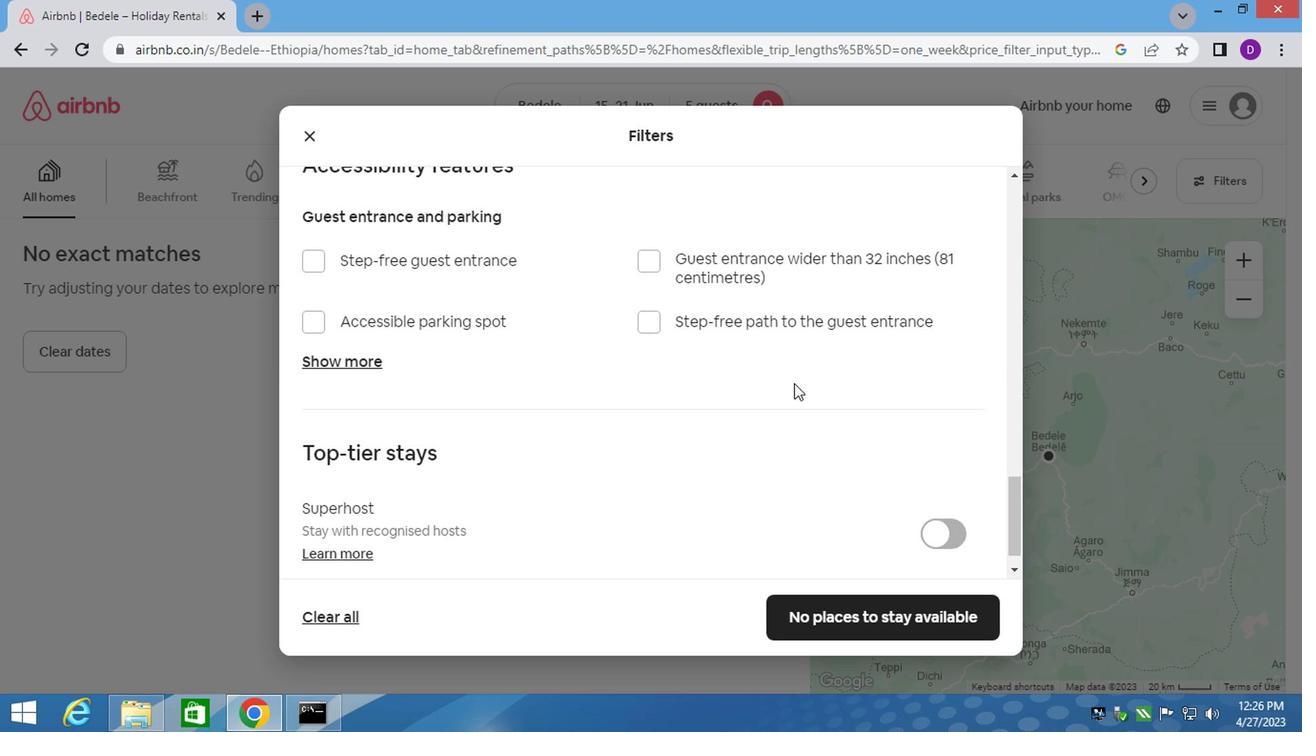 
Action: Mouse scrolled (696, 407) with delta (0, -1)
Screenshot: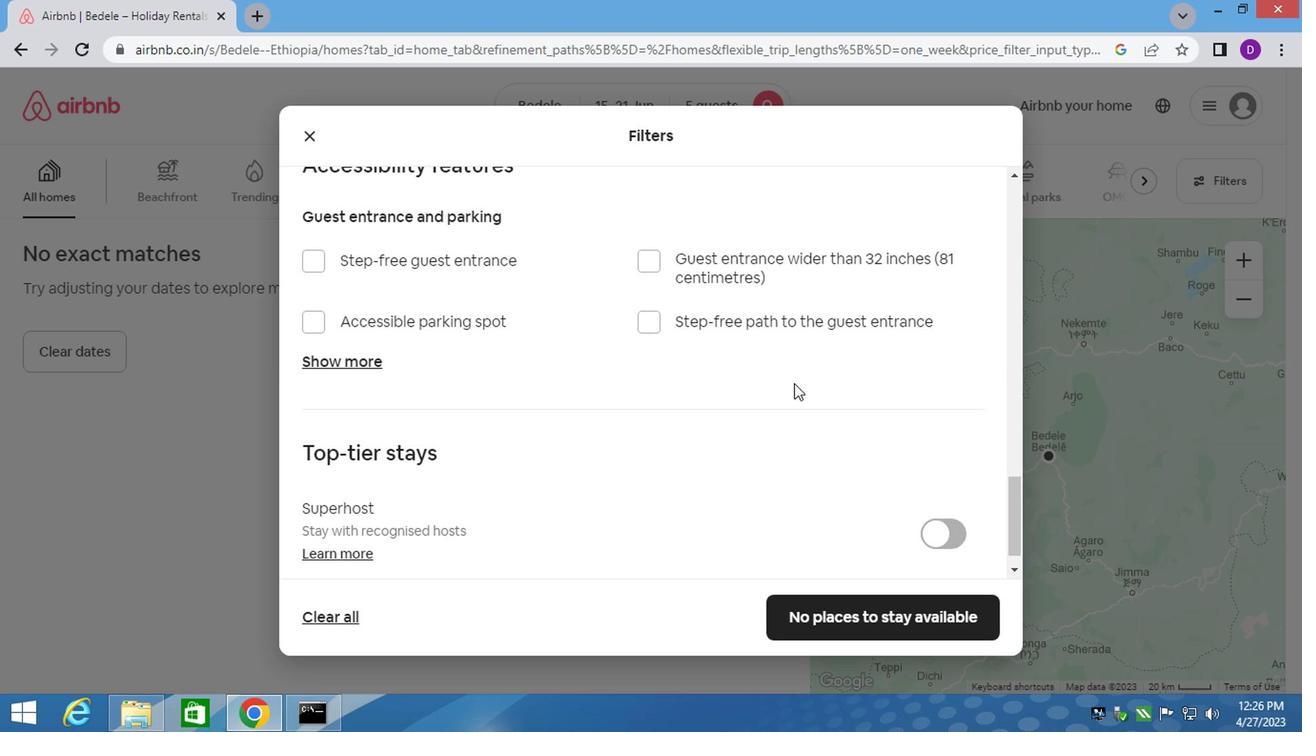 
Action: Mouse moved to (674, 412)
Screenshot: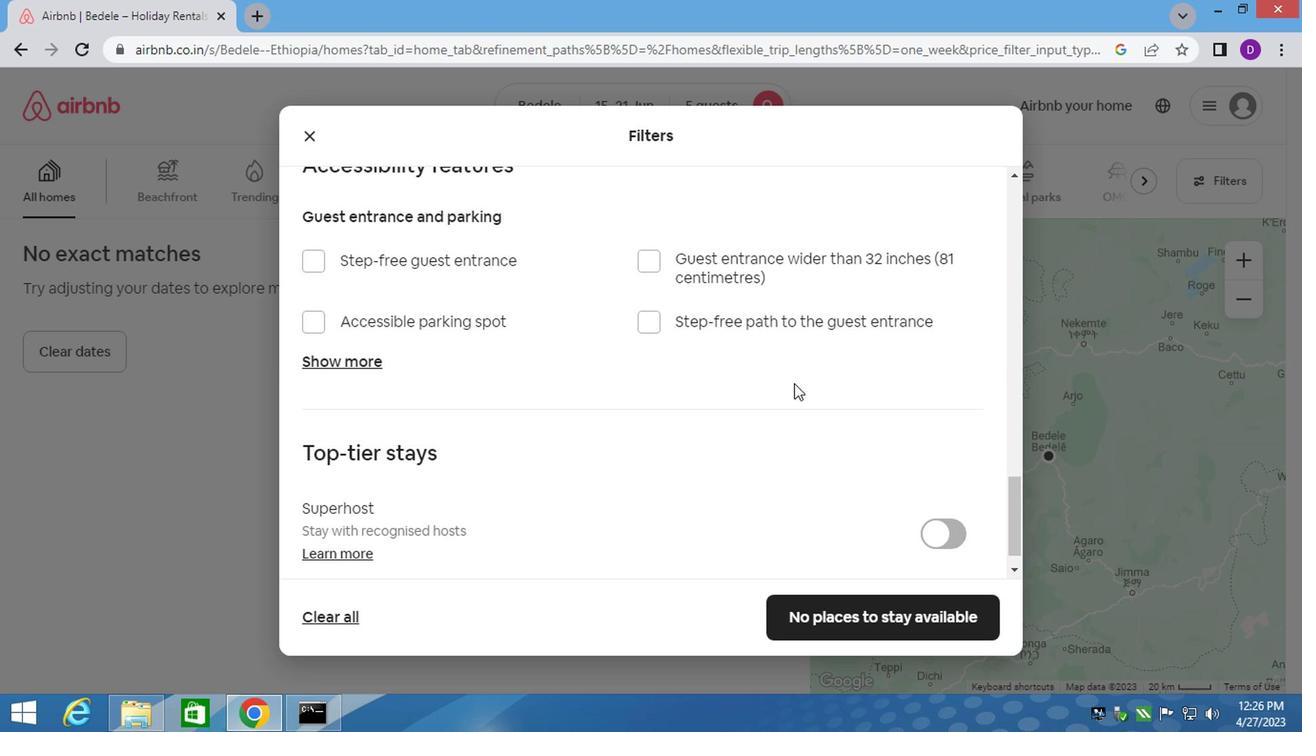 
Action: Mouse scrolled (674, 411) with delta (0, 0)
Screenshot: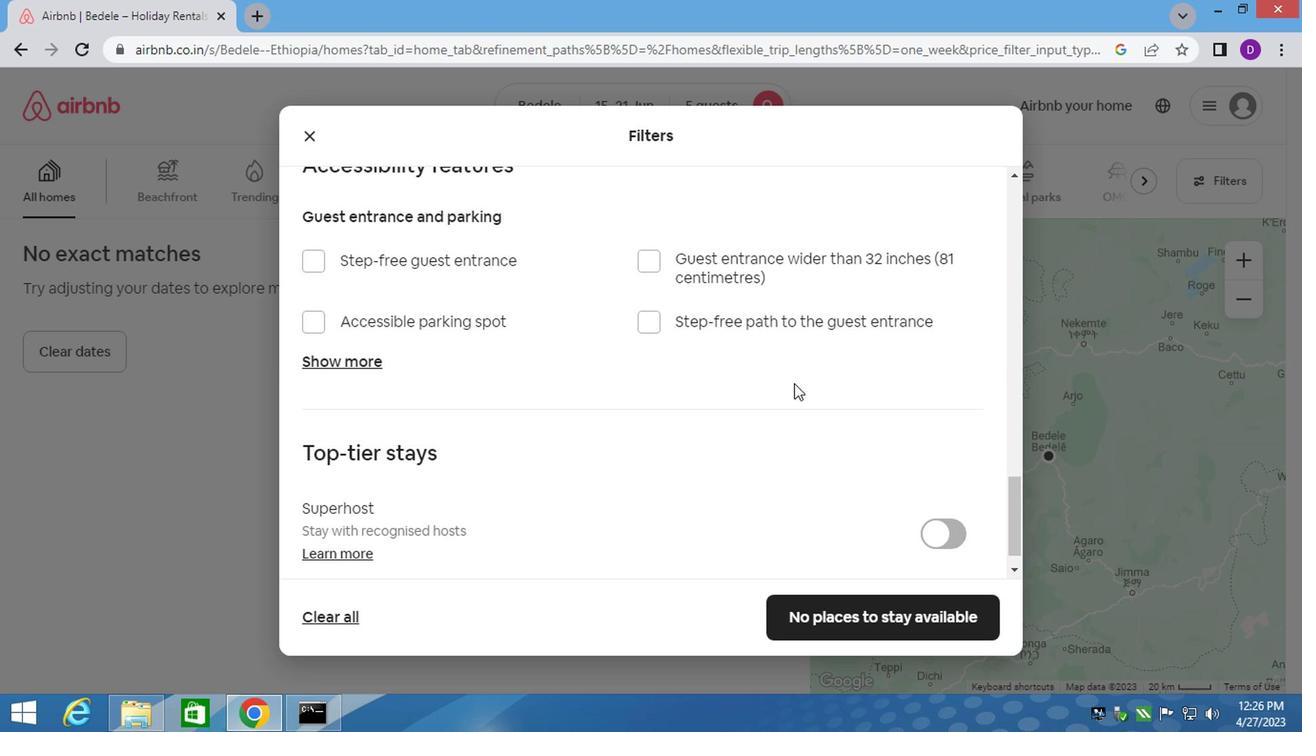 
Action: Mouse moved to (638, 417)
Screenshot: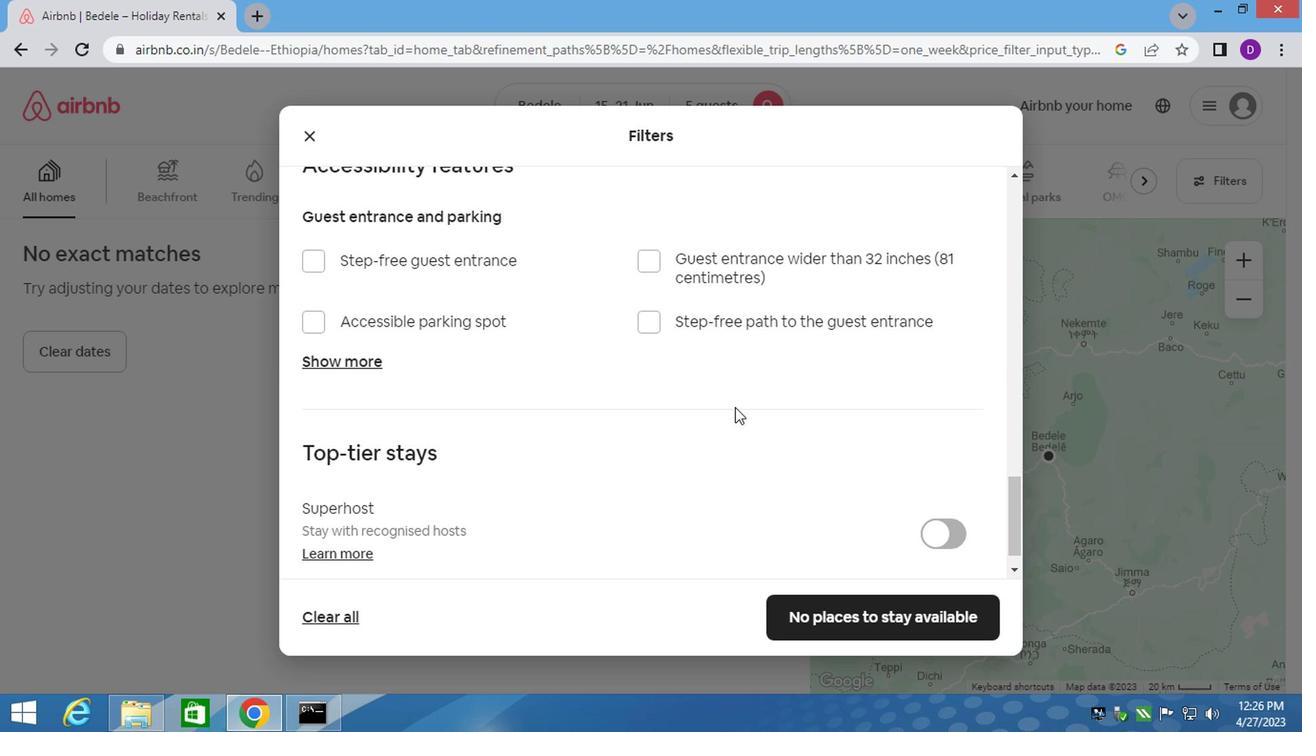 
Action: Mouse scrolled (645, 415) with delta (0, -1)
Screenshot: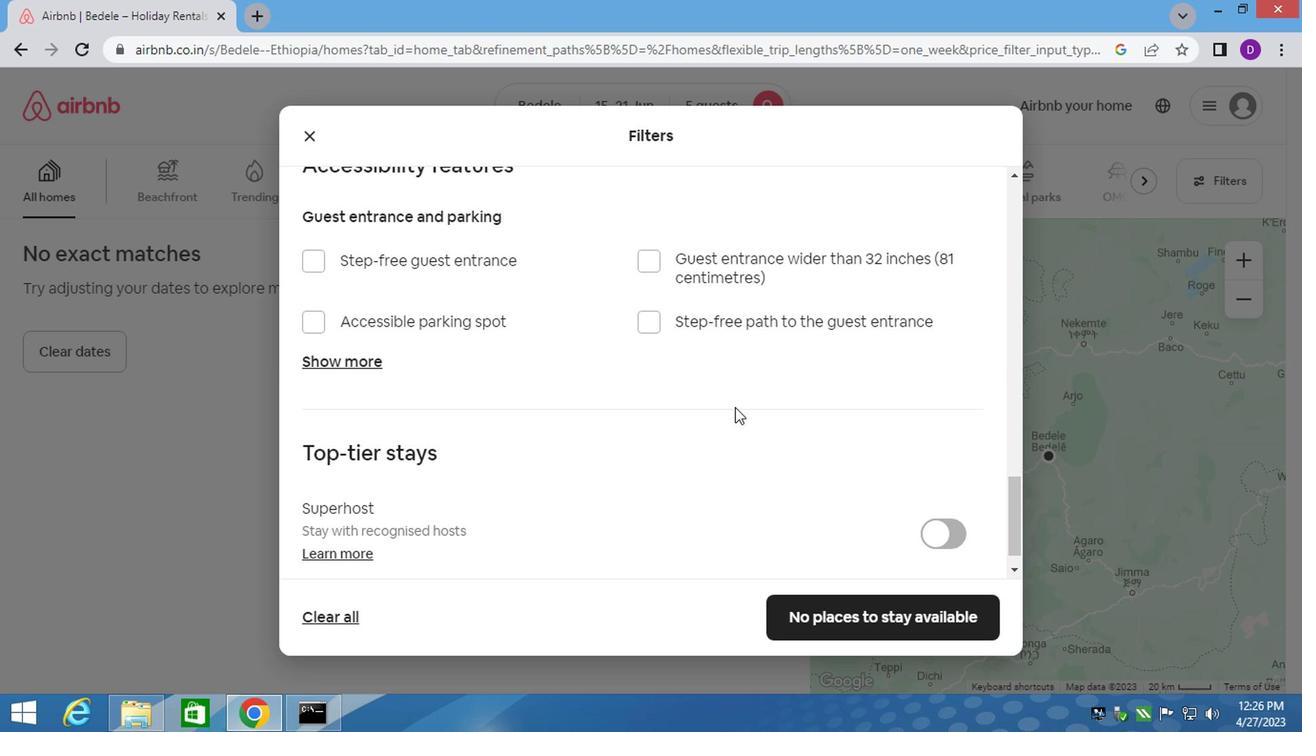 
Action: Mouse moved to (609, 417)
Screenshot: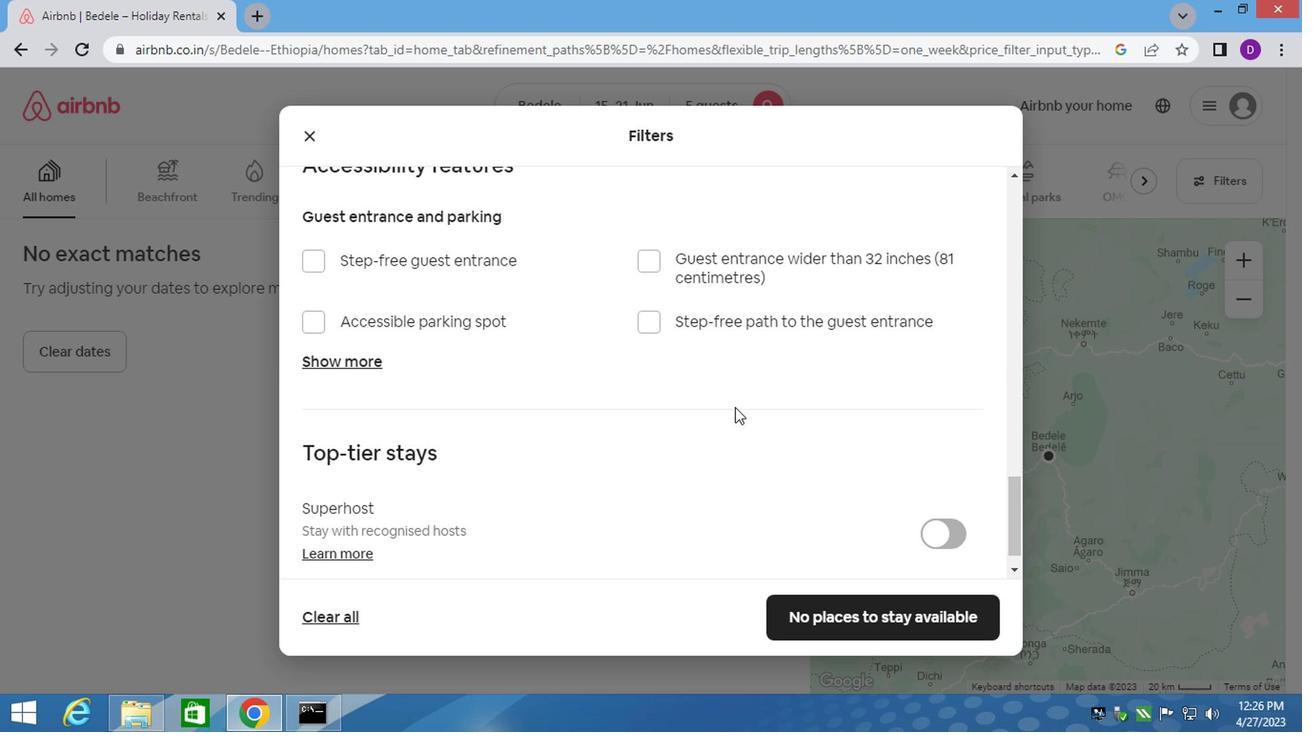 
Action: Mouse scrolled (620, 417) with delta (0, 0)
Screenshot: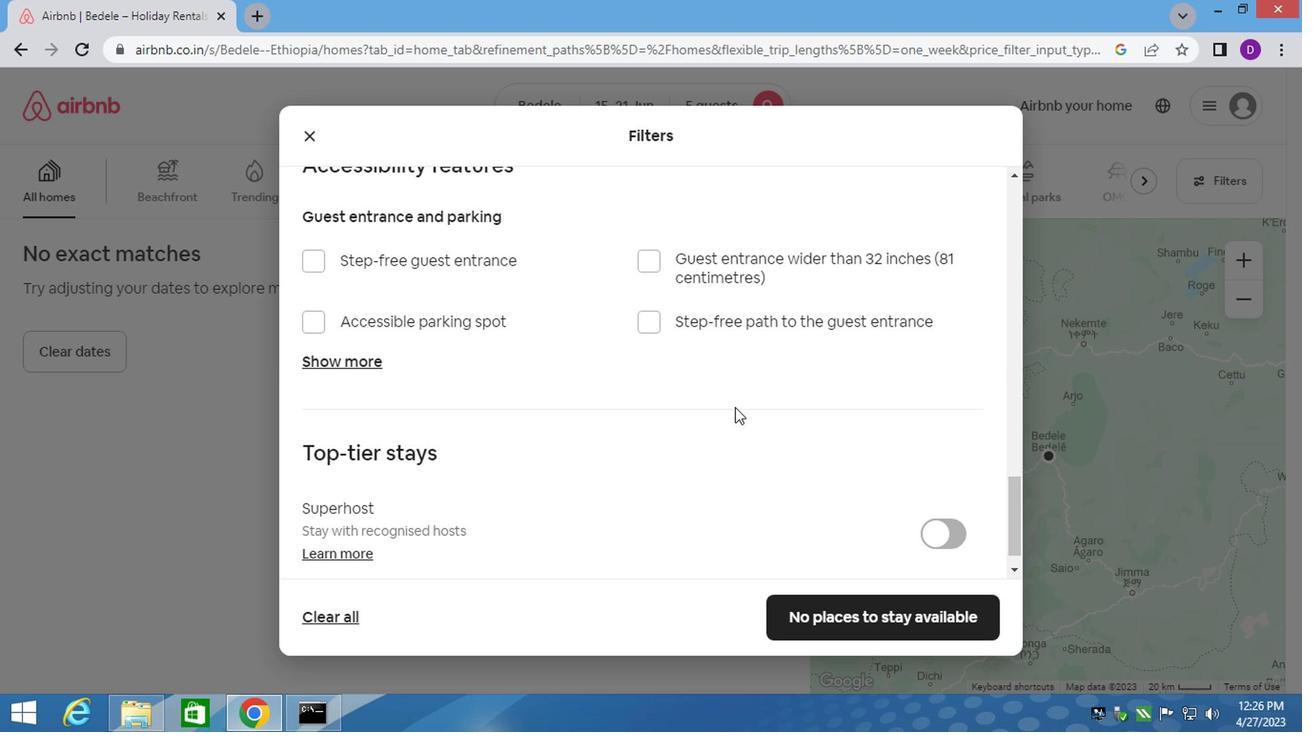
Action: Mouse moved to (477, 462)
Screenshot: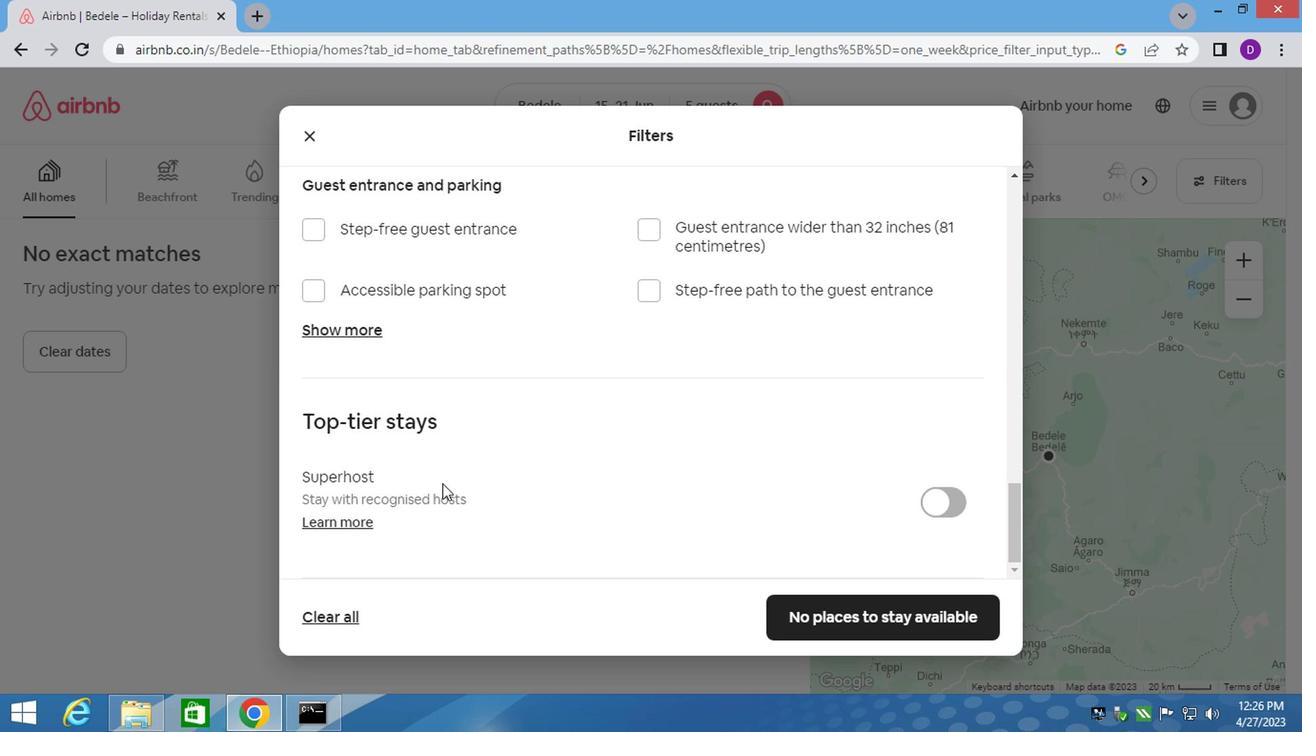 
Action: Mouse scrolled (477, 462) with delta (0, 0)
Screenshot: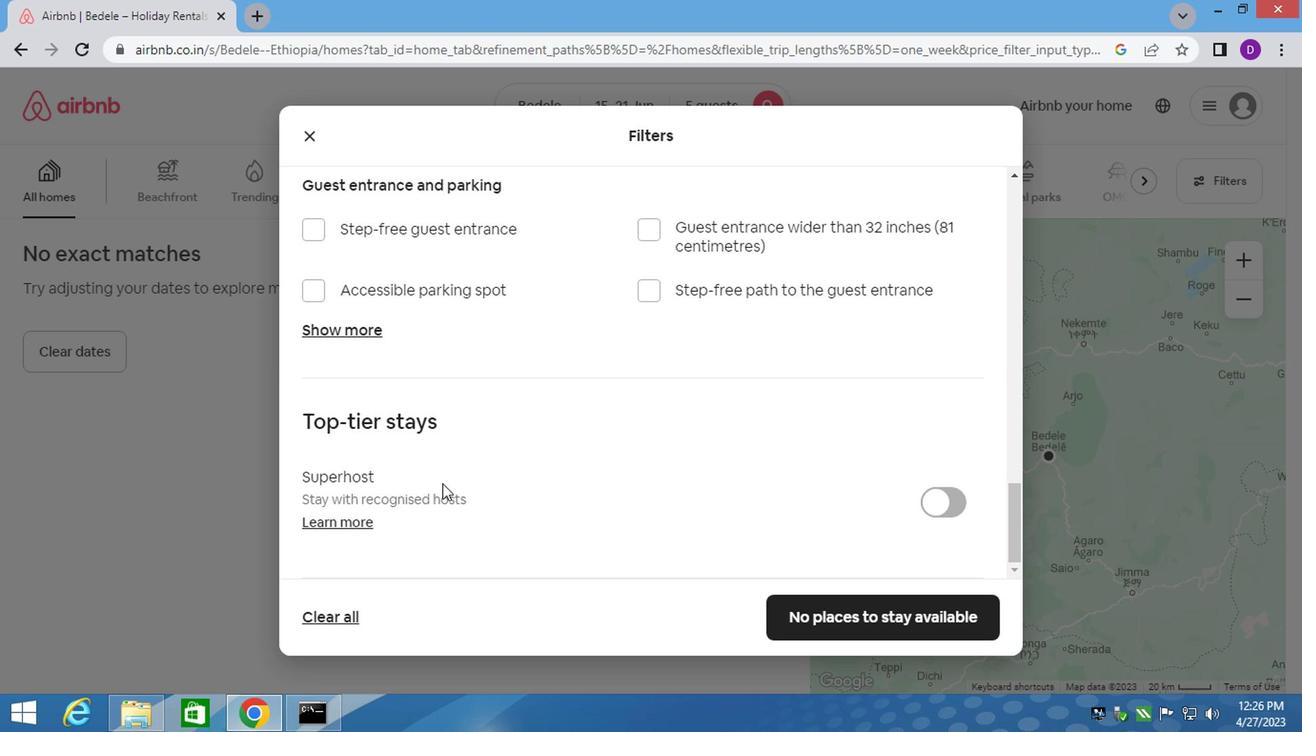 
Action: Mouse moved to (478, 462)
Screenshot: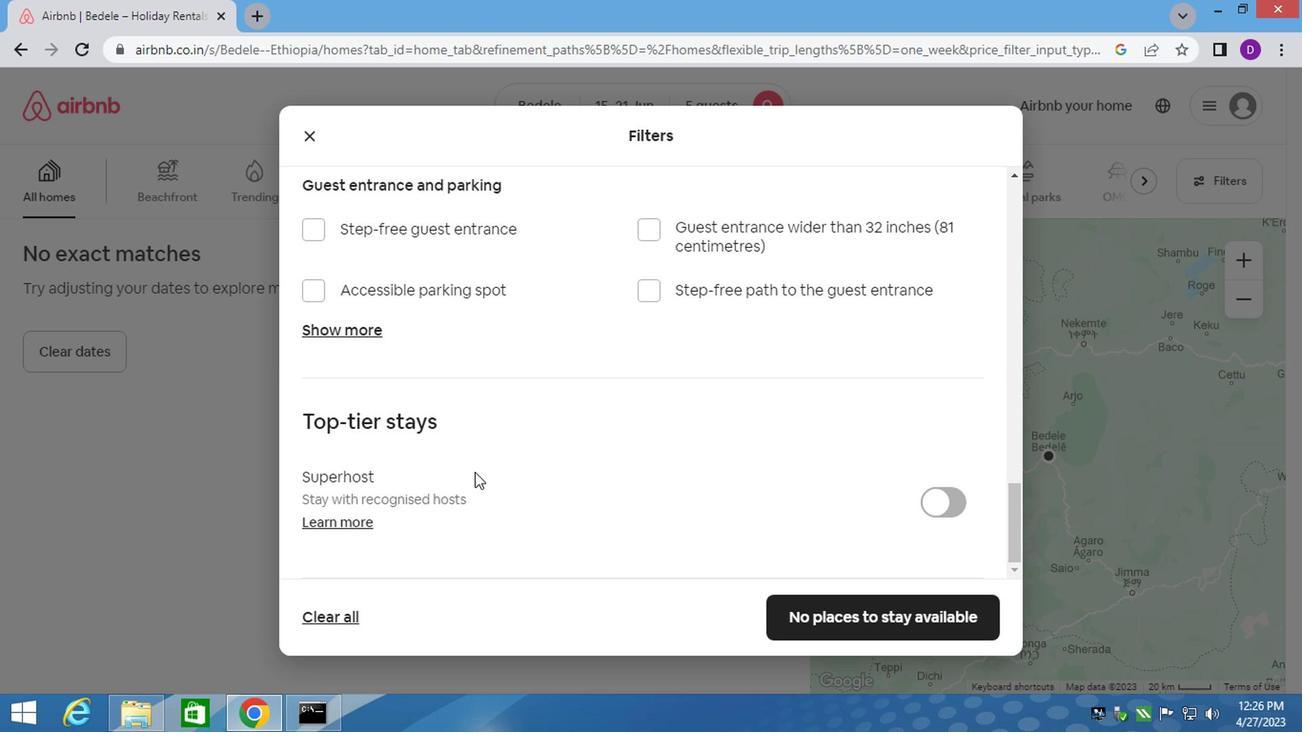 
Action: Mouse scrolled (477, 462) with delta (0, 0)
Screenshot: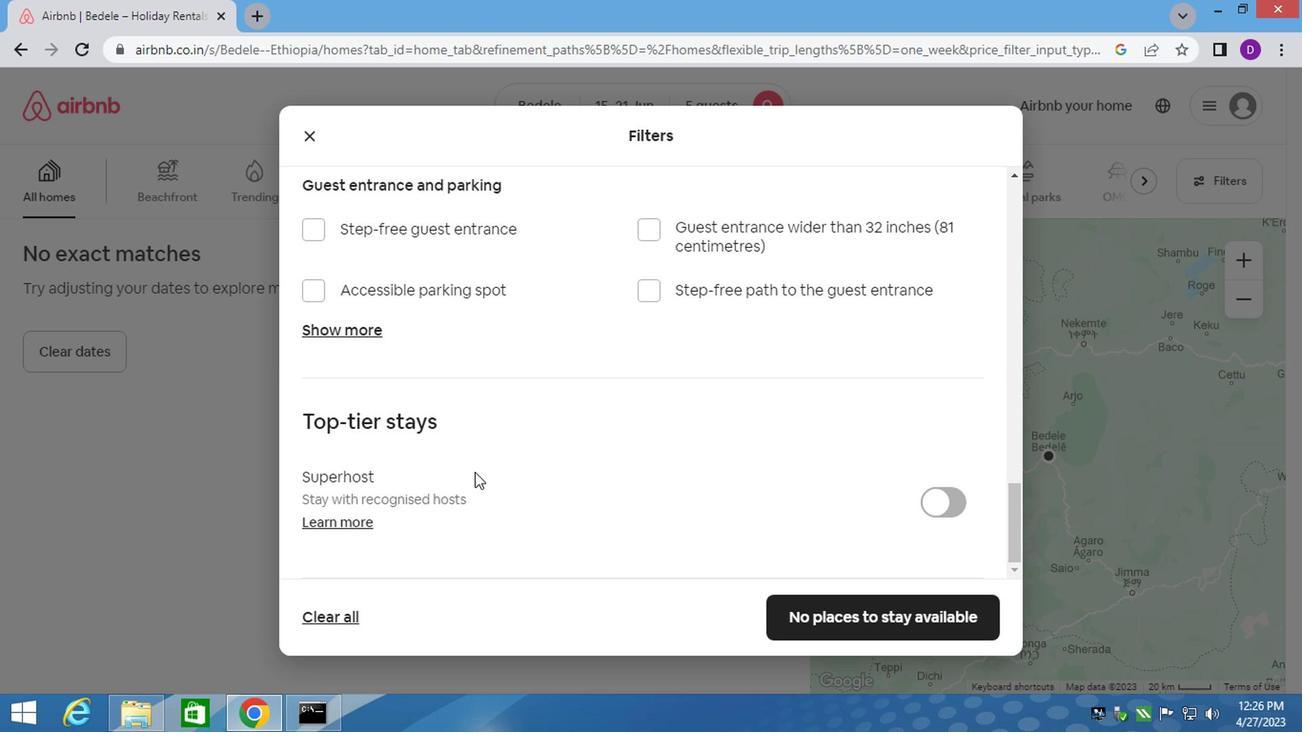 
Action: Mouse scrolled (478, 462) with delta (0, 0)
Screenshot: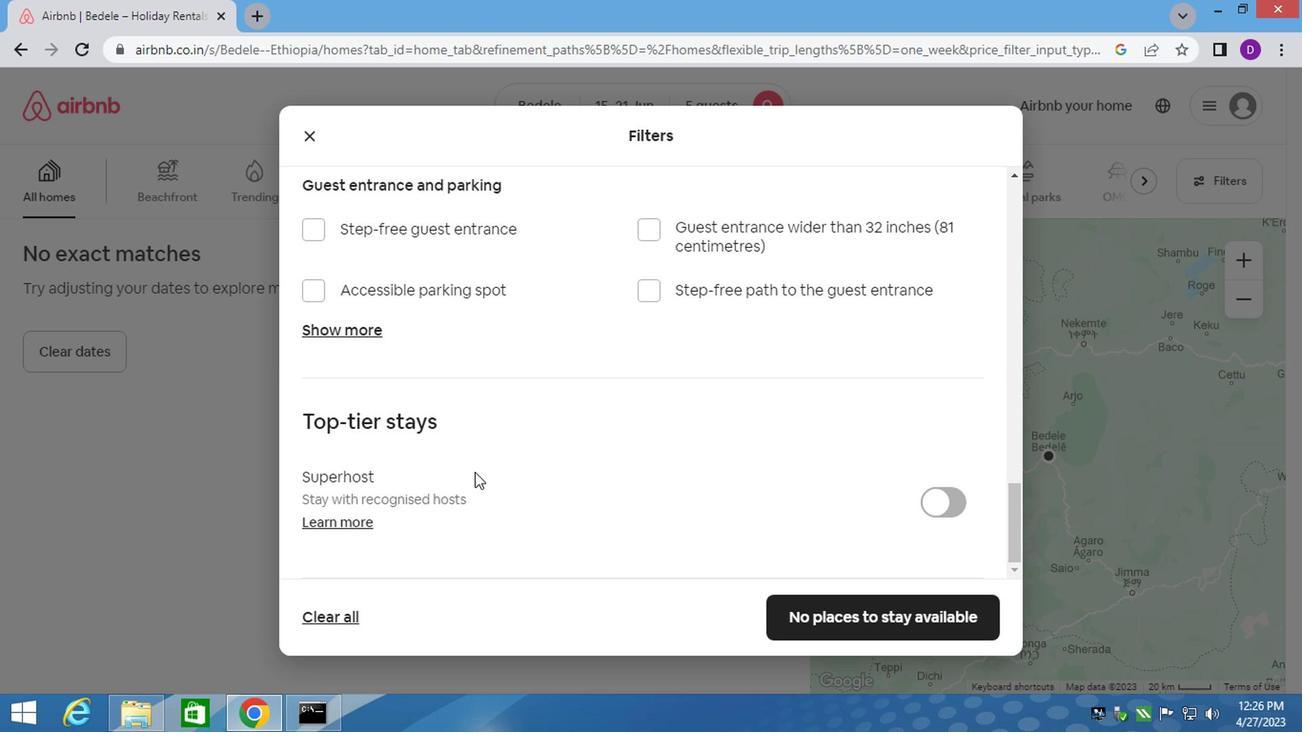 
Action: Mouse scrolled (478, 462) with delta (0, 0)
Screenshot: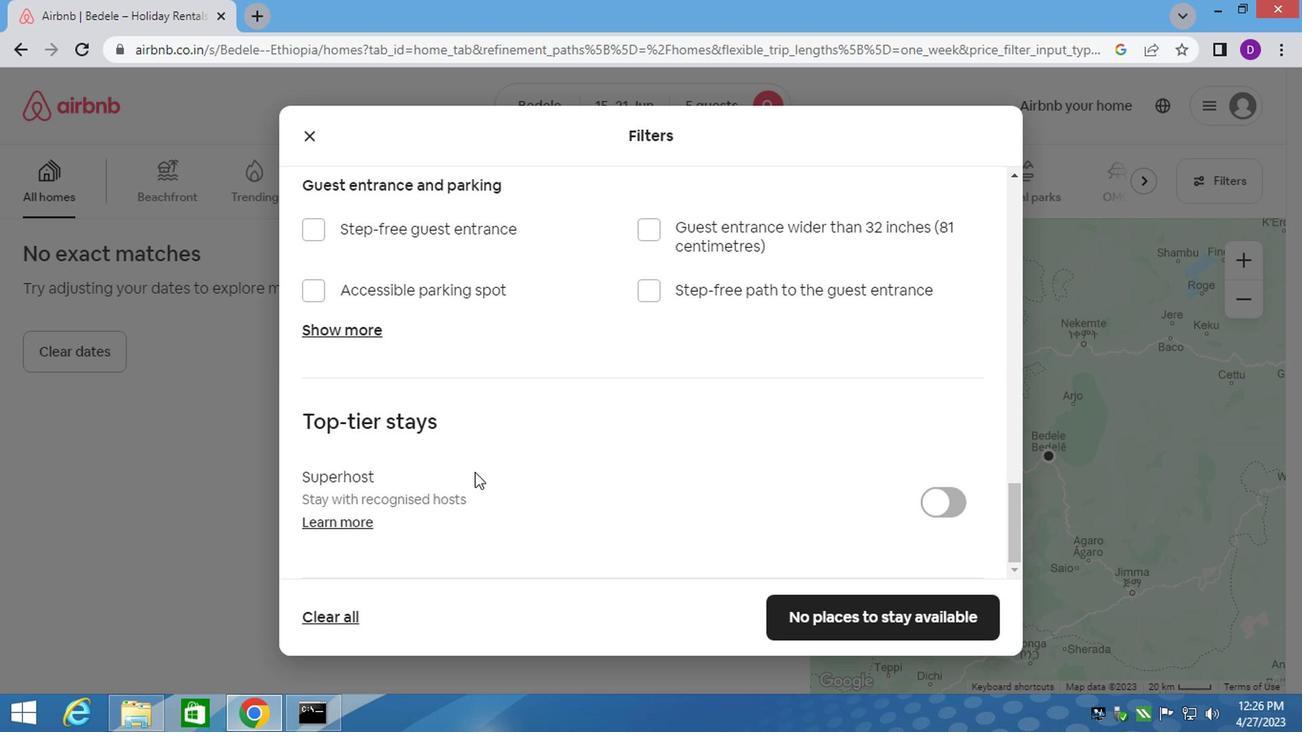 
Action: Mouse moved to (473, 449)
Screenshot: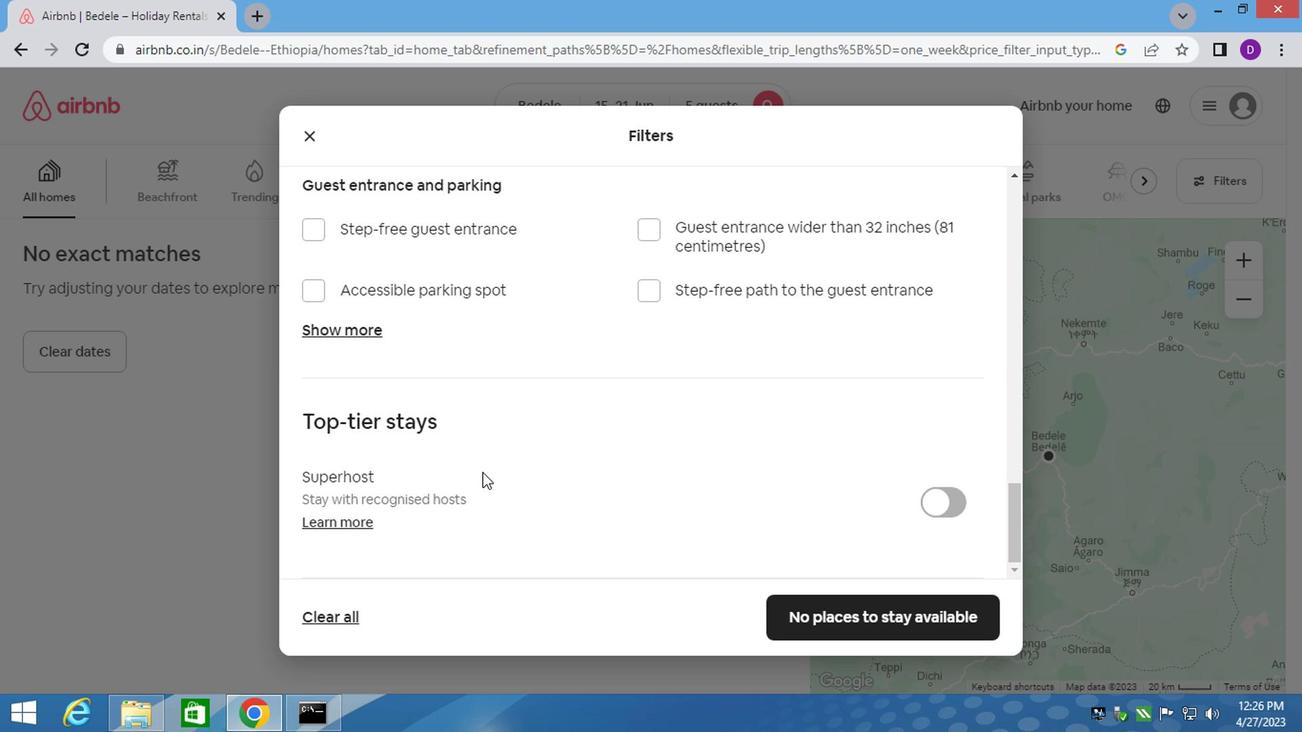 
Action: Mouse scrolled (473, 451) with delta (0, 1)
Screenshot: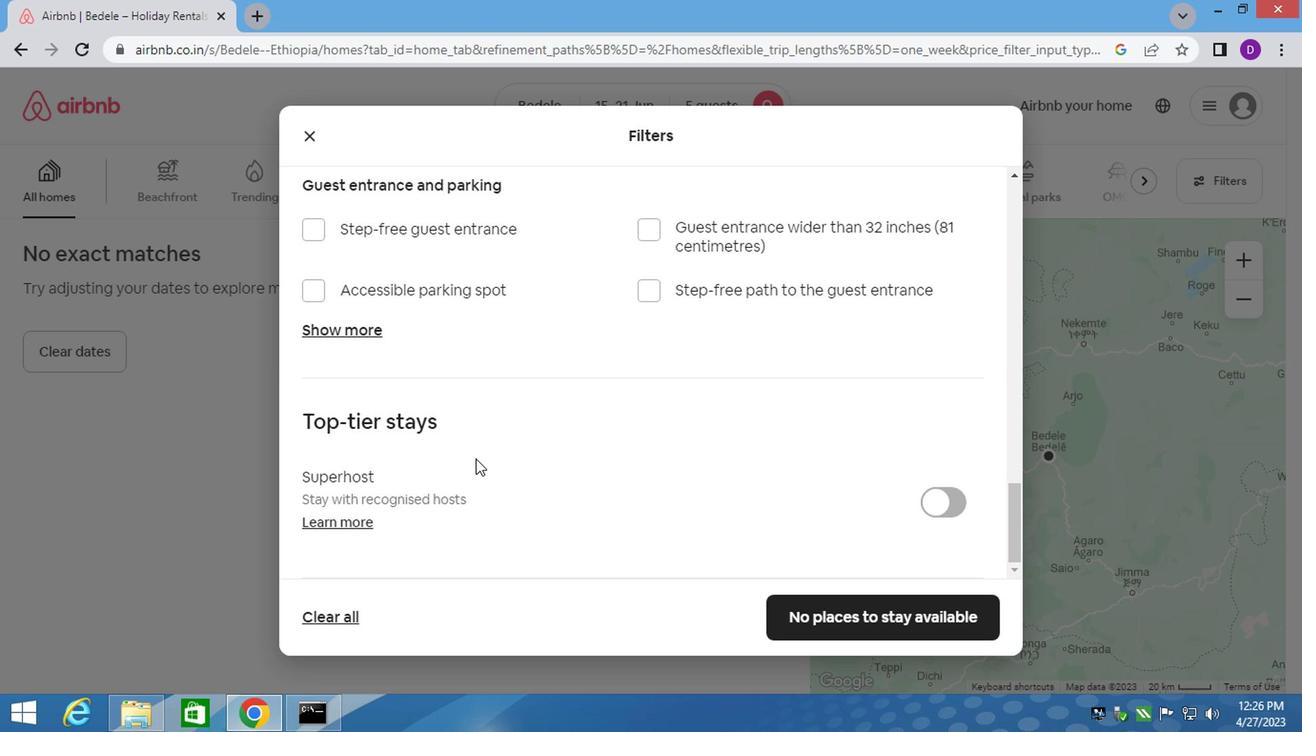 
Action: Mouse moved to (731, 496)
Screenshot: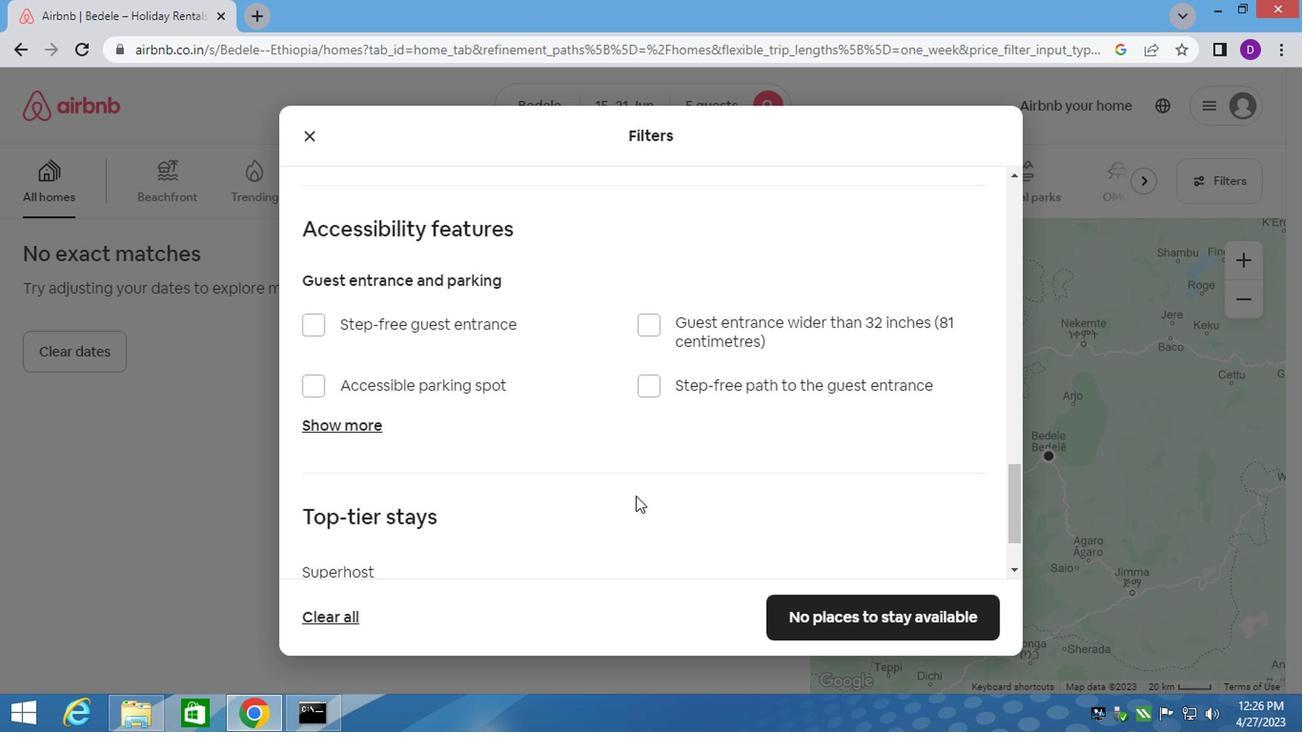 
Action: Mouse scrolled (731, 495) with delta (0, 0)
Screenshot: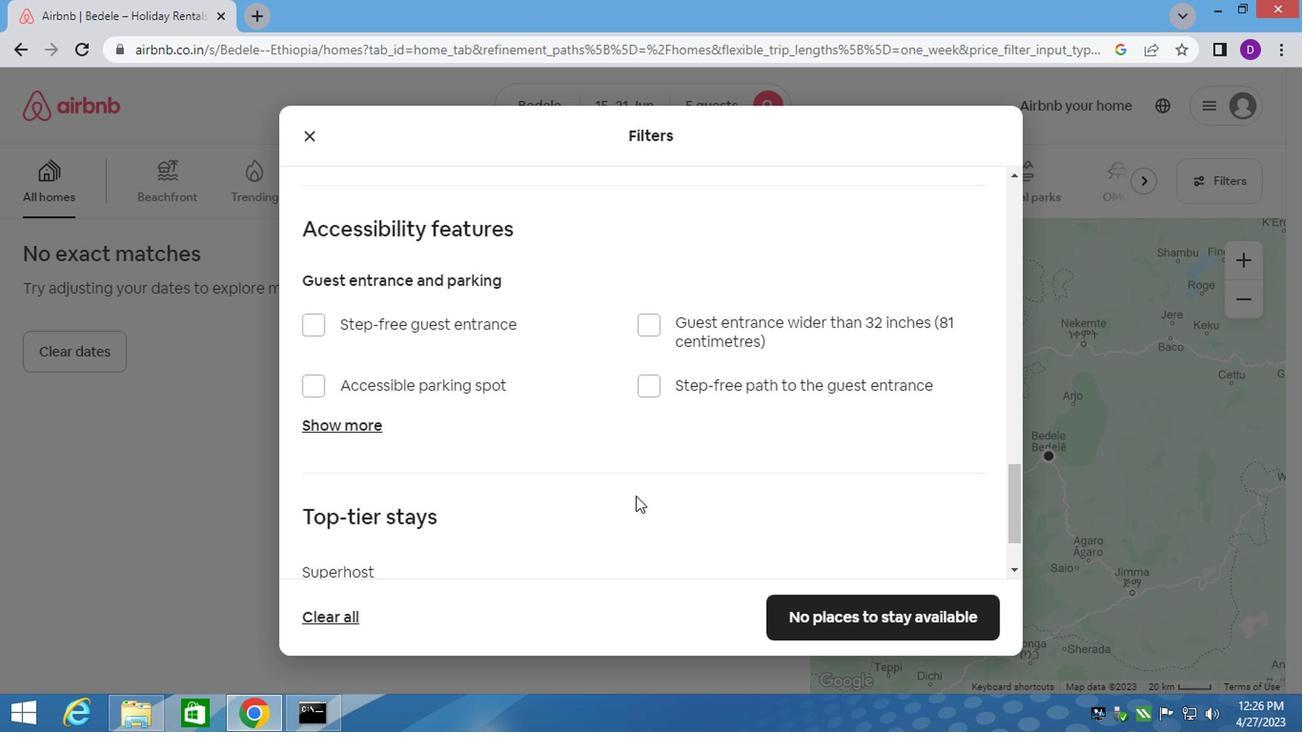 
Action: Mouse moved to (754, 506)
Screenshot: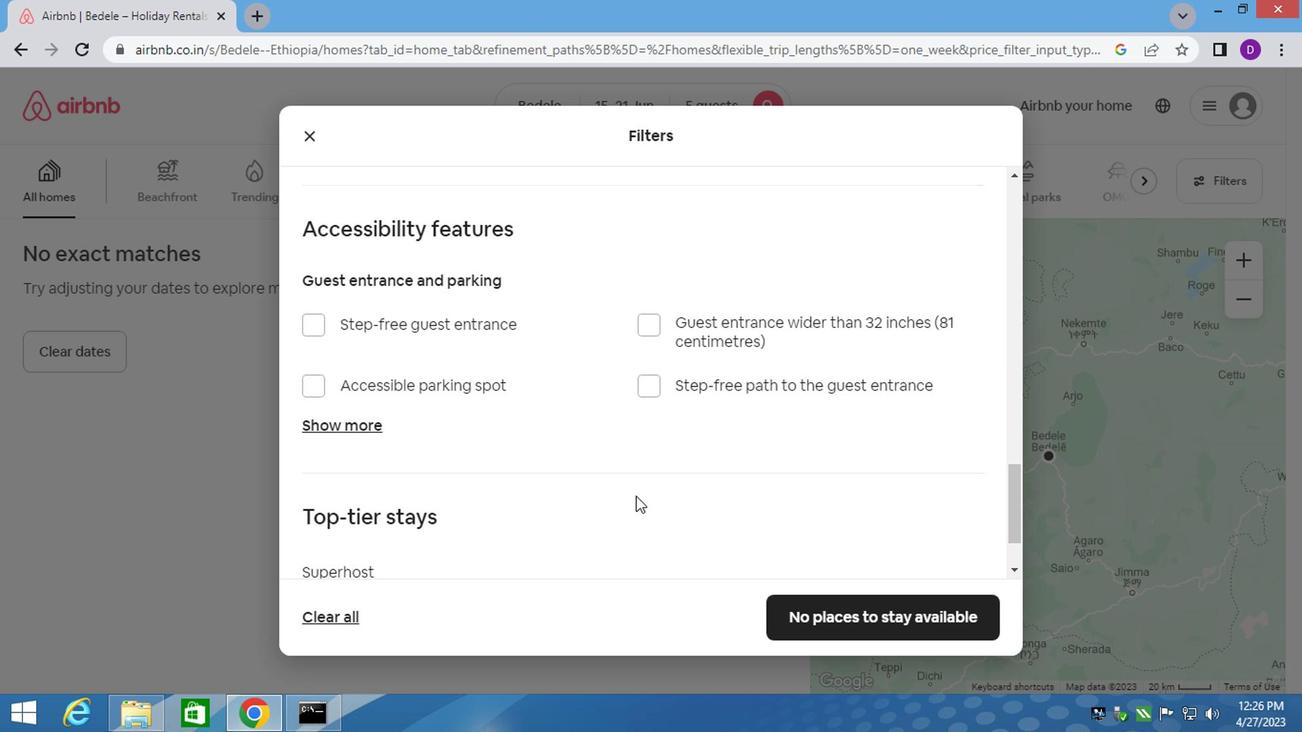 
Action: Mouse scrolled (744, 502) with delta (0, 0)
Screenshot: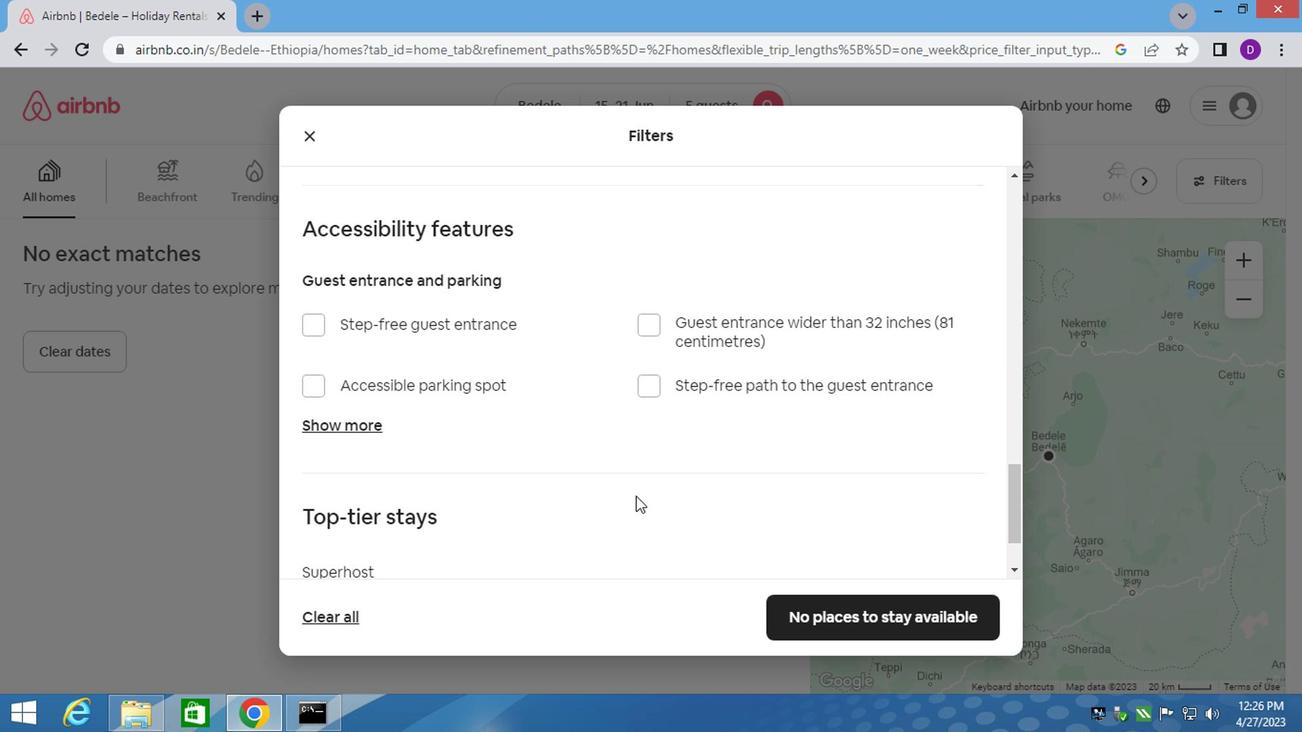 
Action: Mouse moved to (764, 510)
Screenshot: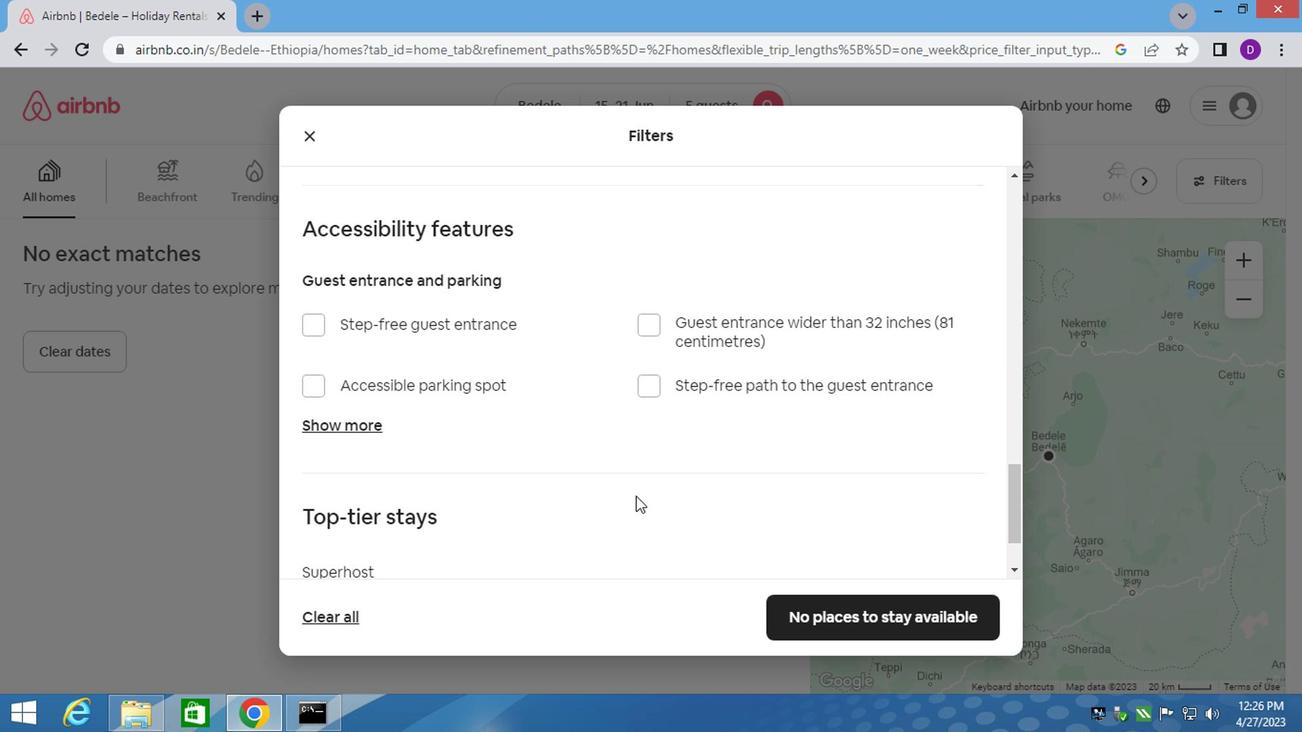 
Action: Mouse scrolled (764, 510) with delta (0, 0)
Screenshot: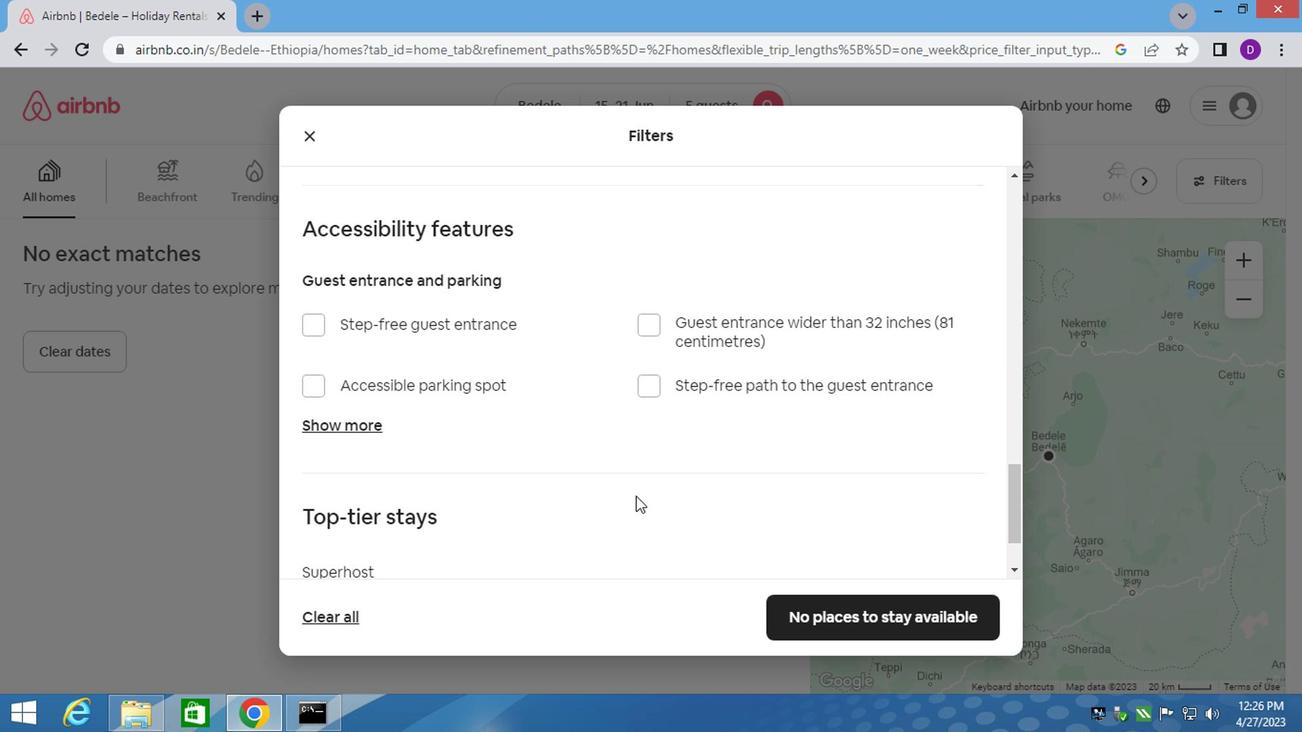 
Action: Mouse moved to (802, 530)
Screenshot: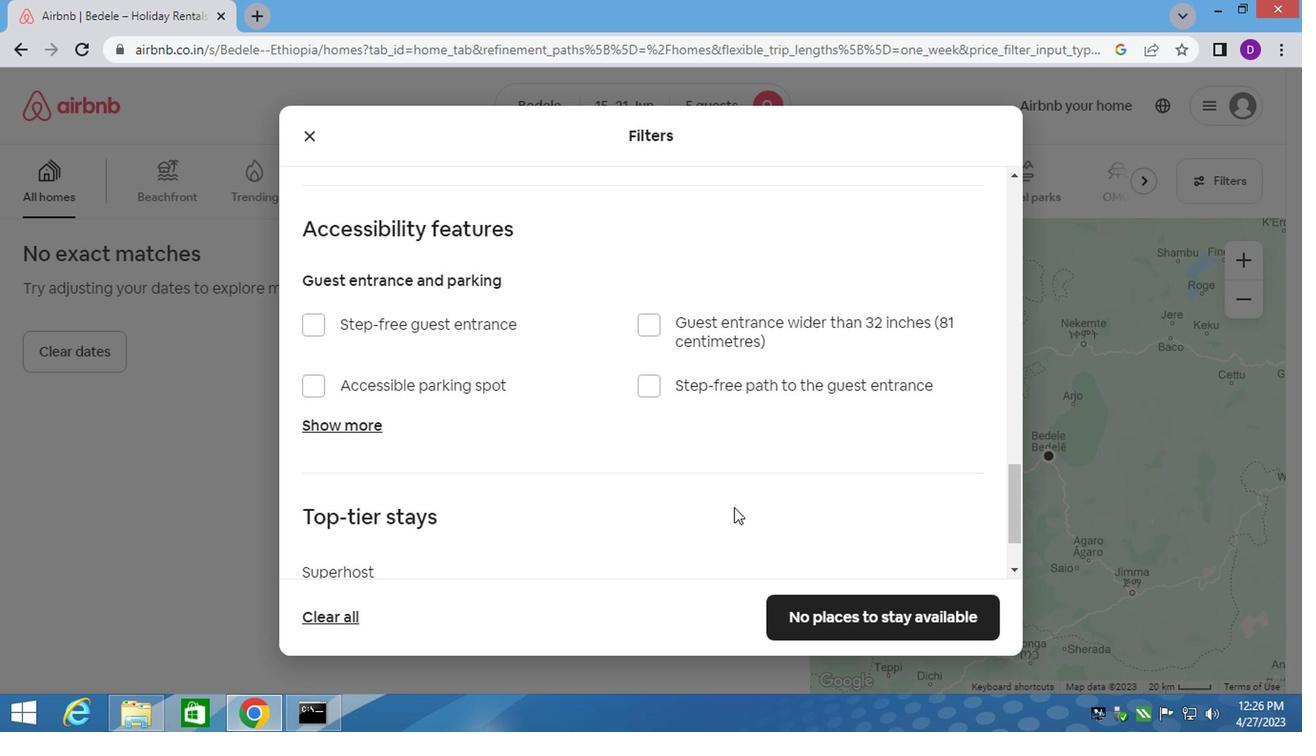 
Action: Mouse scrolled (772, 512) with delta (0, 0)
Screenshot: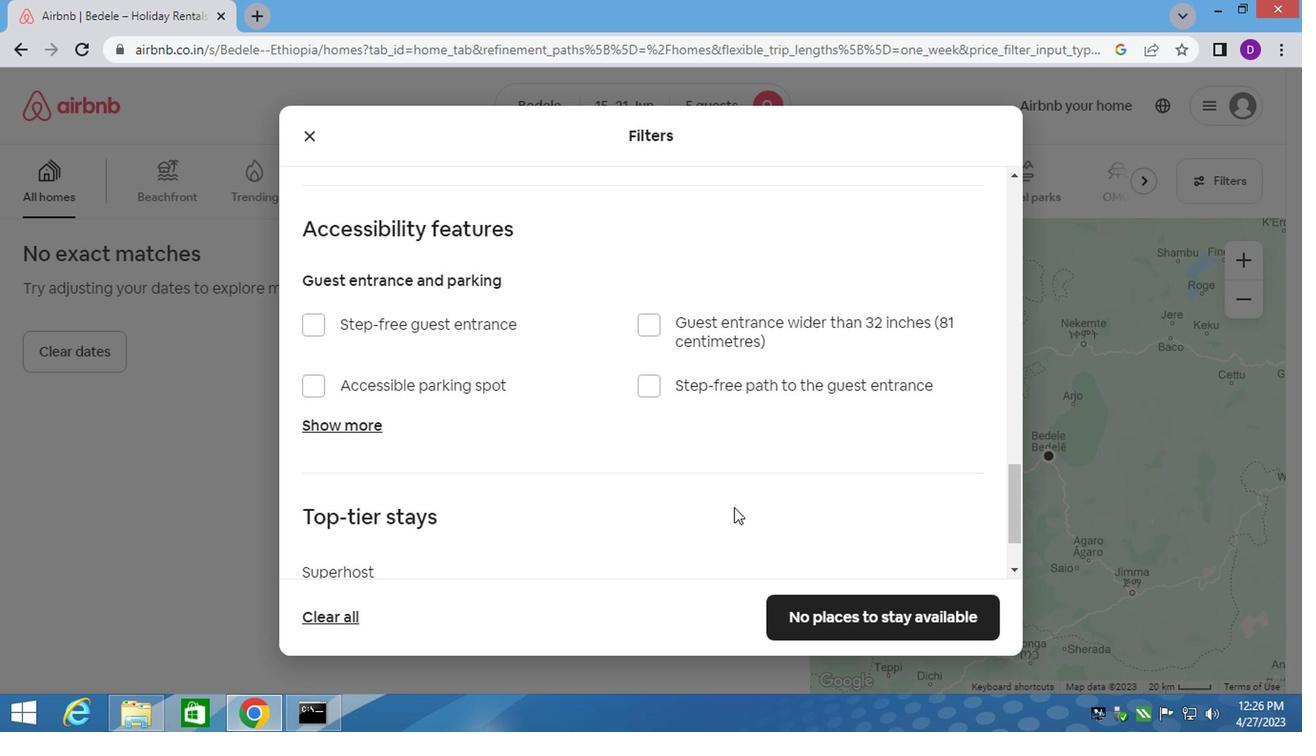 
Action: Mouse moved to (831, 589)
Screenshot: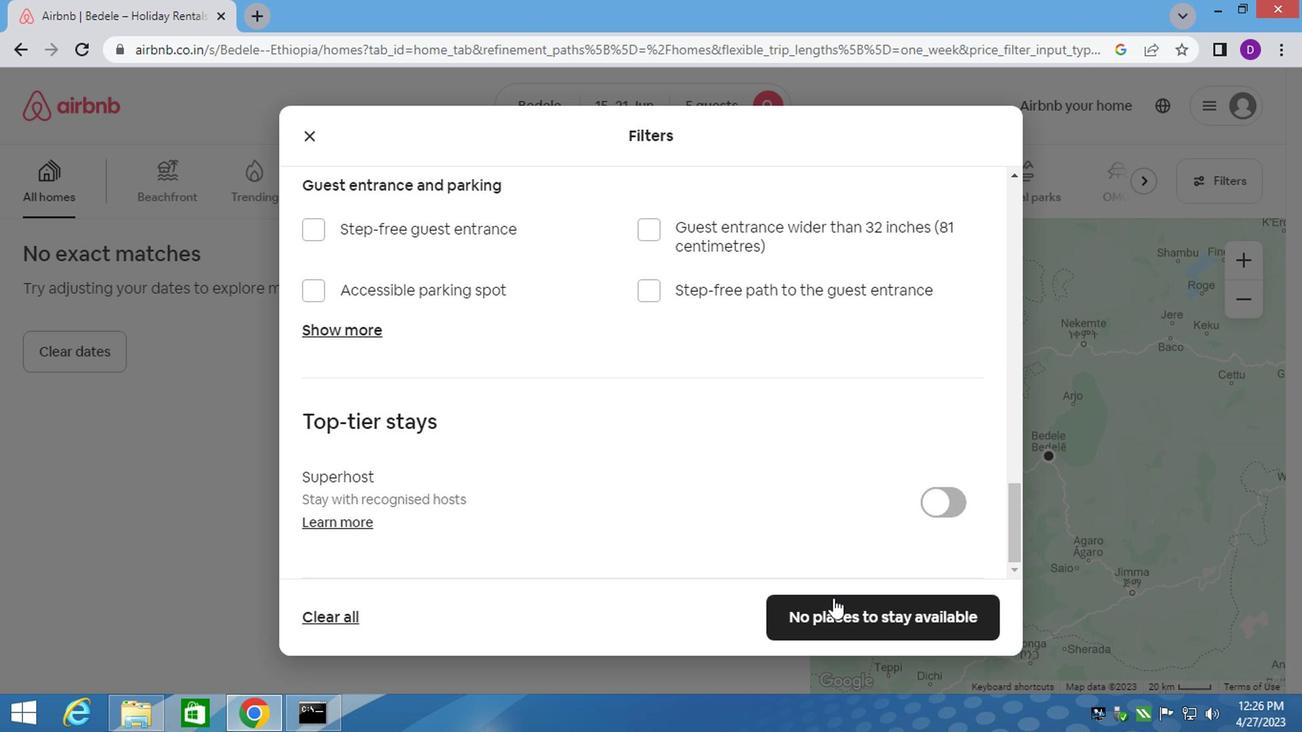 
Action: Mouse pressed left at (831, 589)
Screenshot: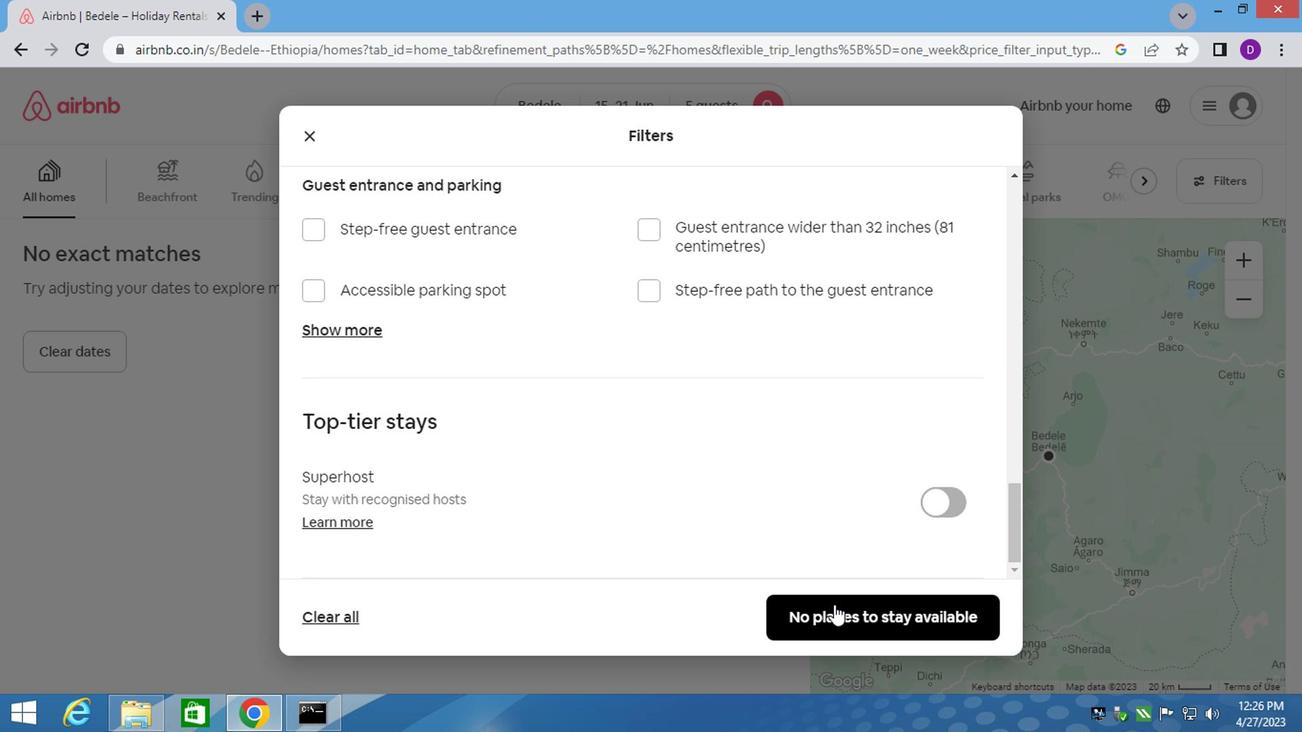 
Action: Mouse moved to (667, 364)
Screenshot: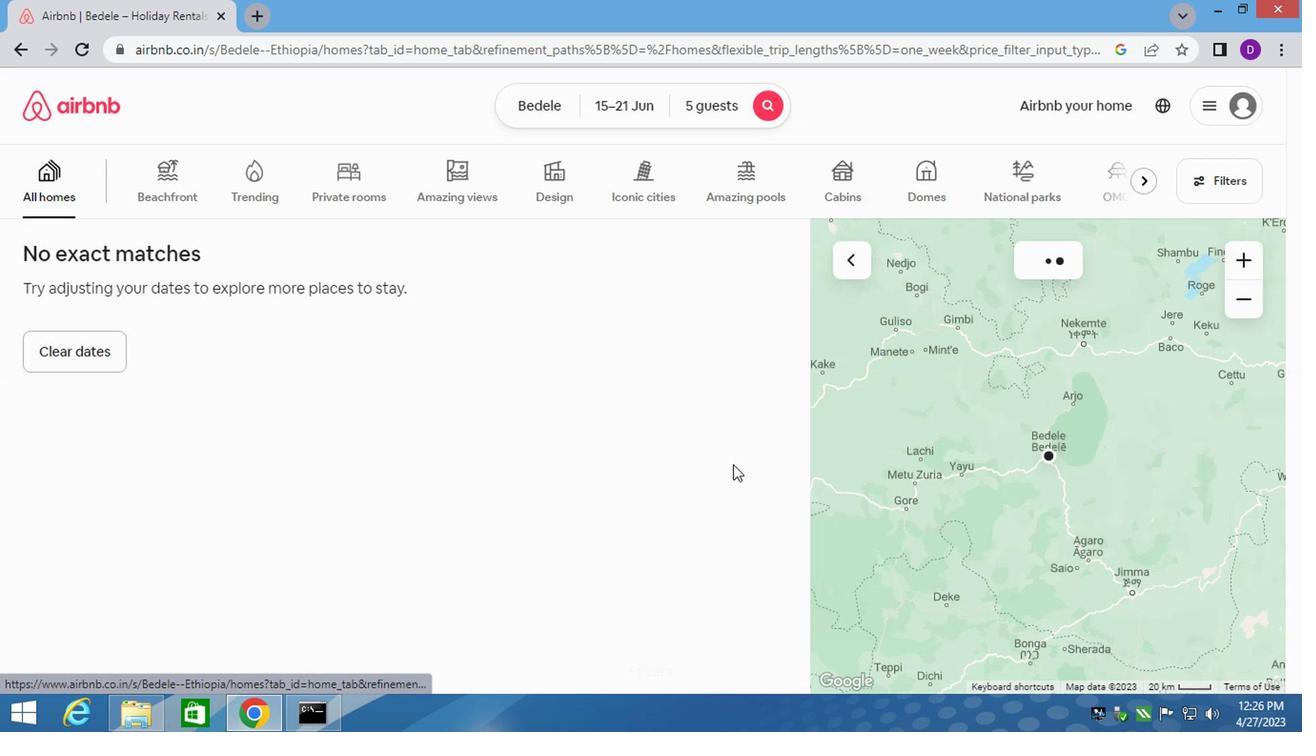 
